 Task: Search round trip flight ticket for 4 adults, 2 children, 2 infants in seat and 1 infant on lap in premium economy from Anchorage: Ted Stevens Anchorage International Airport to Evansville: Evansville Regional Airport on 5-3-2023 and return on 5-3-2023. Choice of flights is Spirit. Number of bags: 9 checked bags. Price is upto 42000. Outbound departure time preference is 23:30. Return departure time preference is 0:00.
Action: Mouse moved to (324, 433)
Screenshot: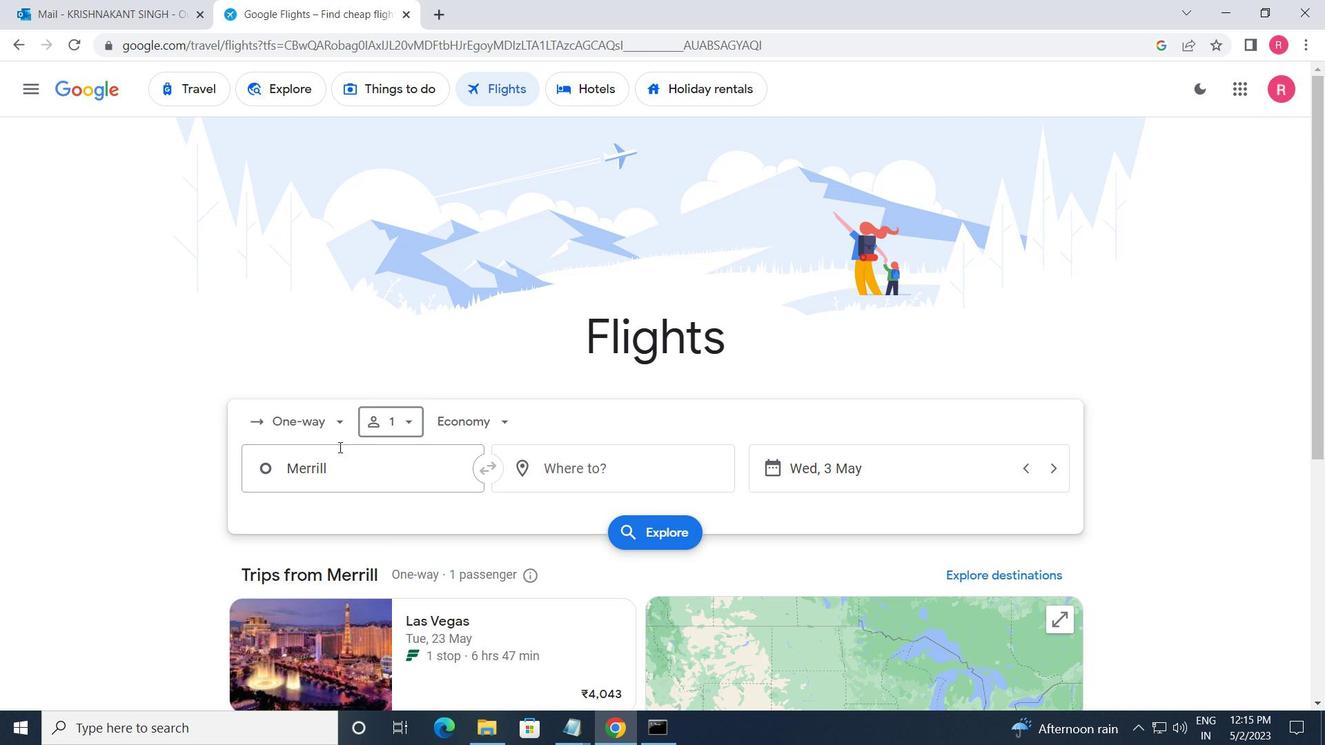 
Action: Mouse pressed left at (324, 433)
Screenshot: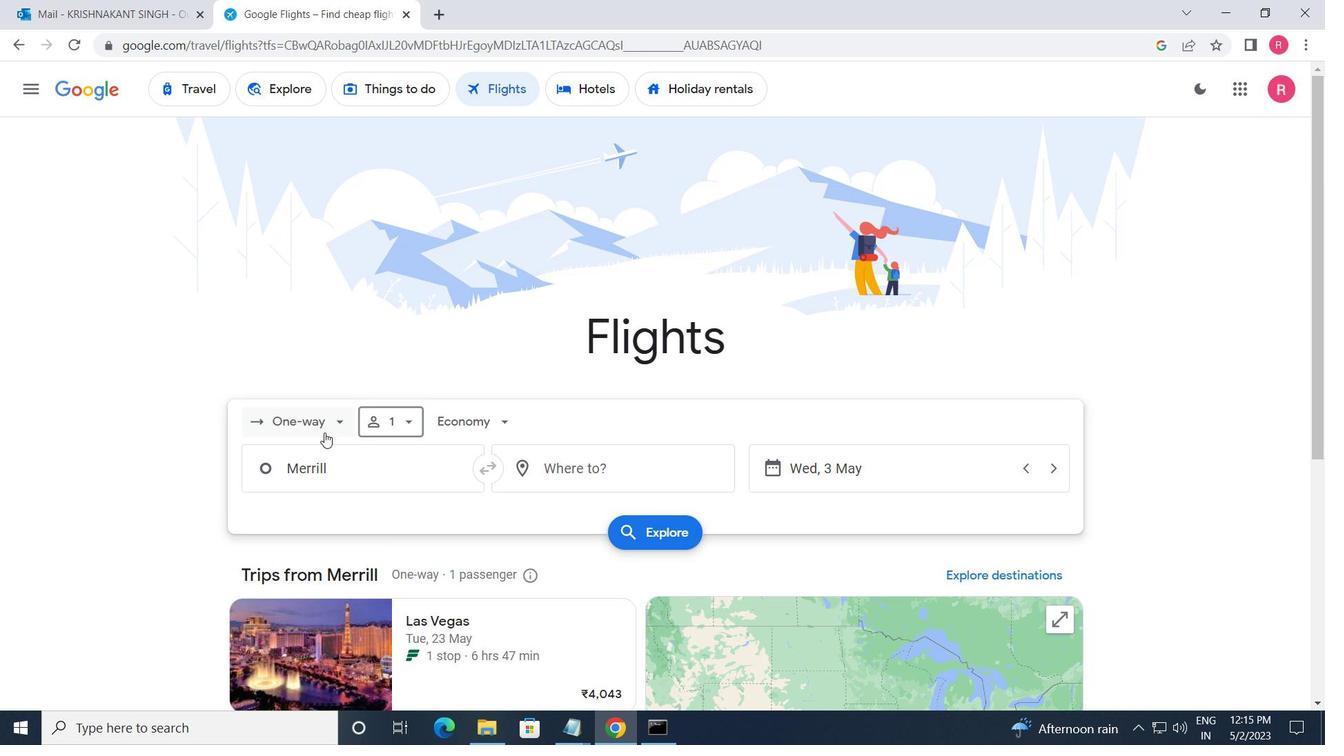 
Action: Mouse moved to (328, 459)
Screenshot: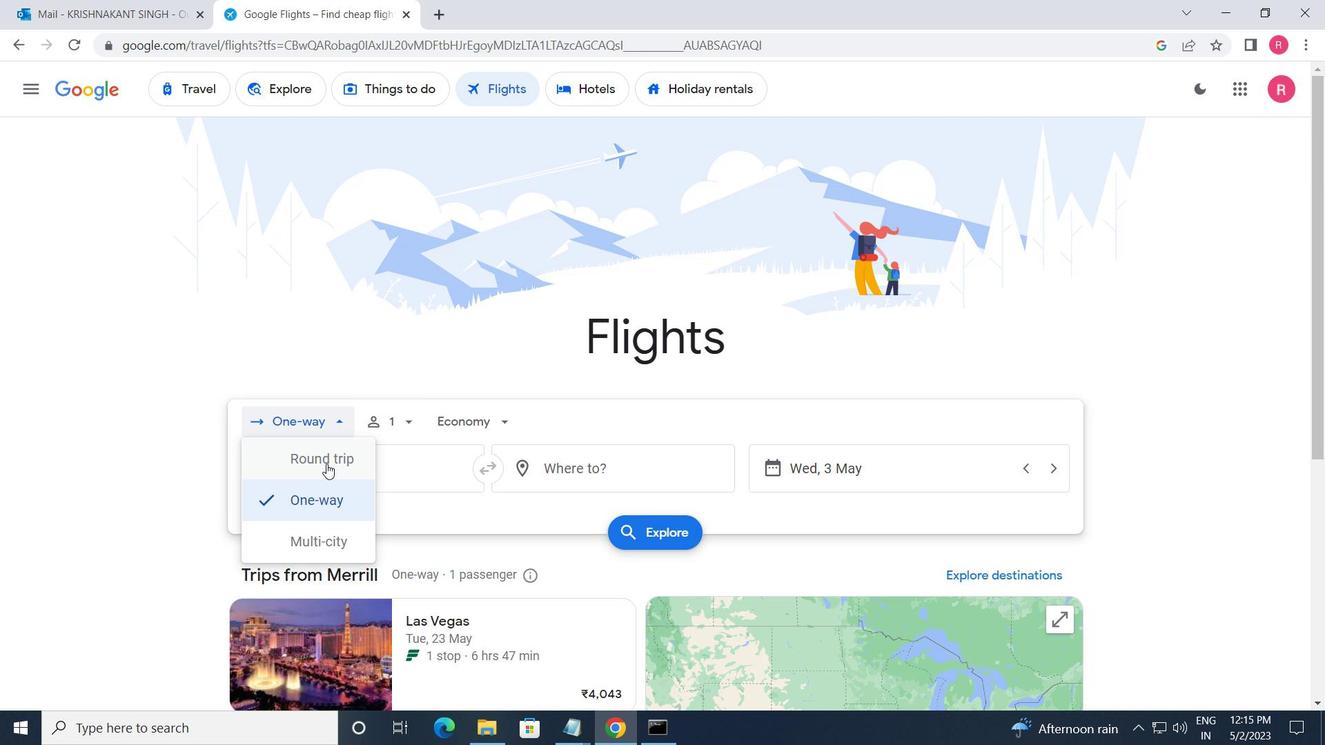 
Action: Mouse pressed left at (328, 459)
Screenshot: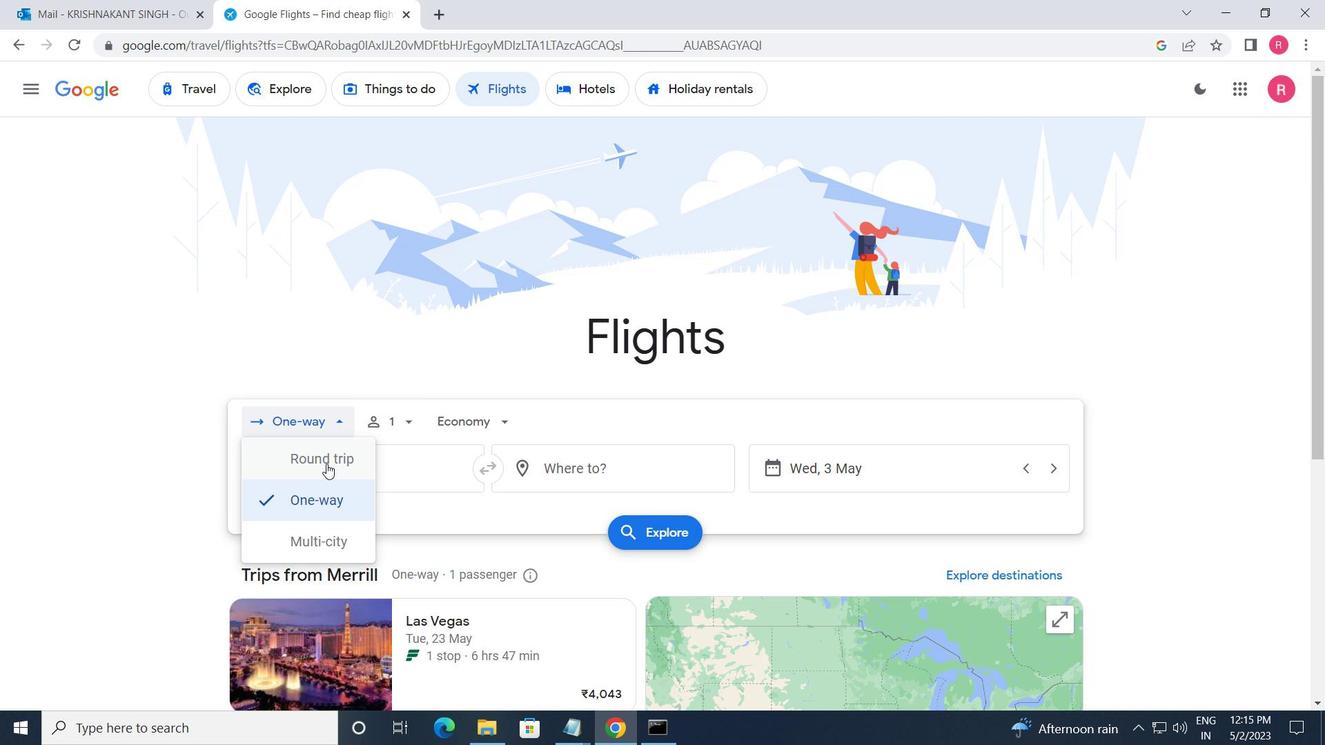 
Action: Mouse moved to (377, 421)
Screenshot: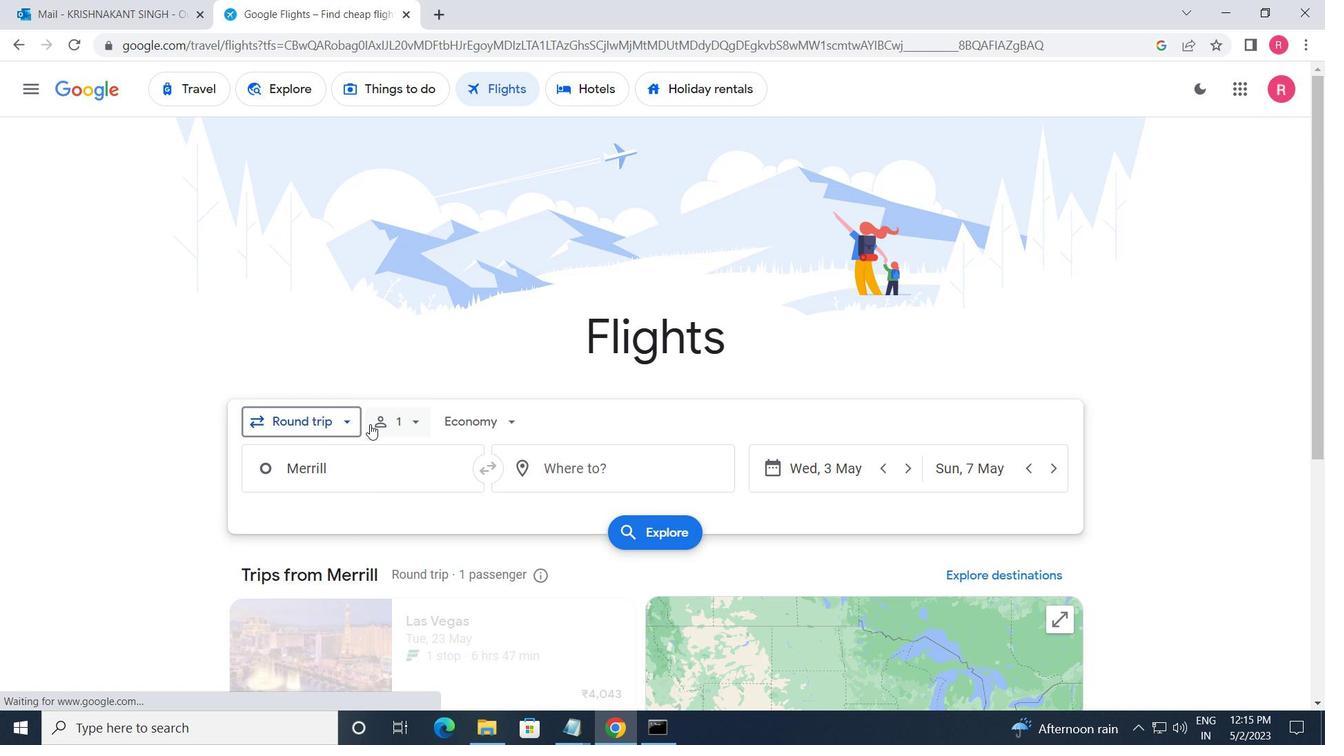 
Action: Mouse pressed left at (377, 421)
Screenshot: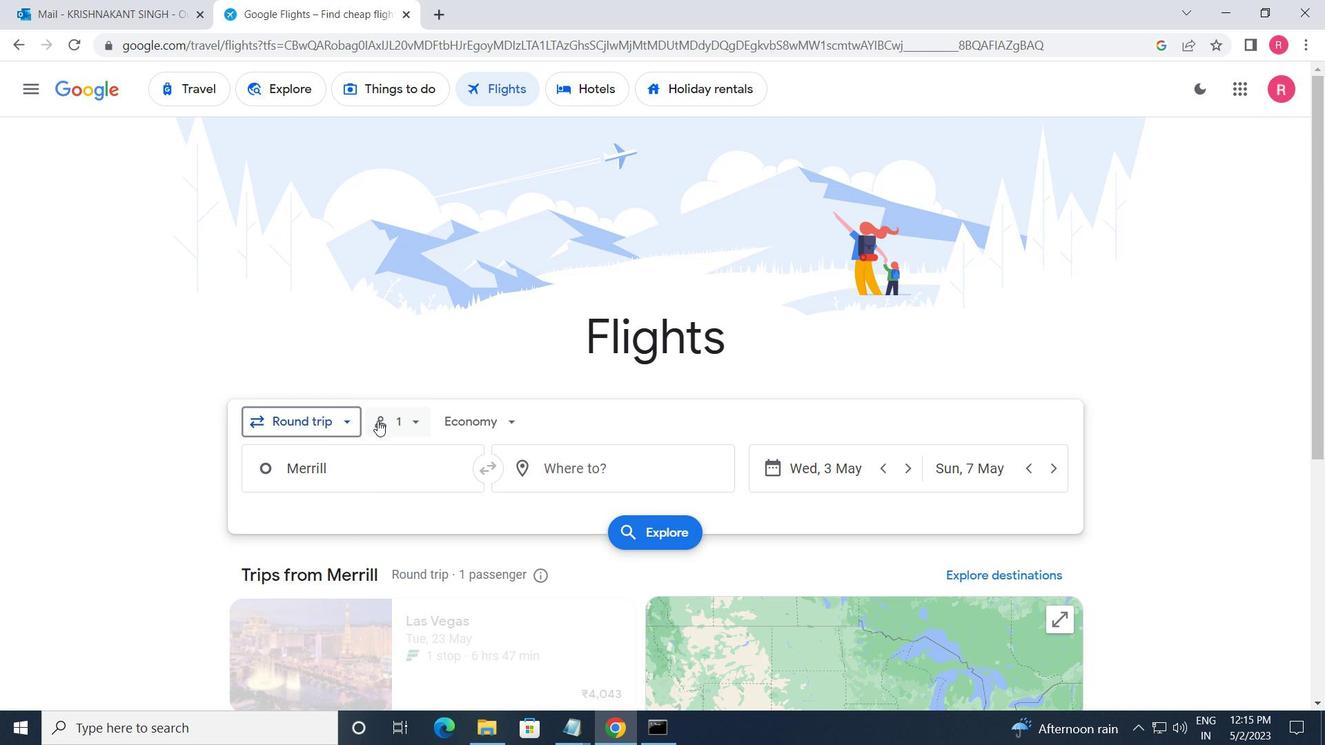 
Action: Mouse moved to (557, 459)
Screenshot: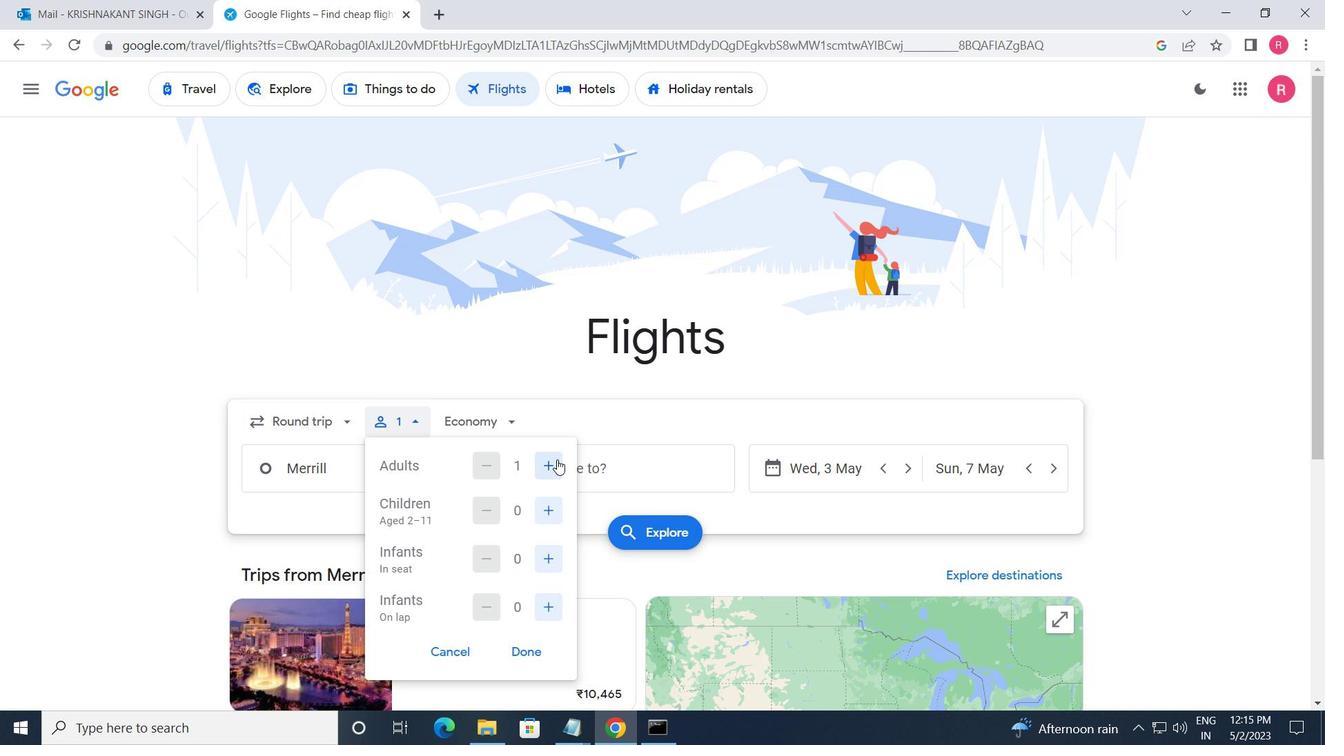 
Action: Mouse pressed left at (557, 459)
Screenshot: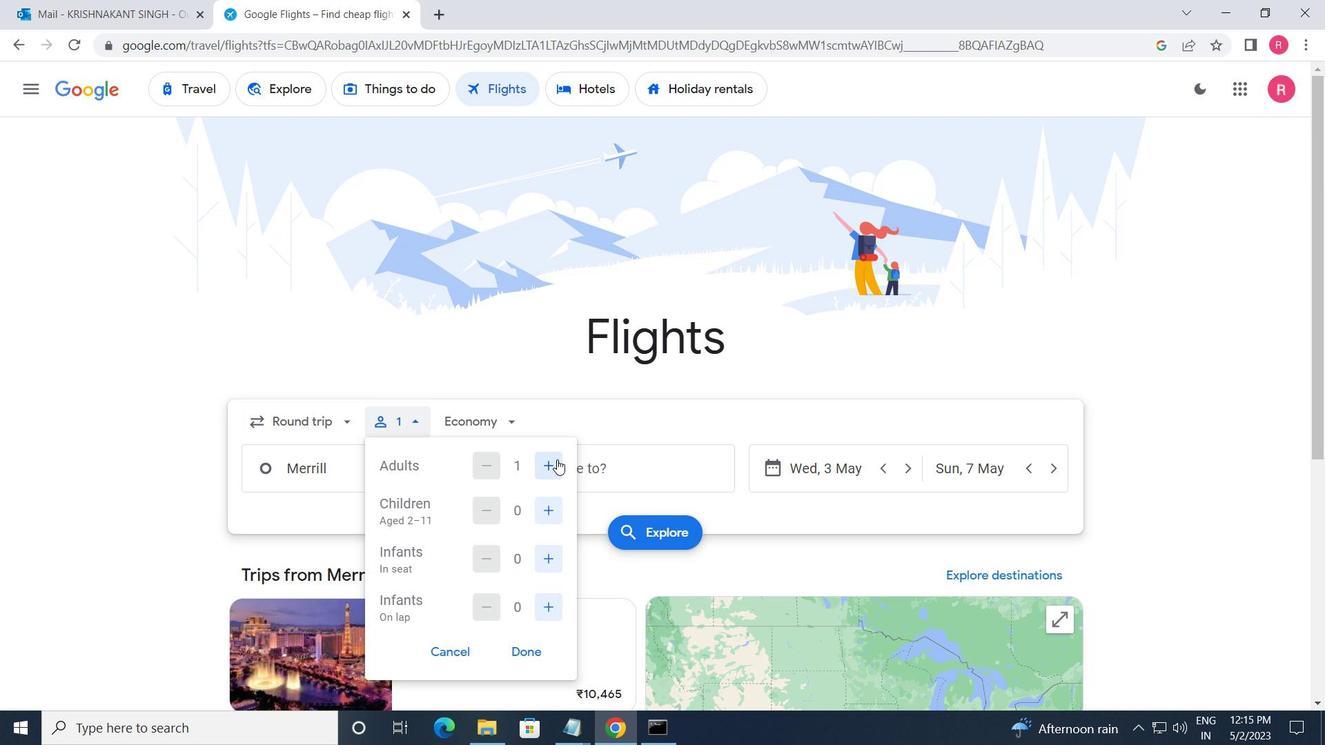 
Action: Mouse moved to (557, 460)
Screenshot: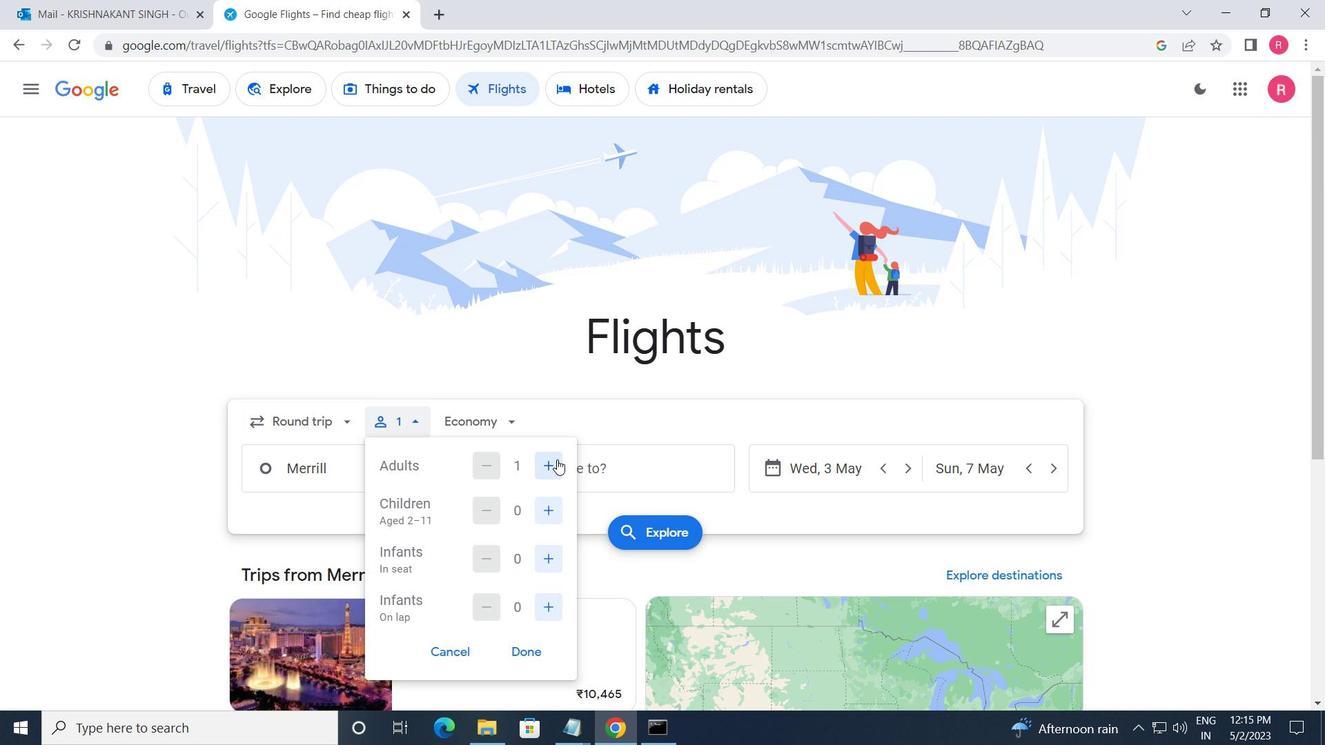 
Action: Mouse pressed left at (557, 460)
Screenshot: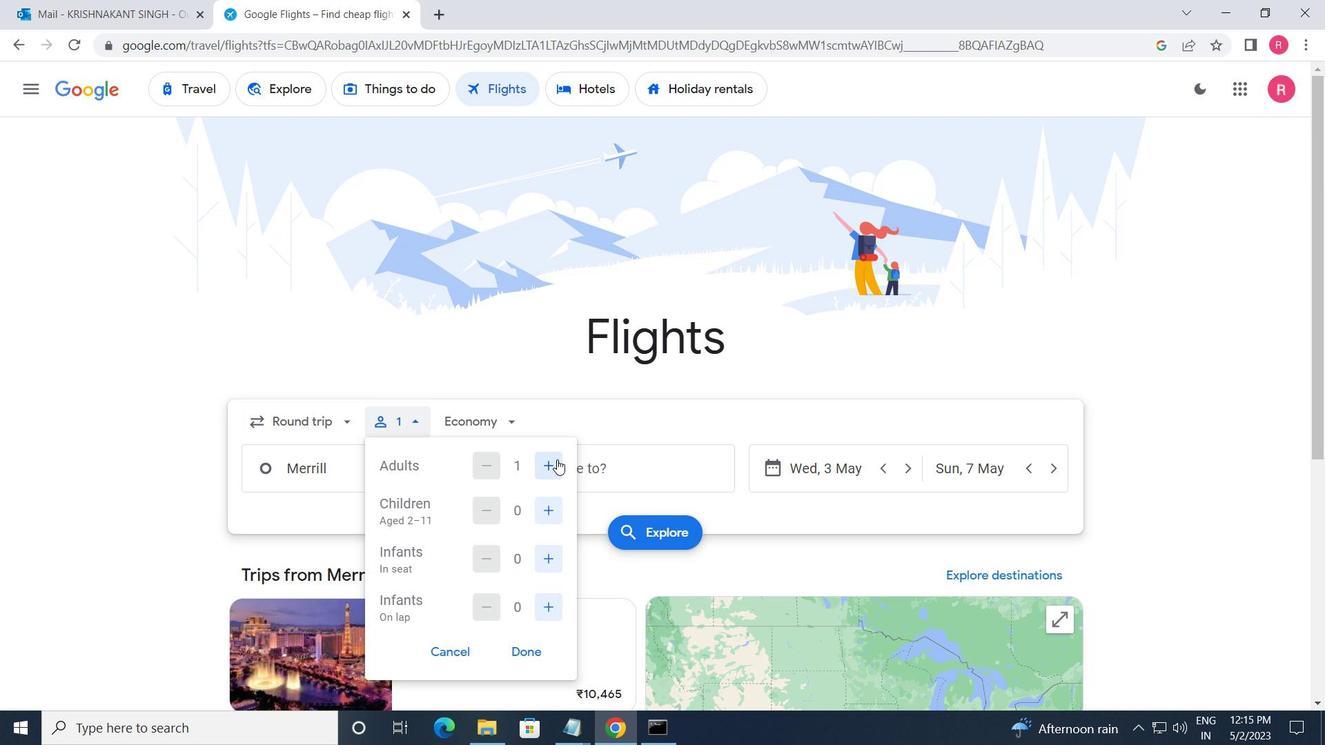 
Action: Mouse pressed left at (557, 460)
Screenshot: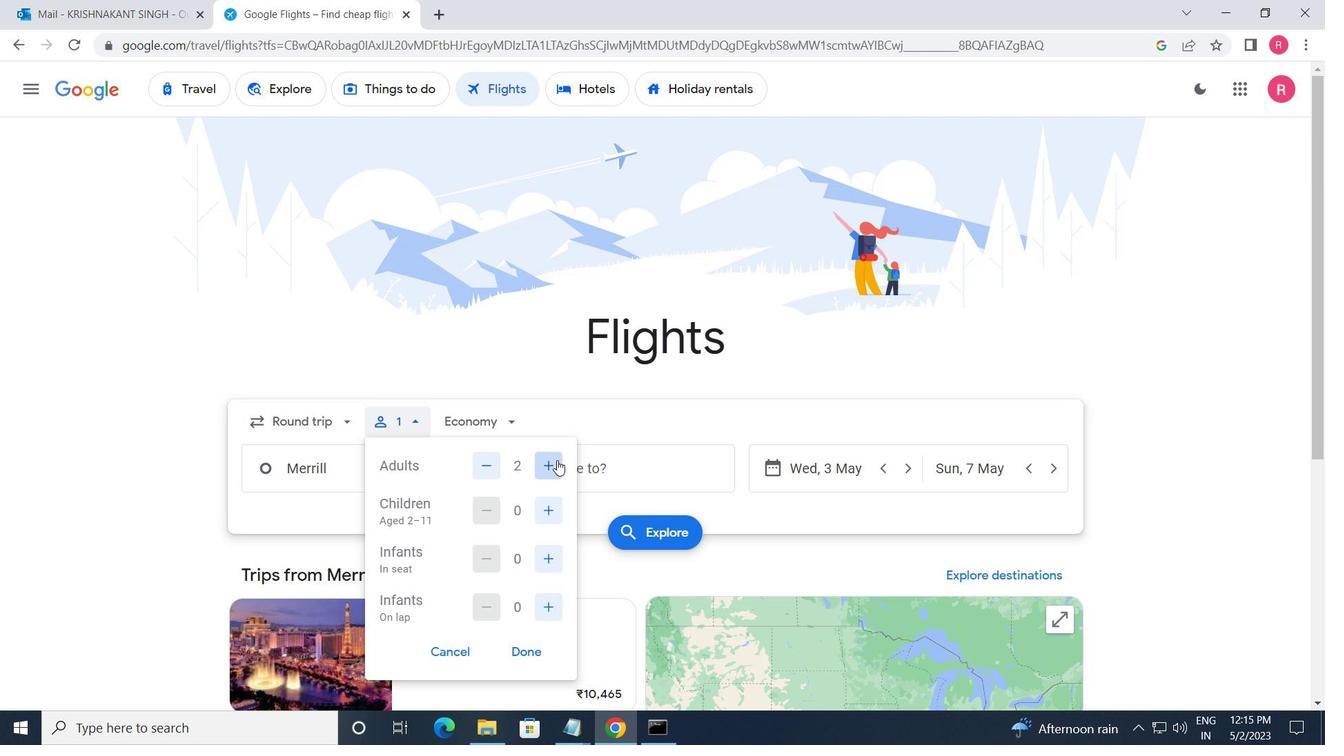 
Action: Mouse moved to (546, 502)
Screenshot: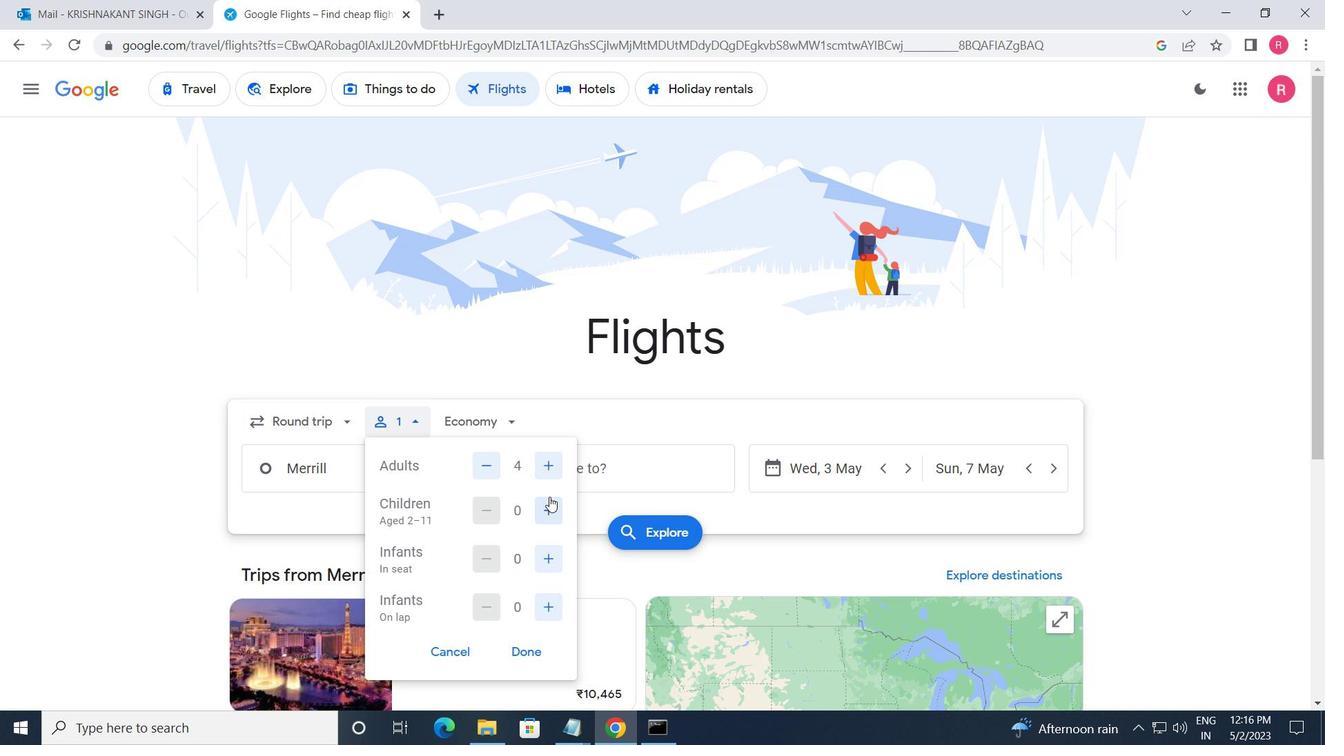 
Action: Mouse pressed left at (546, 502)
Screenshot: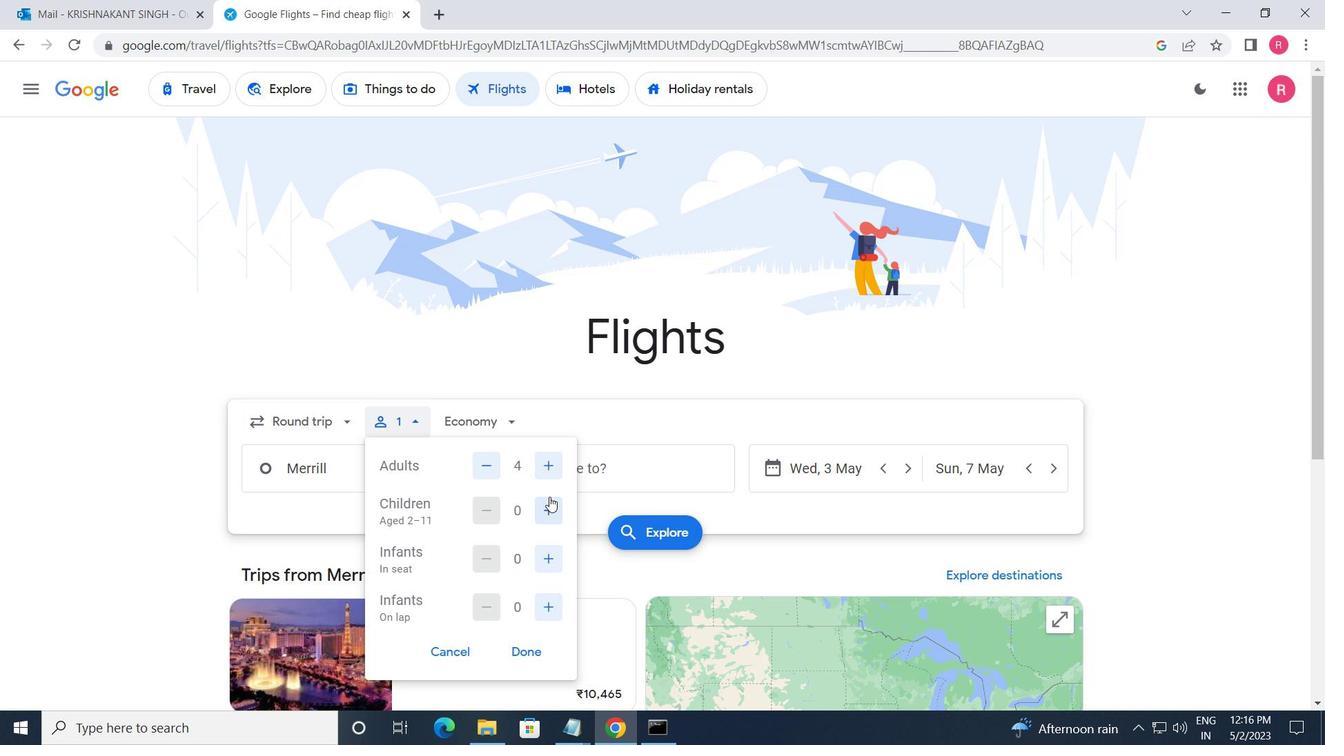 
Action: Mouse pressed left at (546, 502)
Screenshot: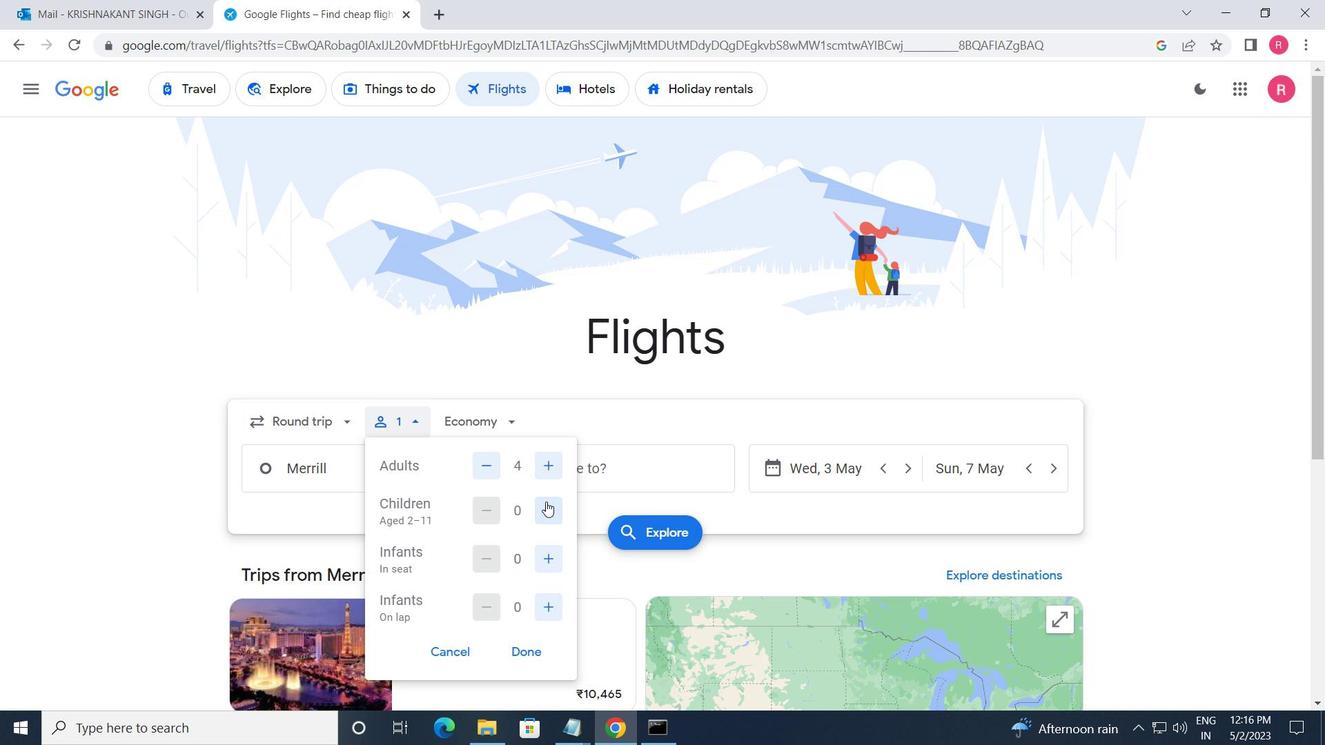 
Action: Mouse moved to (542, 559)
Screenshot: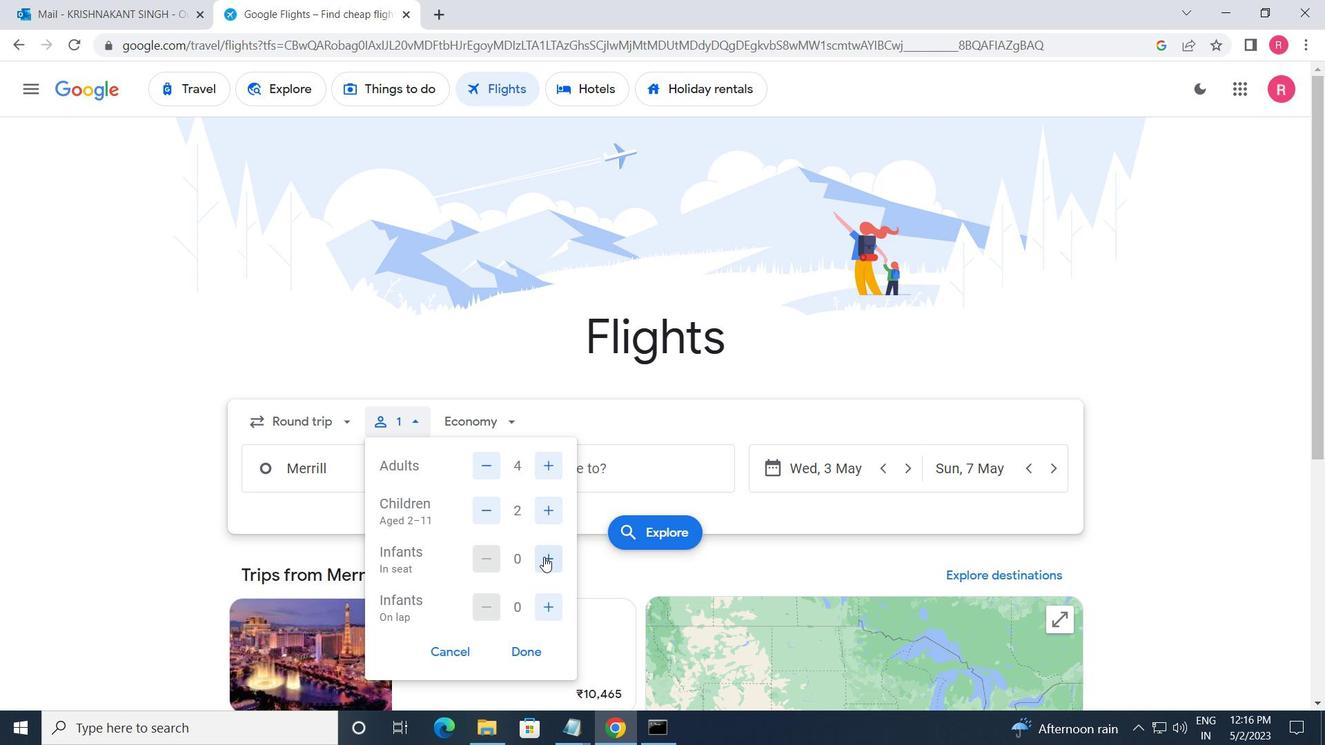
Action: Mouse pressed left at (542, 559)
Screenshot: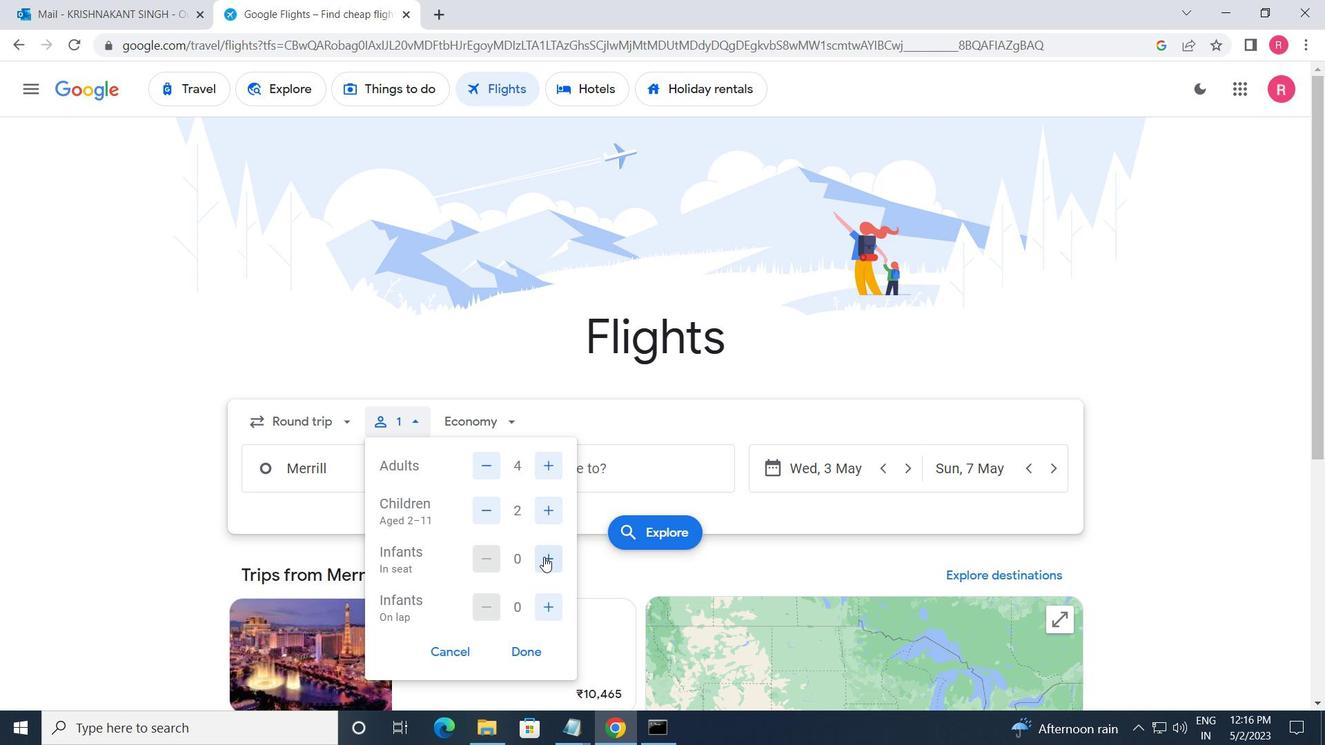 
Action: Mouse pressed left at (542, 559)
Screenshot: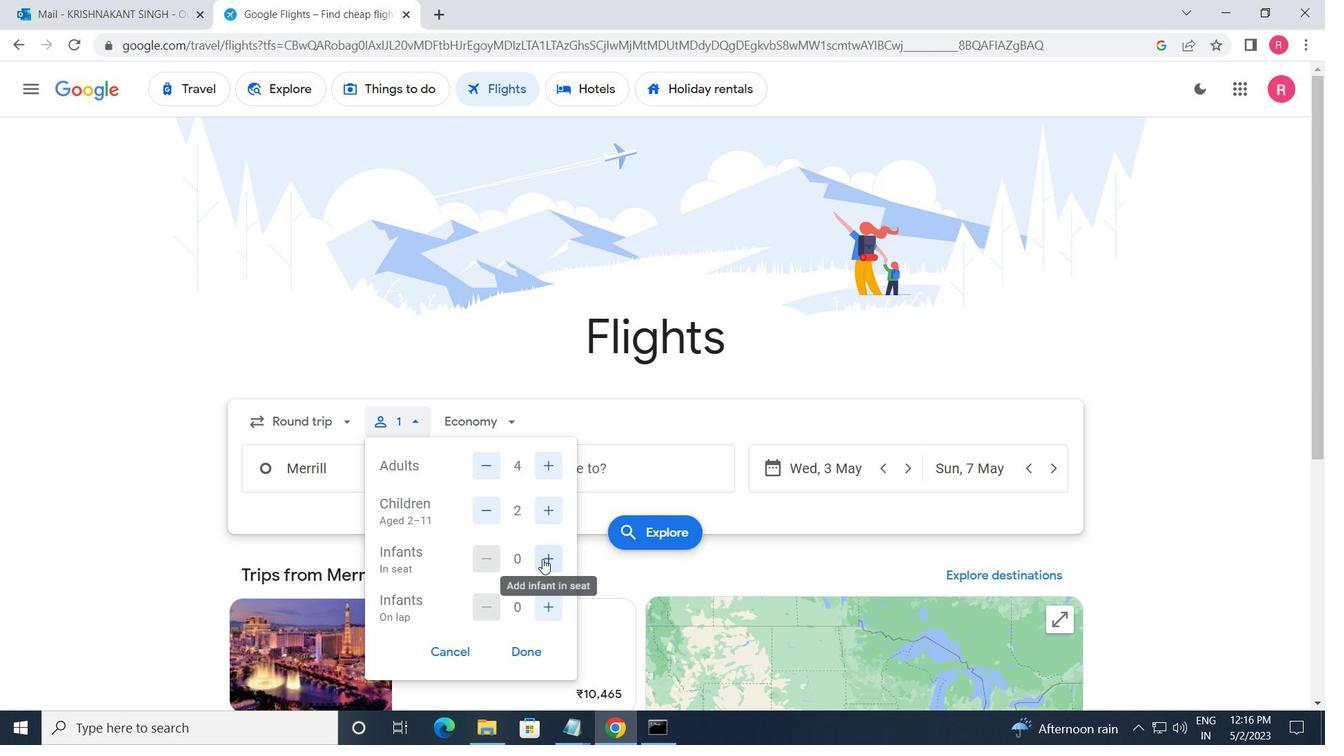 
Action: Mouse moved to (551, 612)
Screenshot: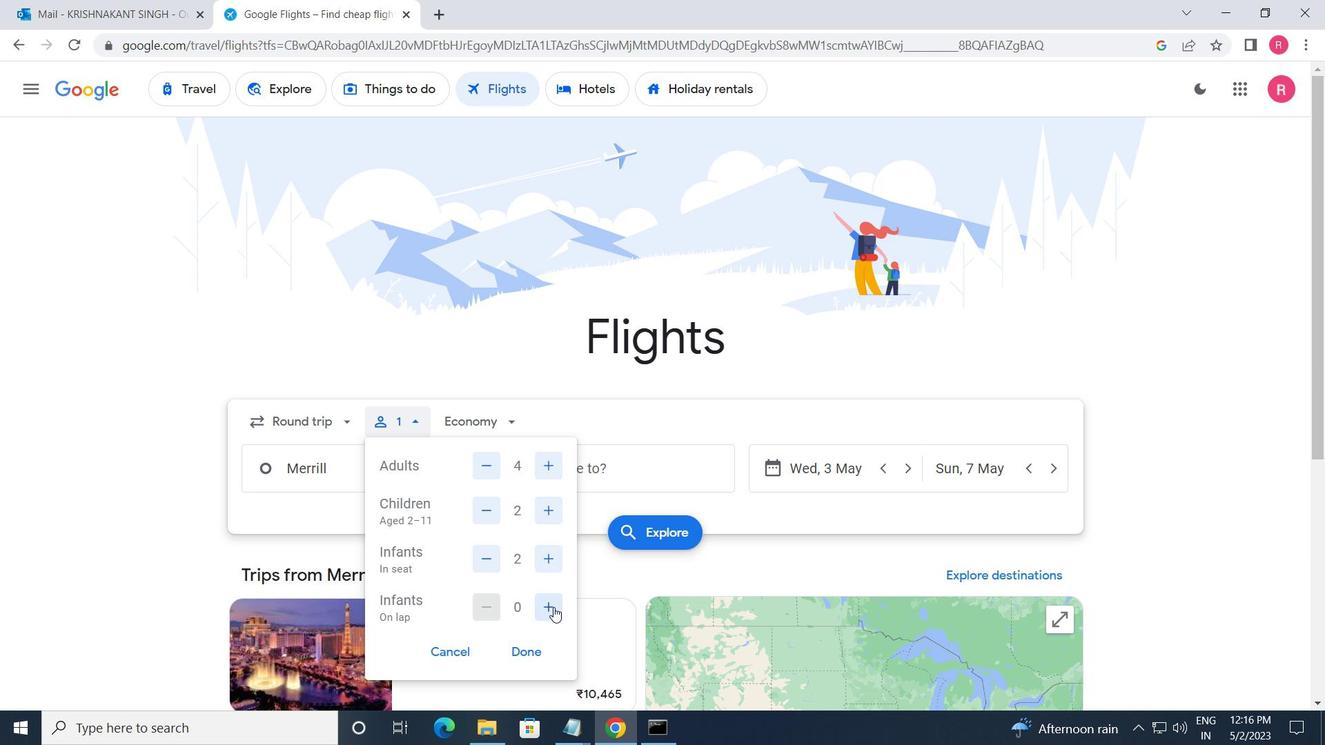 
Action: Mouse pressed left at (551, 612)
Screenshot: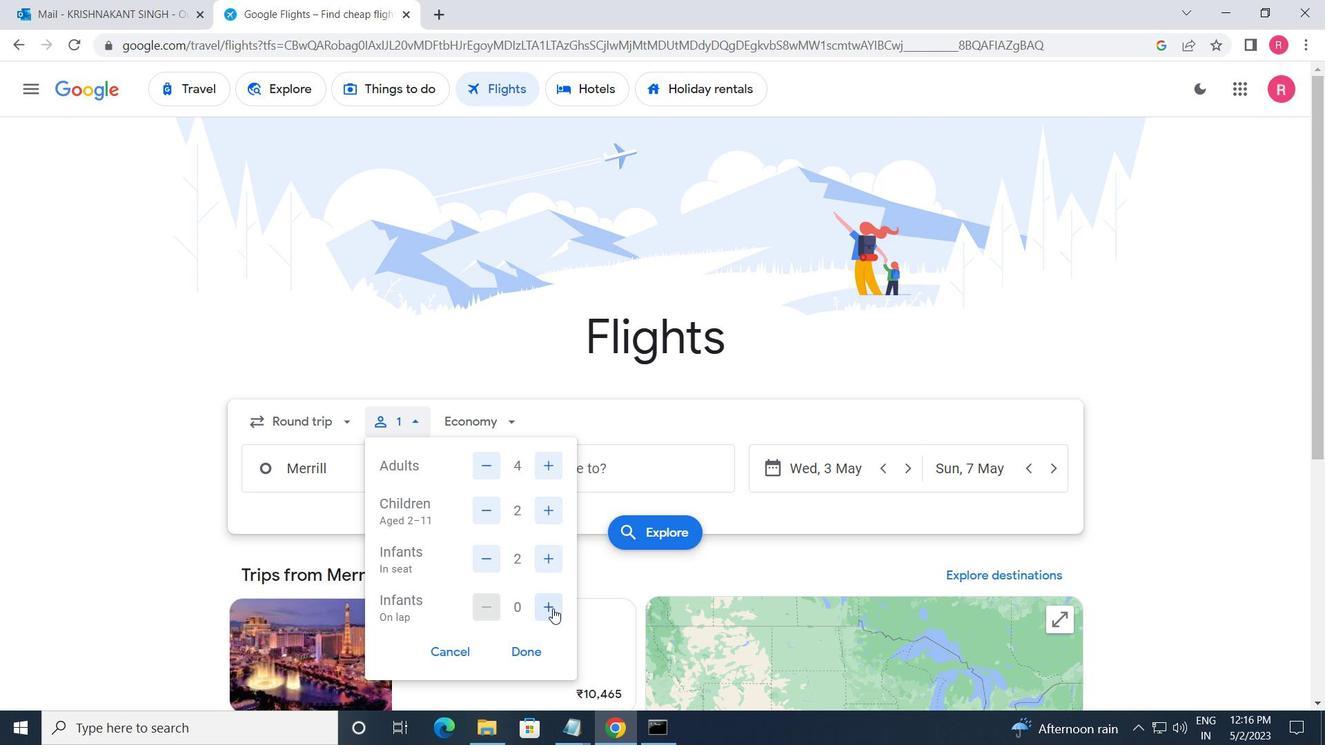 
Action: Mouse moved to (525, 659)
Screenshot: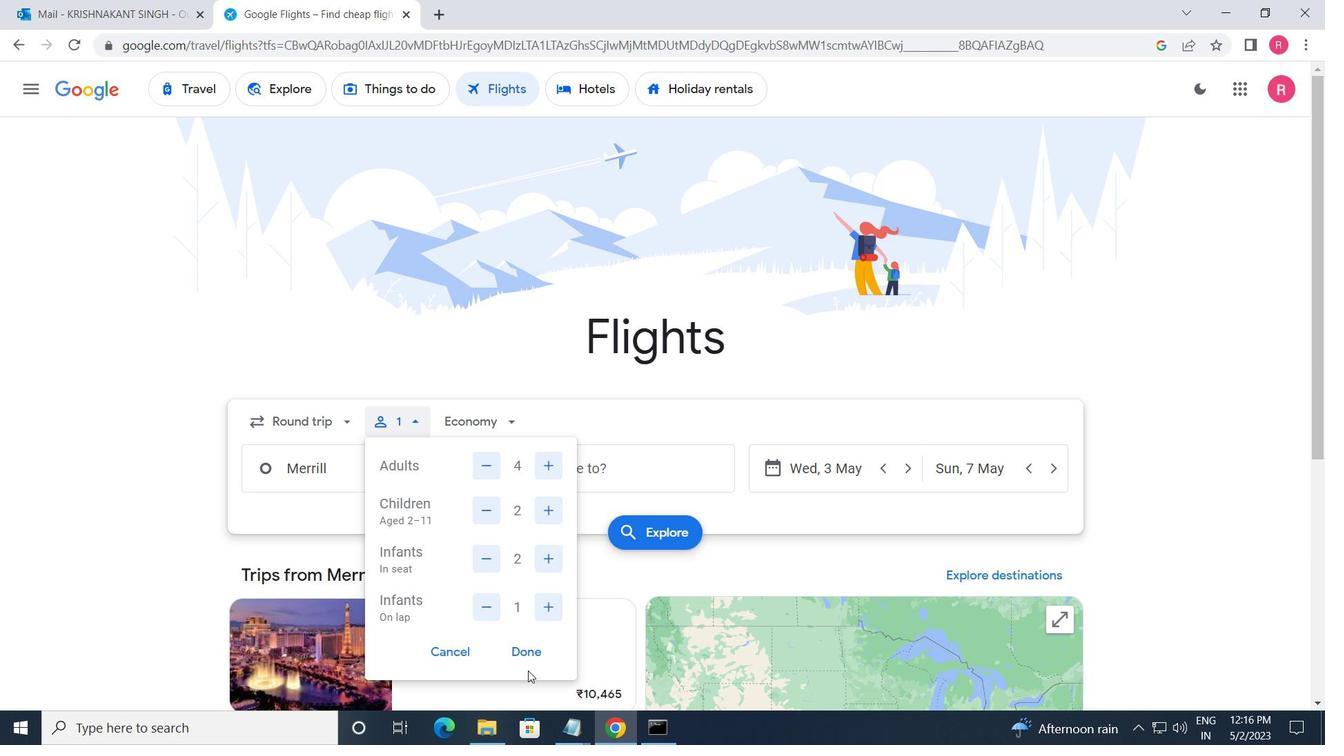 
Action: Mouse pressed left at (525, 659)
Screenshot: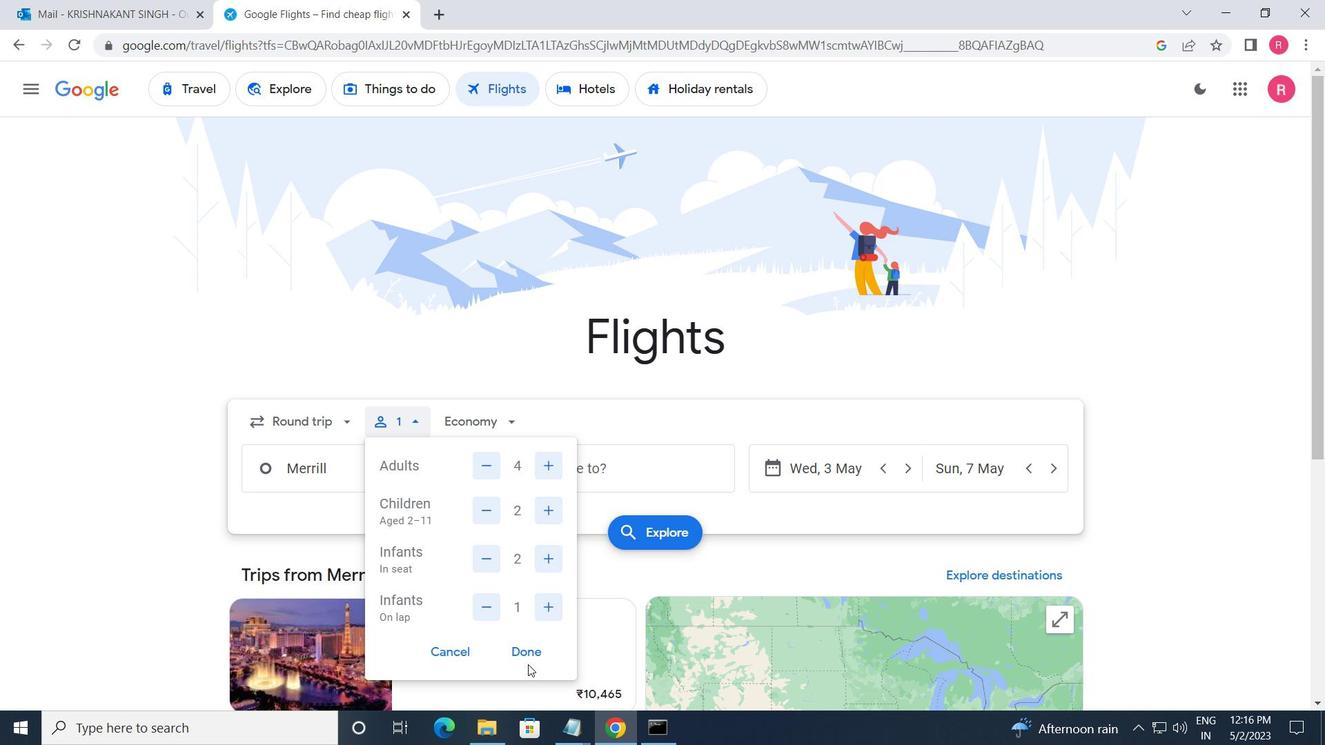 
Action: Mouse moved to (488, 434)
Screenshot: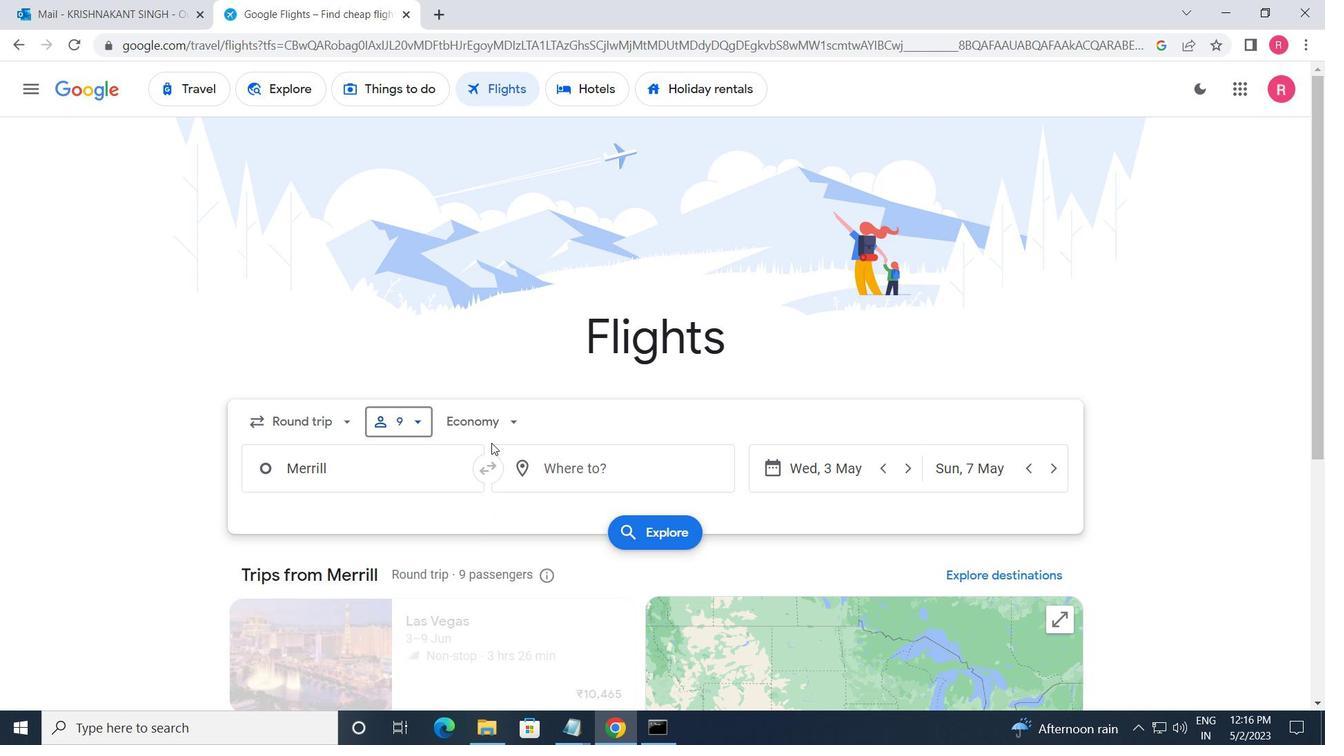 
Action: Mouse pressed left at (488, 434)
Screenshot: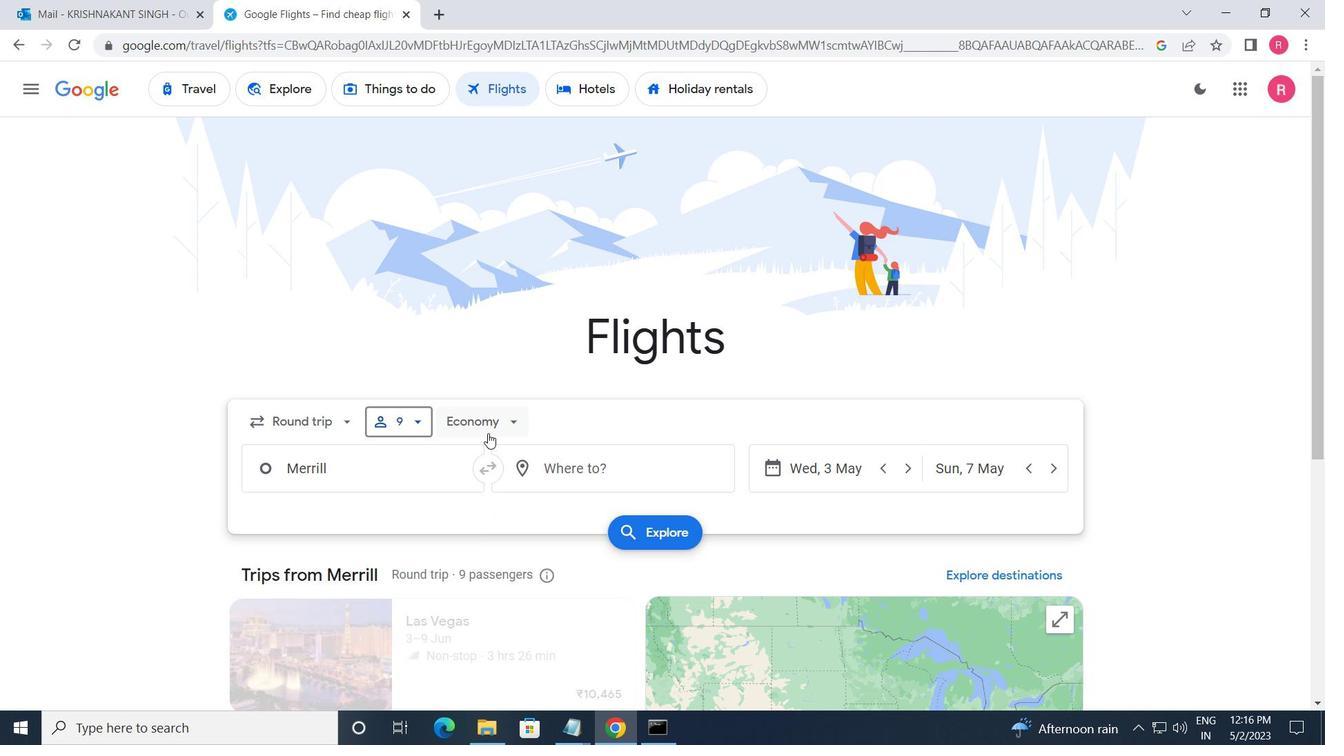 
Action: Mouse moved to (494, 515)
Screenshot: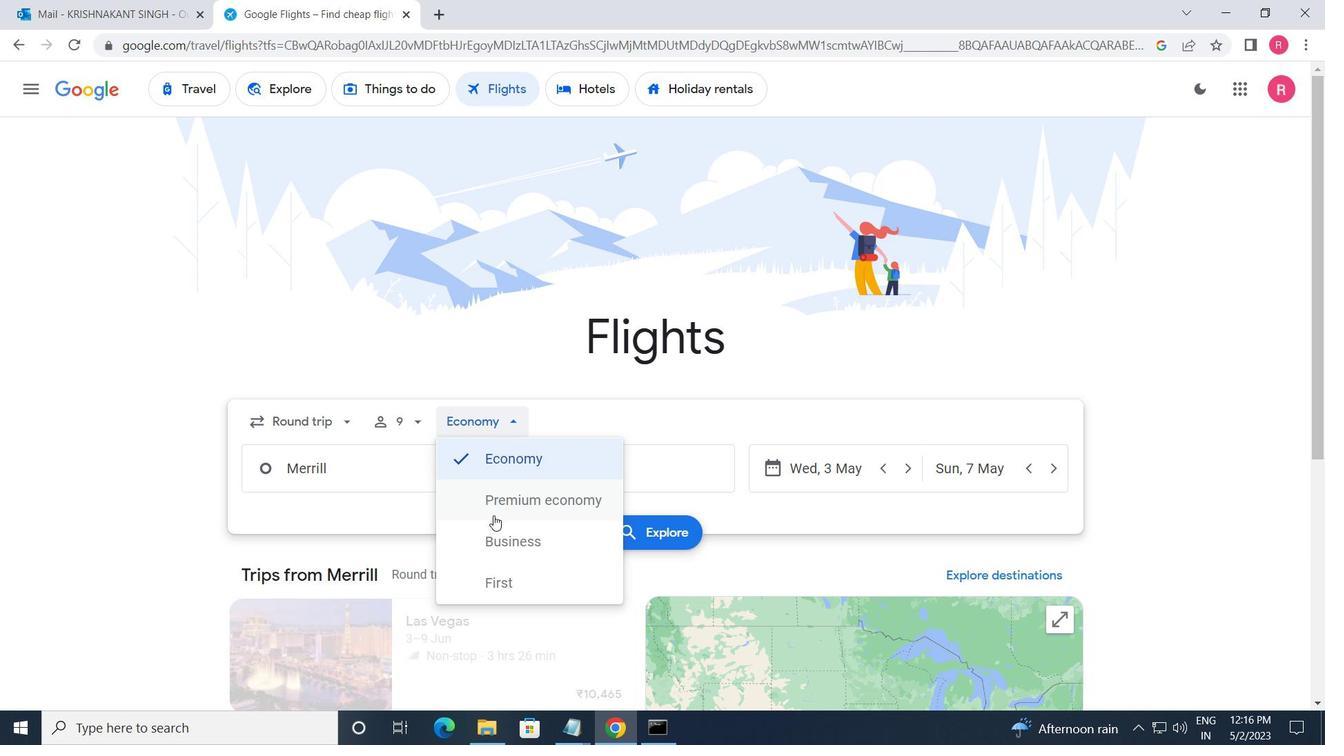 
Action: Mouse pressed left at (494, 515)
Screenshot: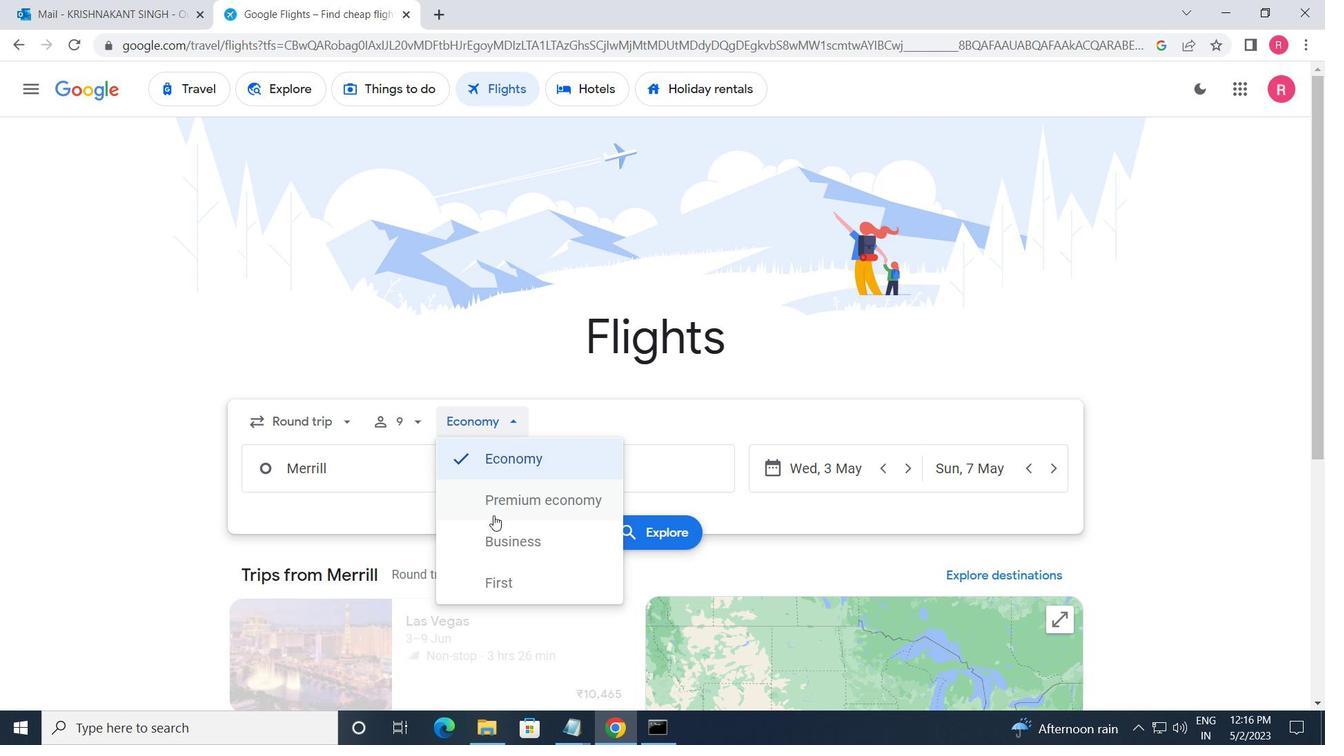 
Action: Mouse moved to (390, 478)
Screenshot: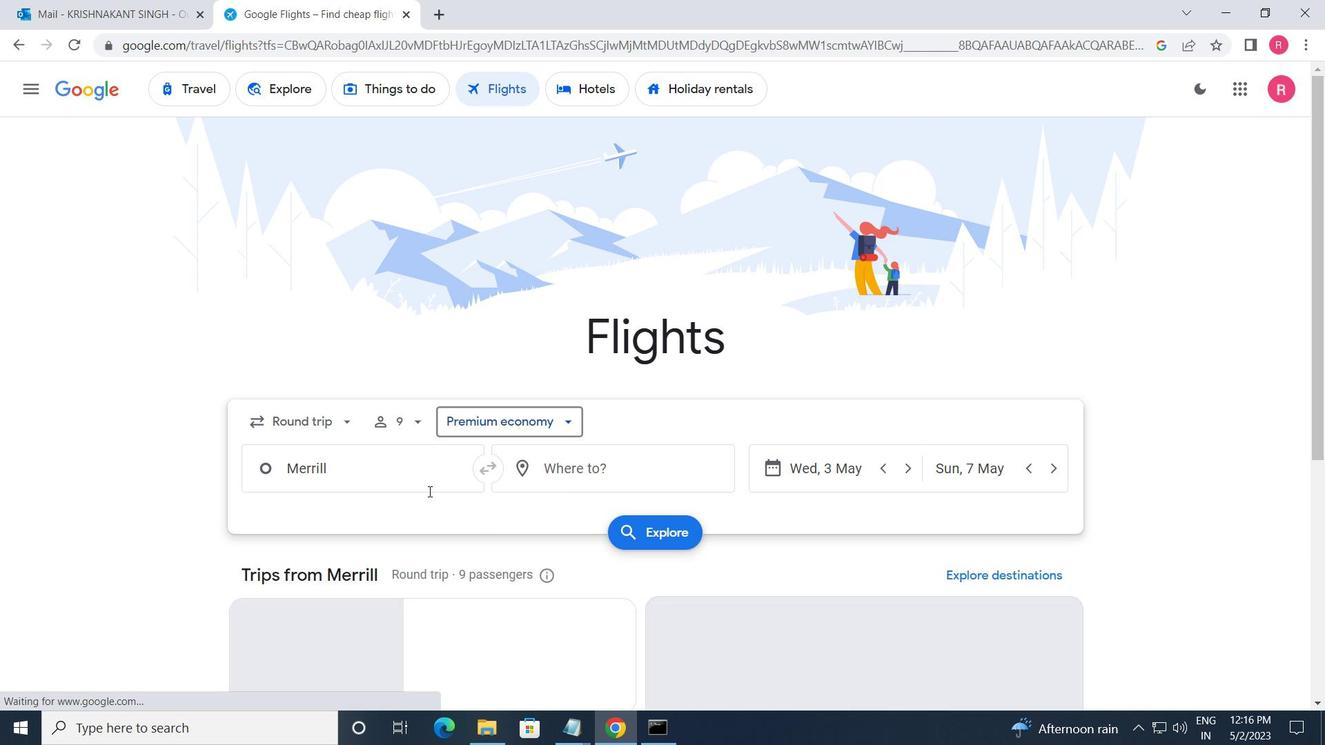 
Action: Mouse pressed left at (390, 478)
Screenshot: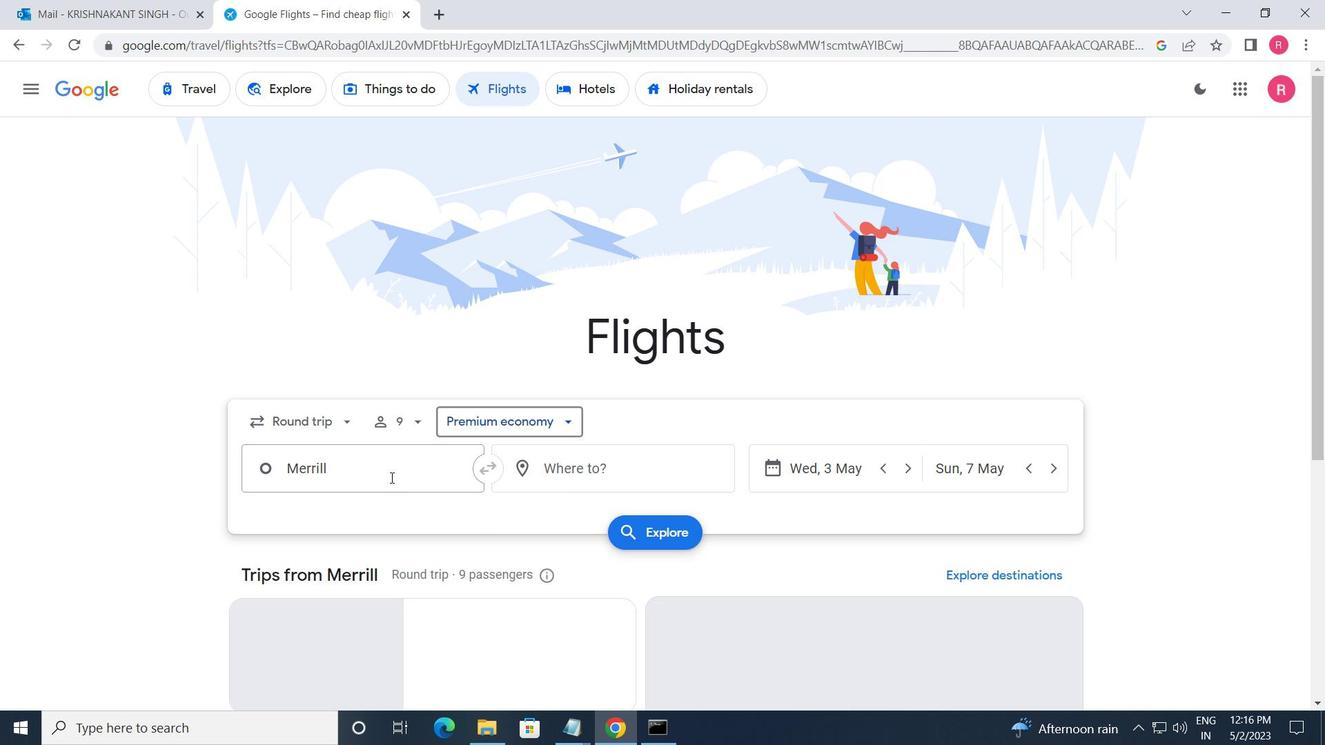 
Action: Mouse moved to (388, 480)
Screenshot: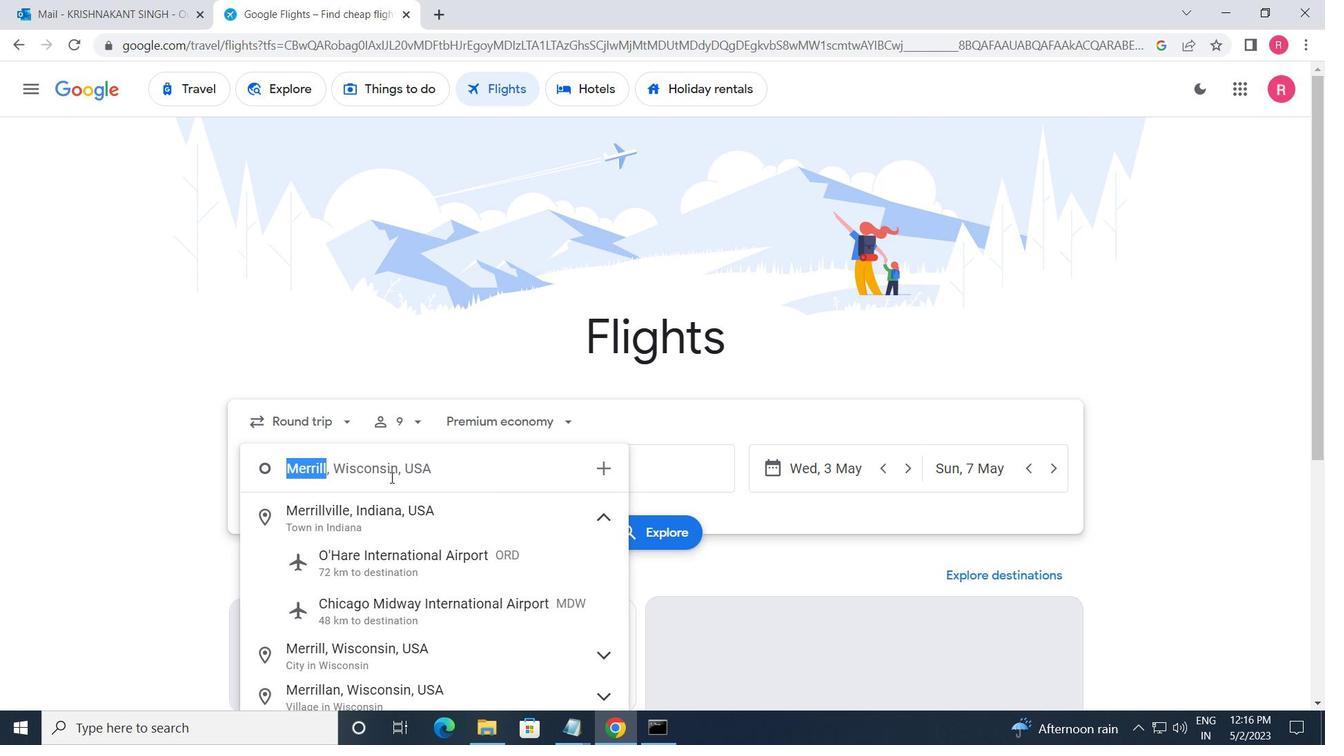 
Action: Key pressed <Key.shift><Key.shift><Key.shift><Key.shift><Key.shift><Key.shift><Key.shift><Key.shift><Key.shift><Key.shift><Key.shift>TED<Key.space><Key.shift>STE
Screenshot: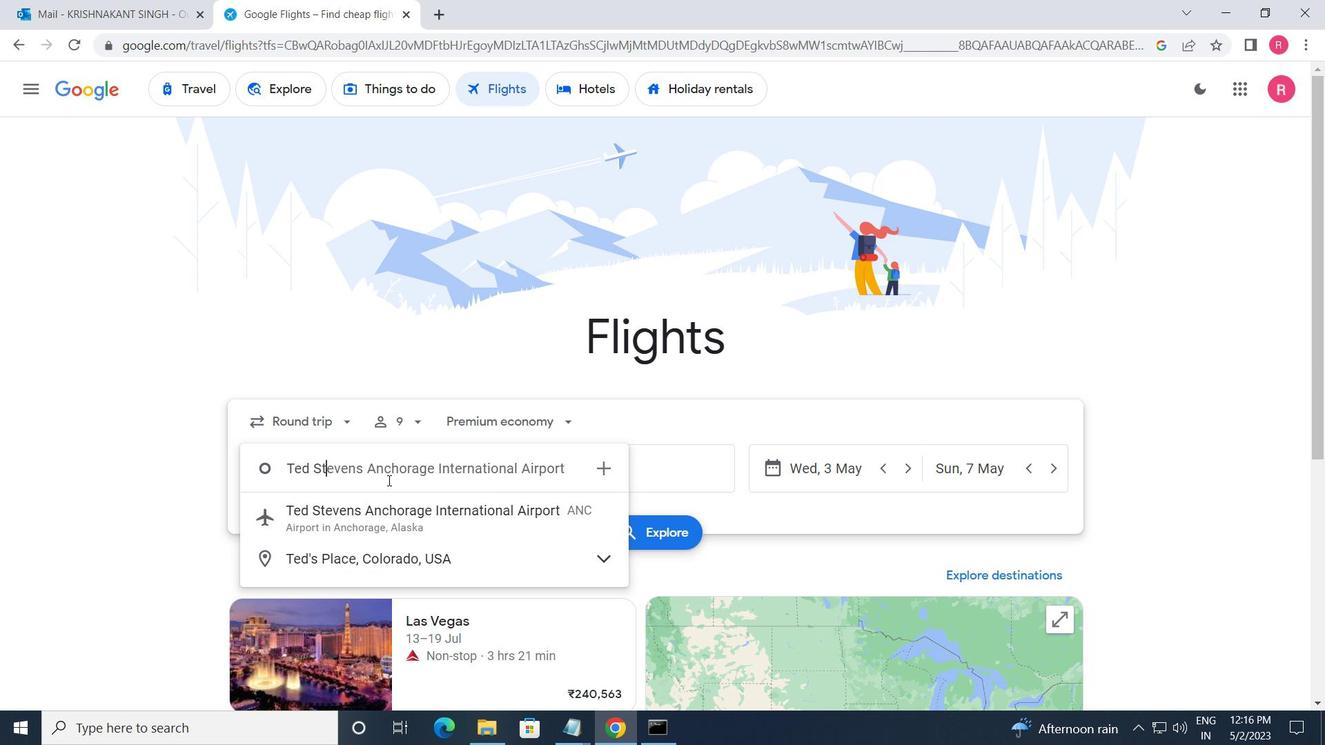 
Action: Mouse moved to (397, 517)
Screenshot: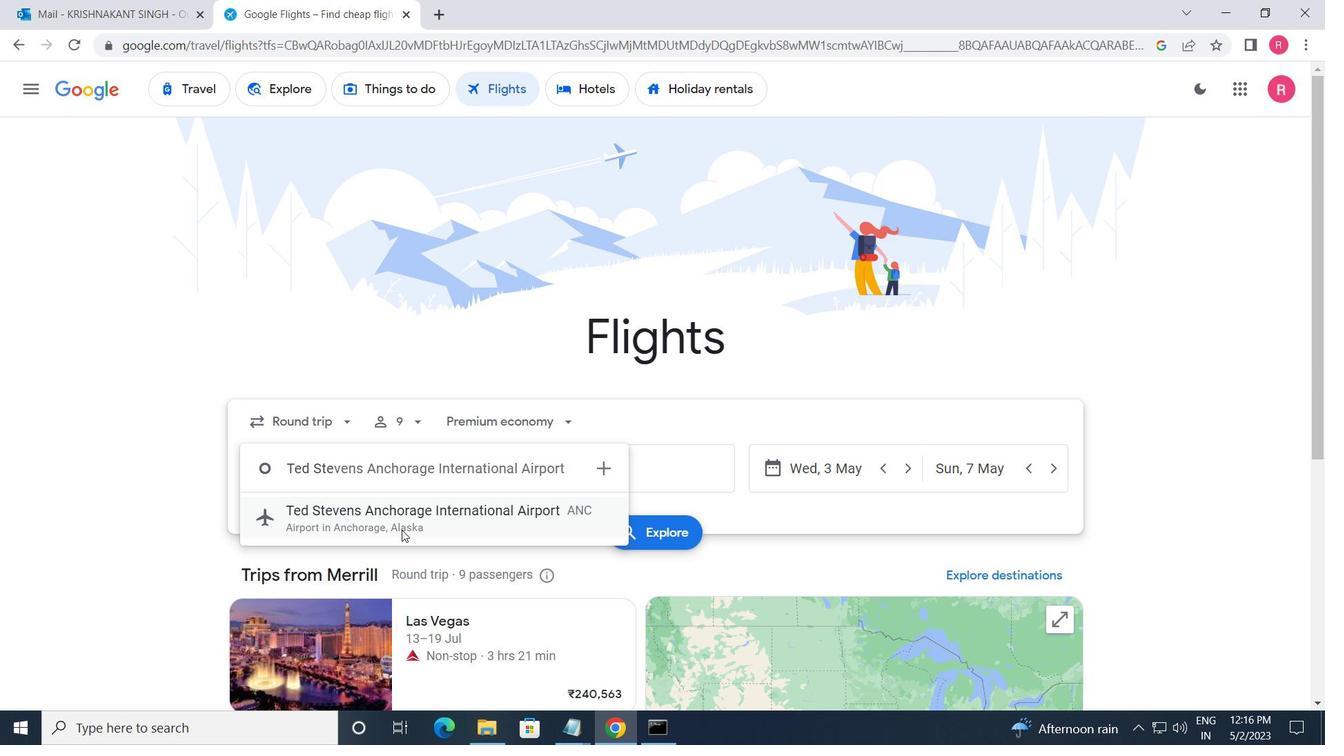 
Action: Mouse pressed left at (397, 517)
Screenshot: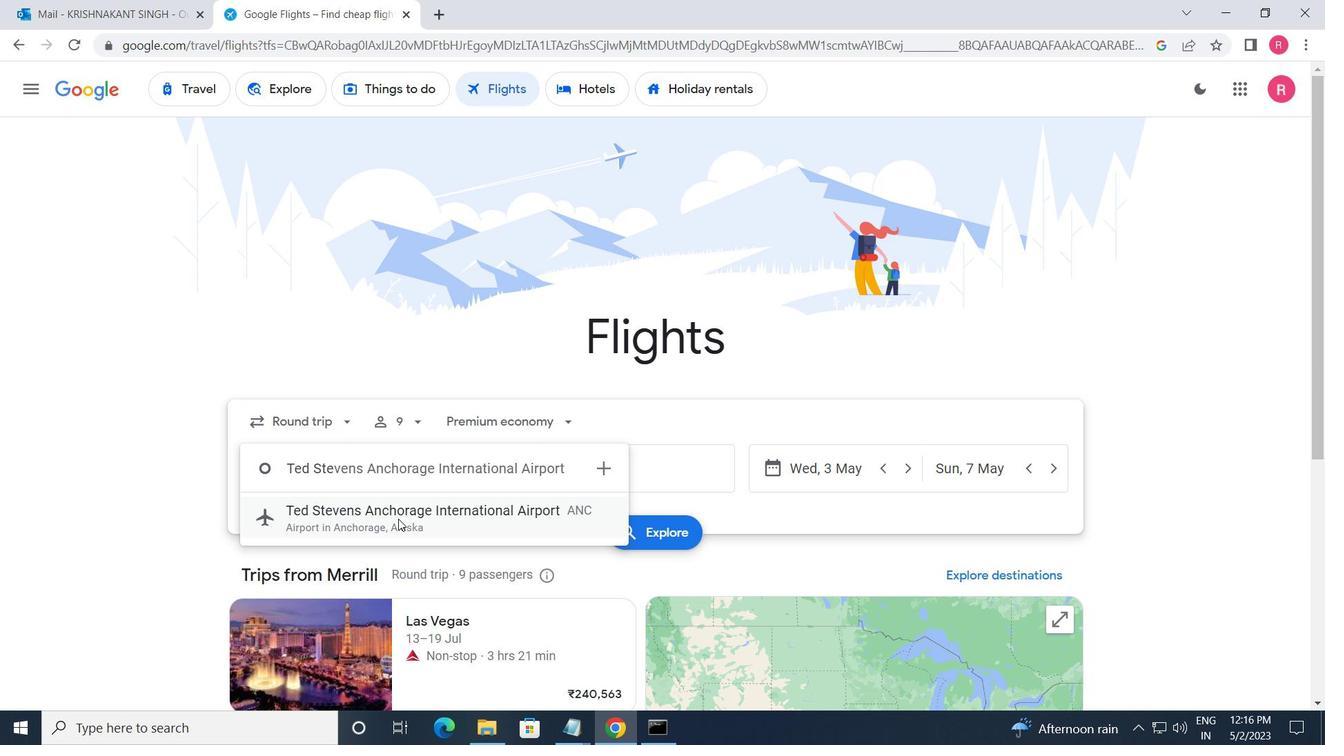 
Action: Mouse moved to (620, 466)
Screenshot: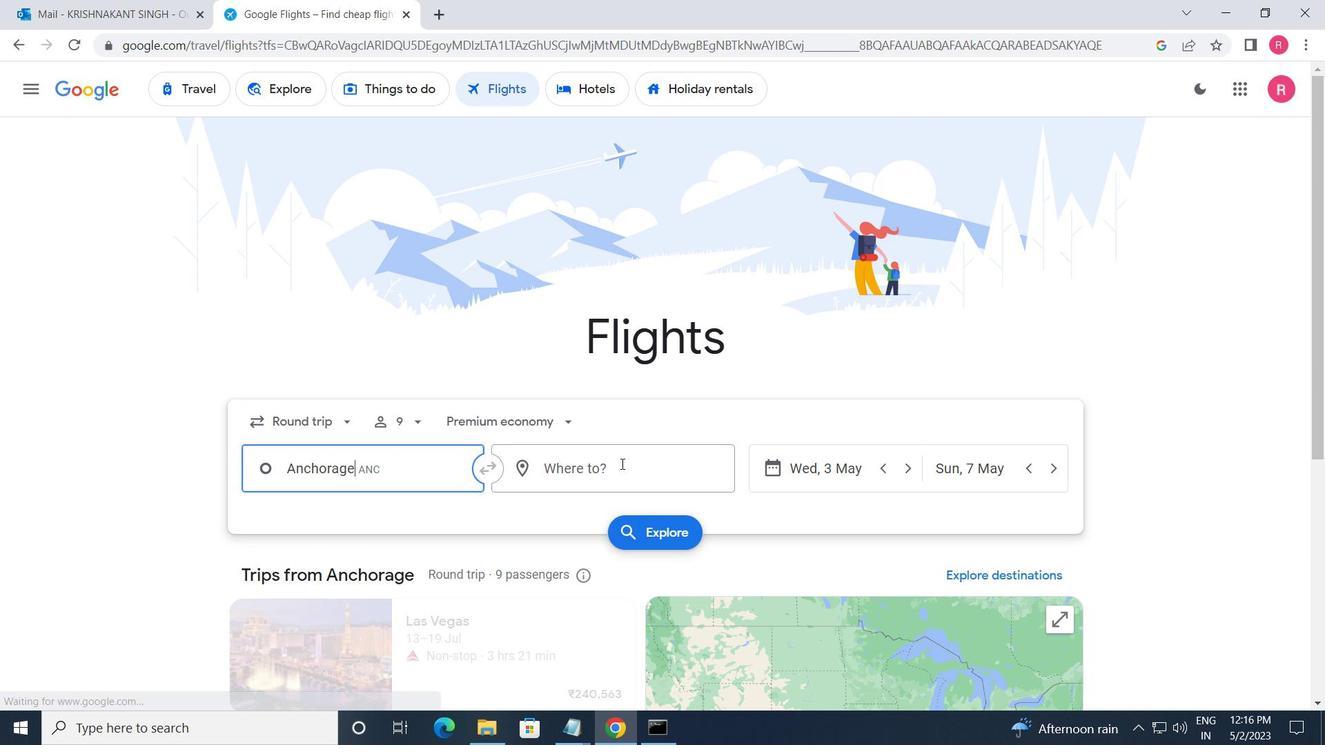 
Action: Mouse pressed left at (620, 466)
Screenshot: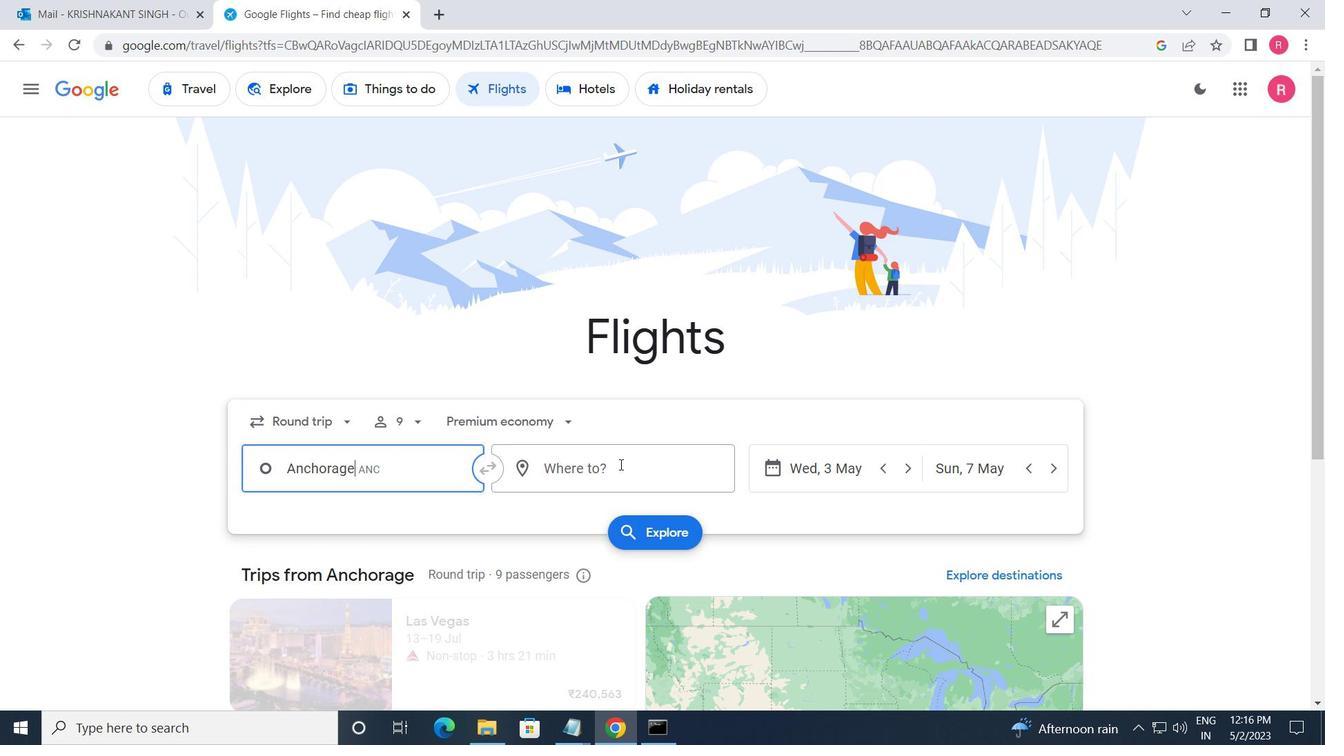 
Action: Mouse moved to (615, 645)
Screenshot: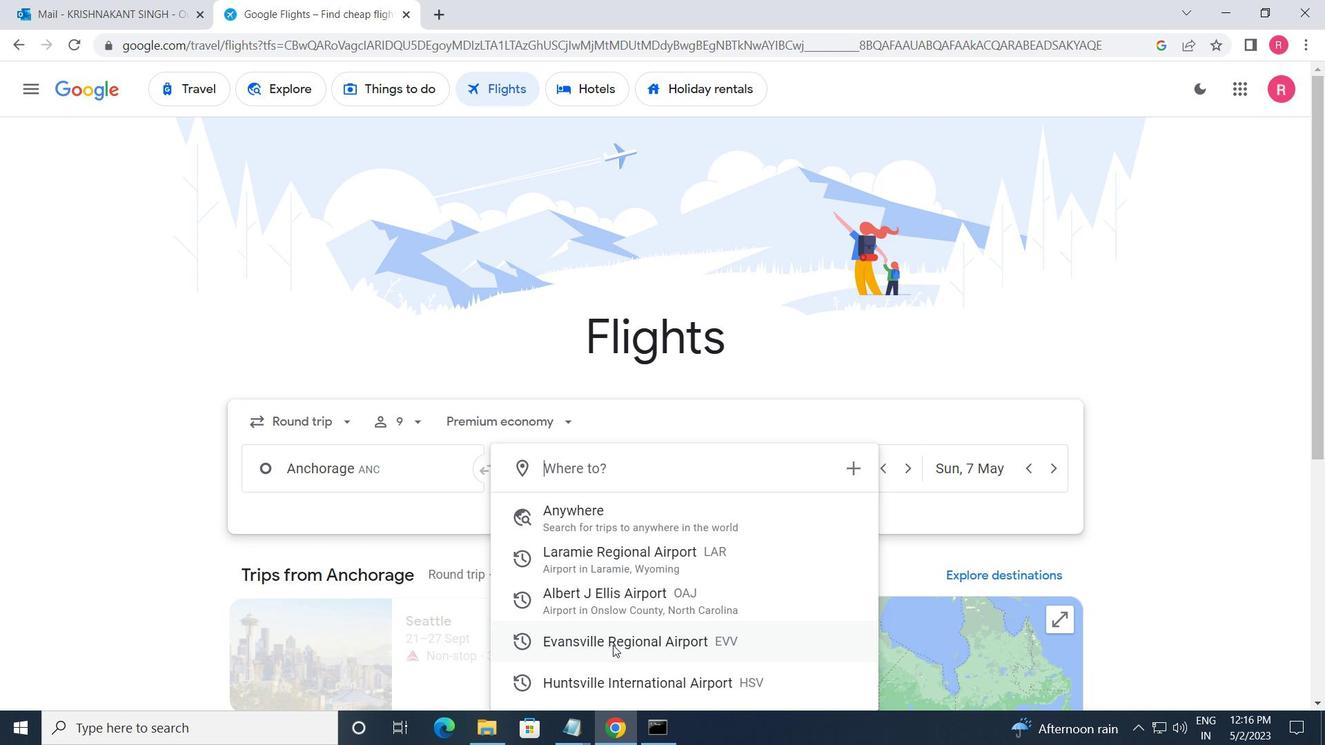 
Action: Mouse pressed left at (615, 645)
Screenshot: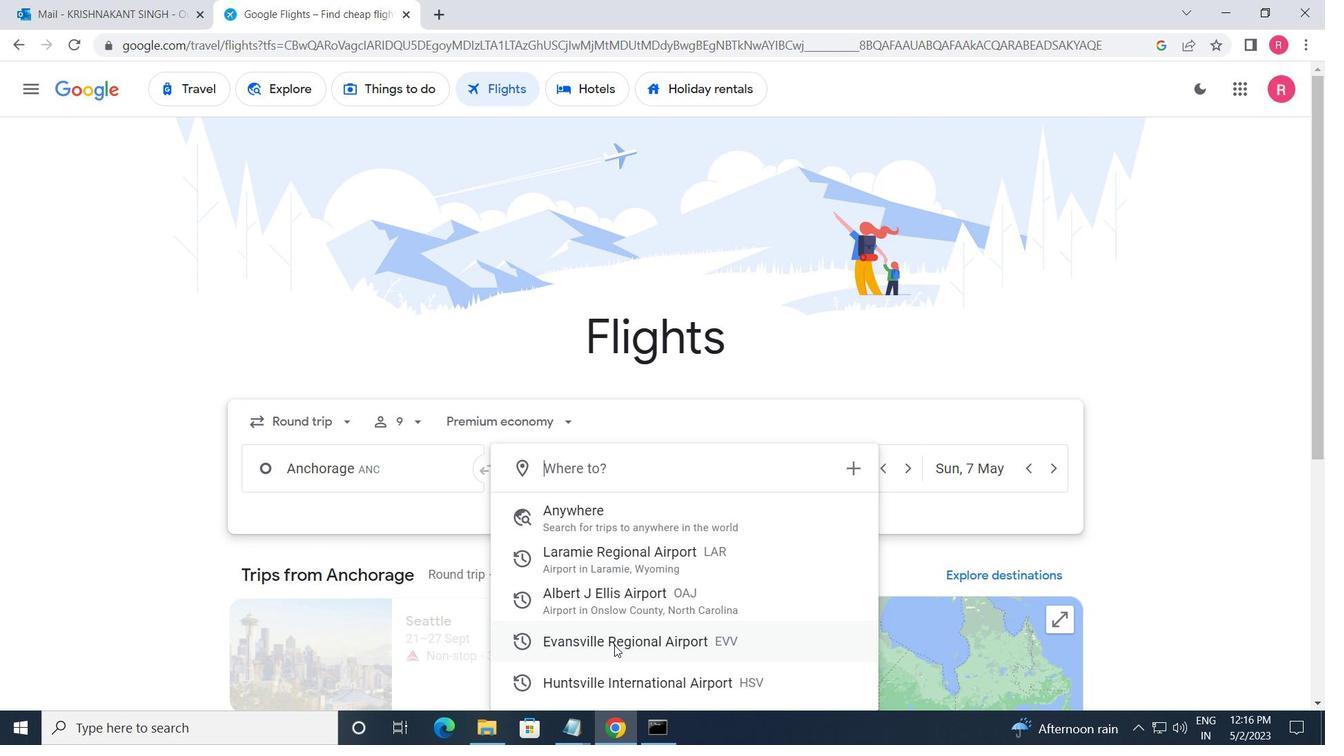 
Action: Mouse moved to (859, 476)
Screenshot: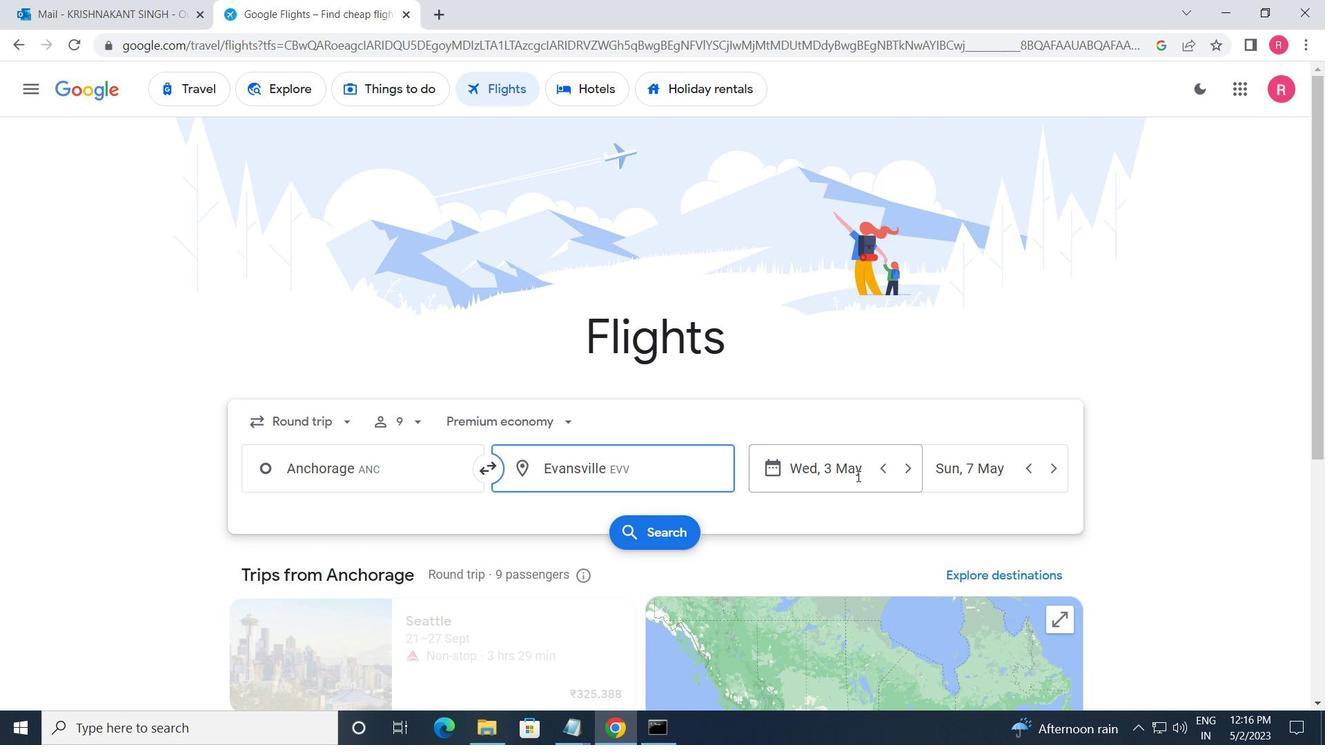 
Action: Mouse pressed left at (859, 476)
Screenshot: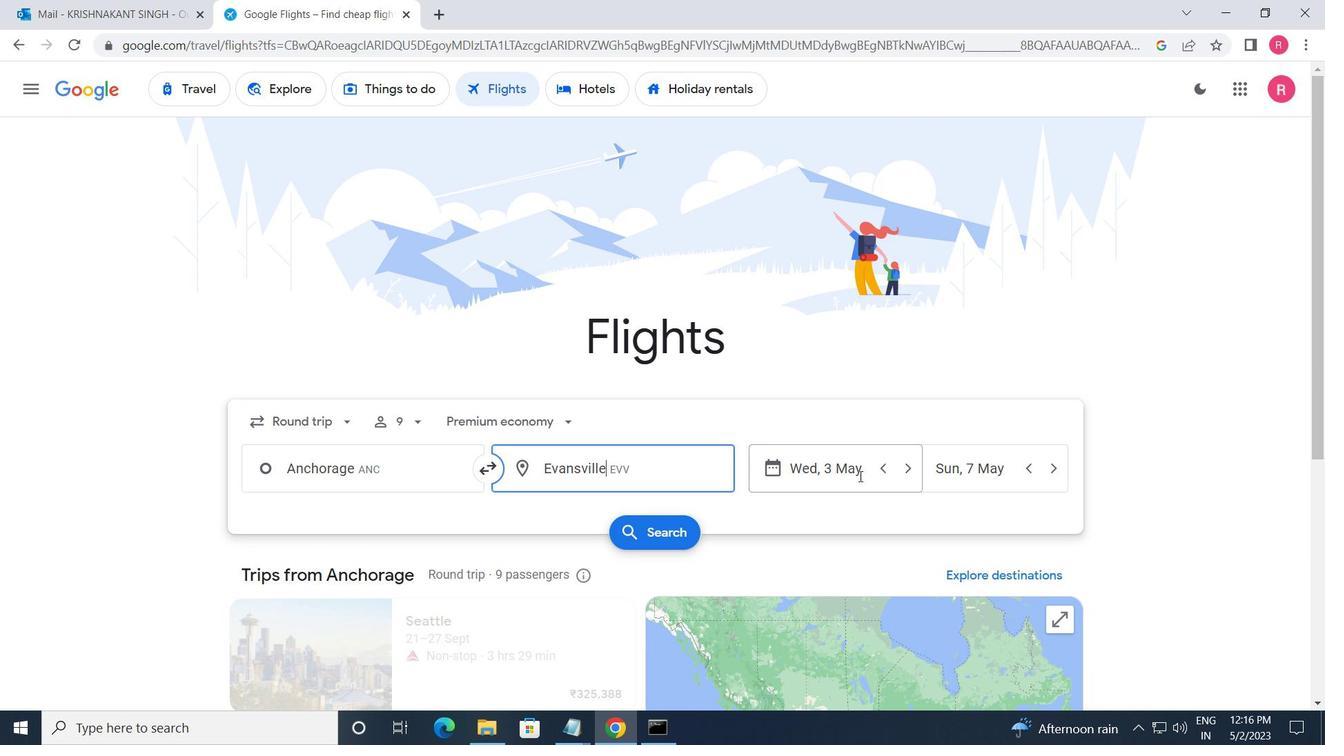 
Action: Mouse moved to (595, 398)
Screenshot: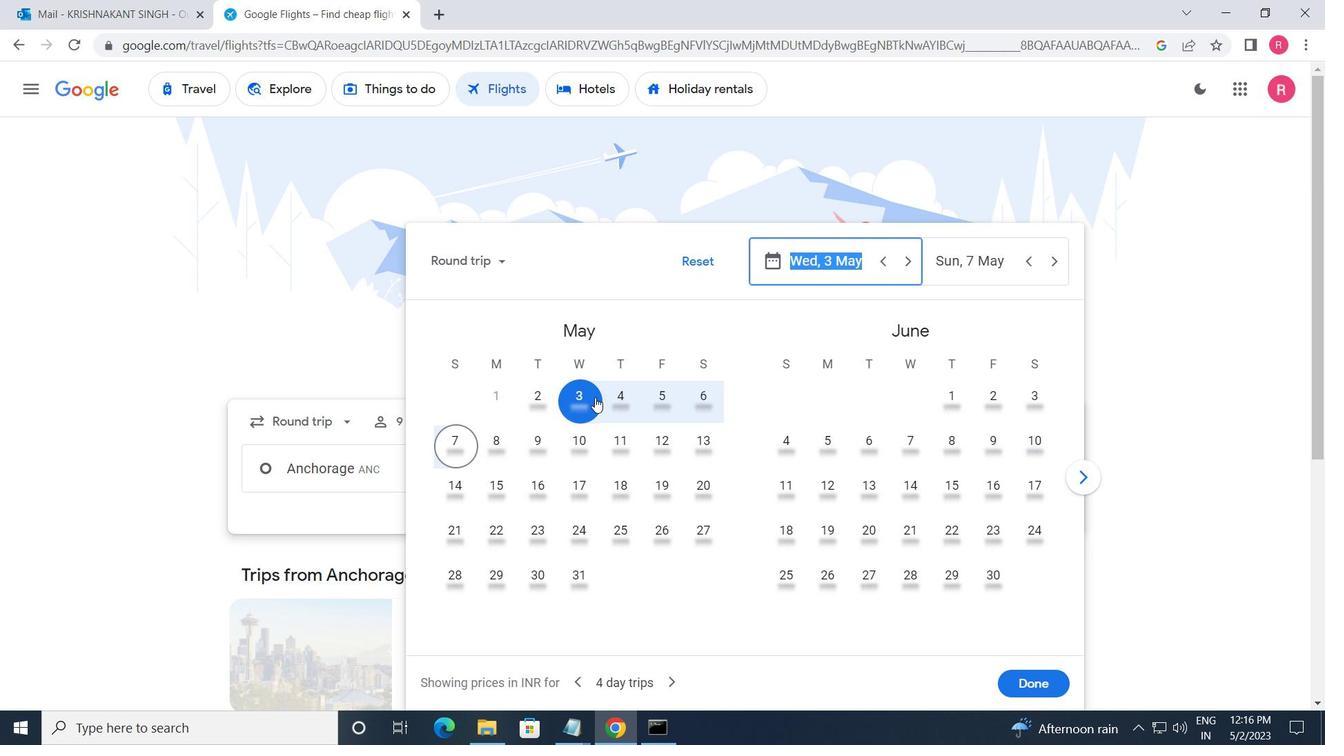 
Action: Mouse pressed left at (595, 398)
Screenshot: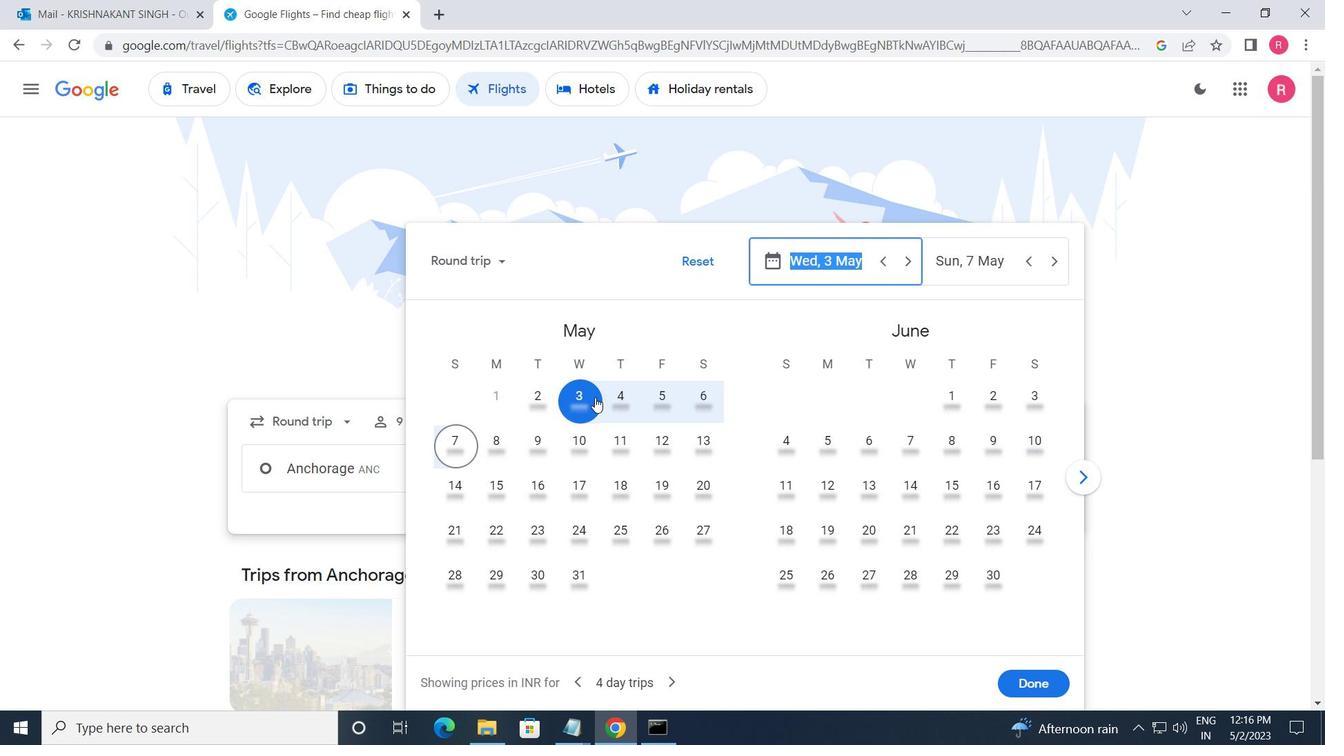 
Action: Mouse pressed left at (595, 398)
Screenshot: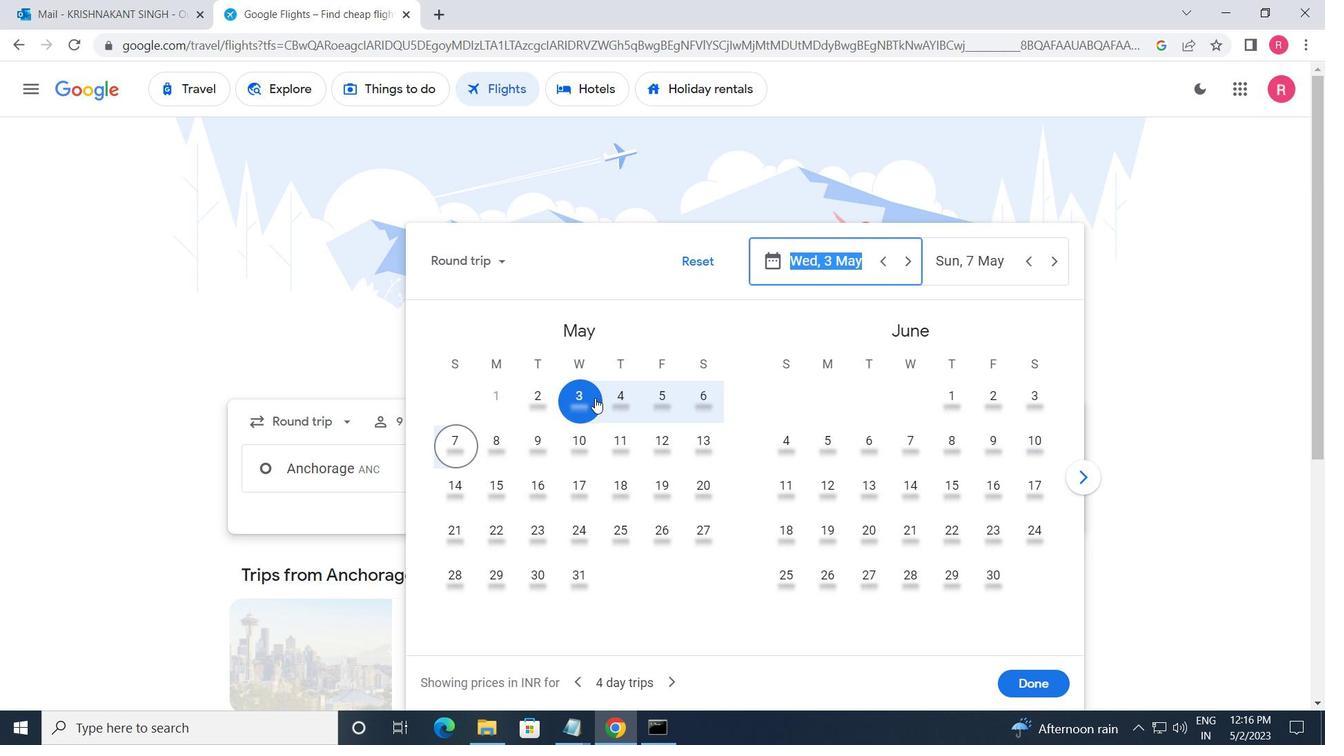 
Action: Mouse moved to (589, 401)
Screenshot: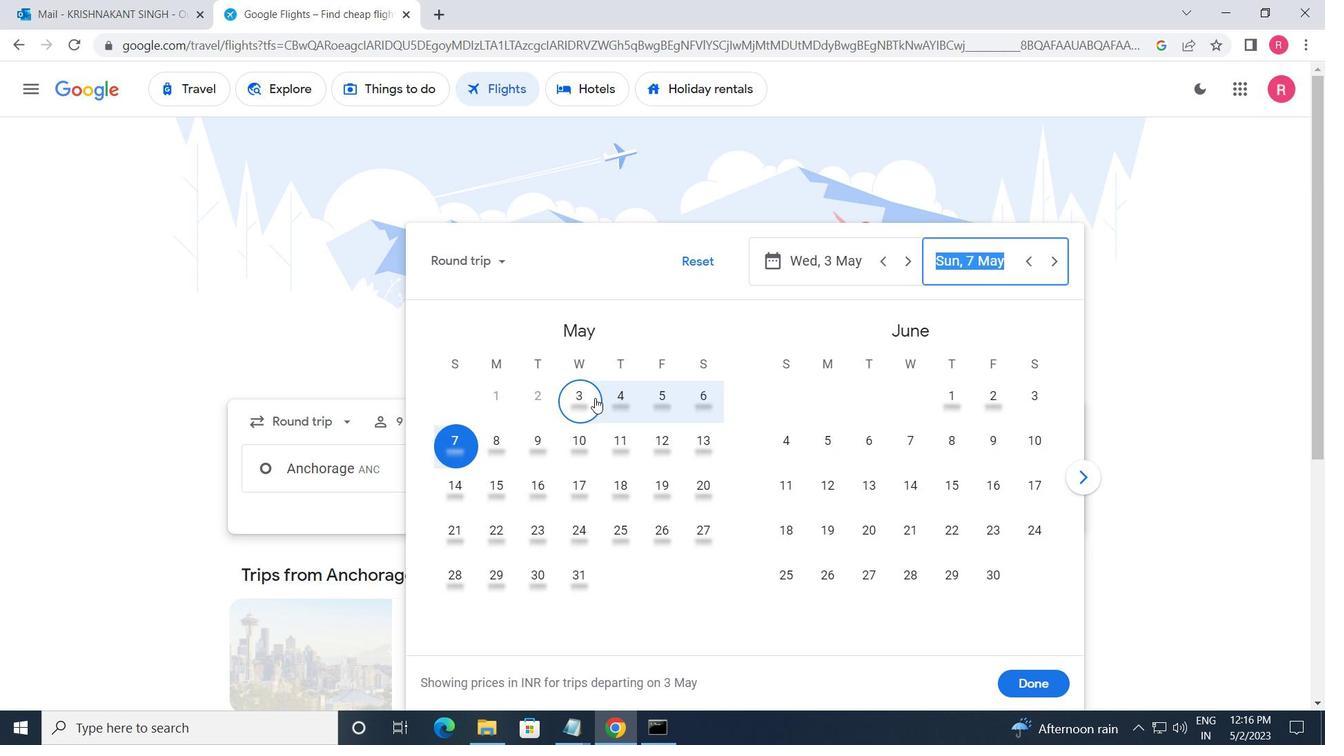 
Action: Mouse pressed left at (589, 401)
Screenshot: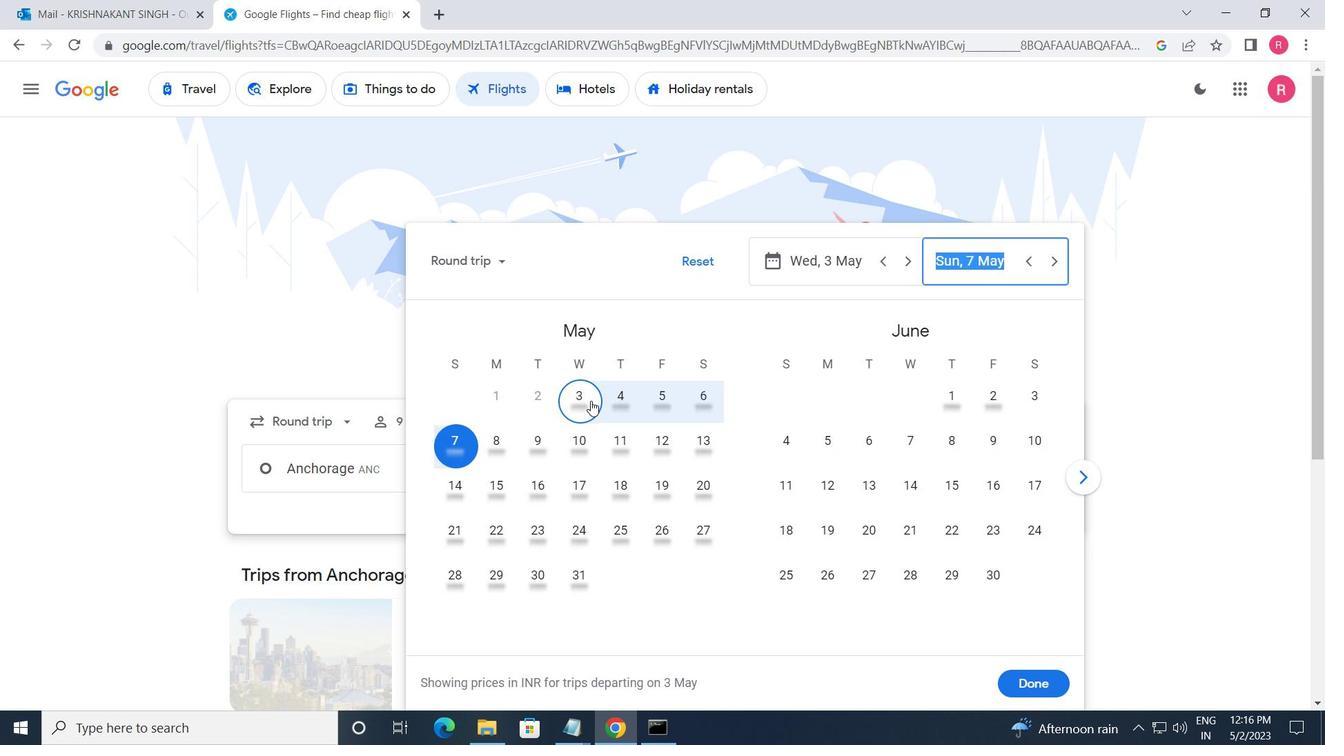 
Action: Mouse pressed left at (589, 401)
Screenshot: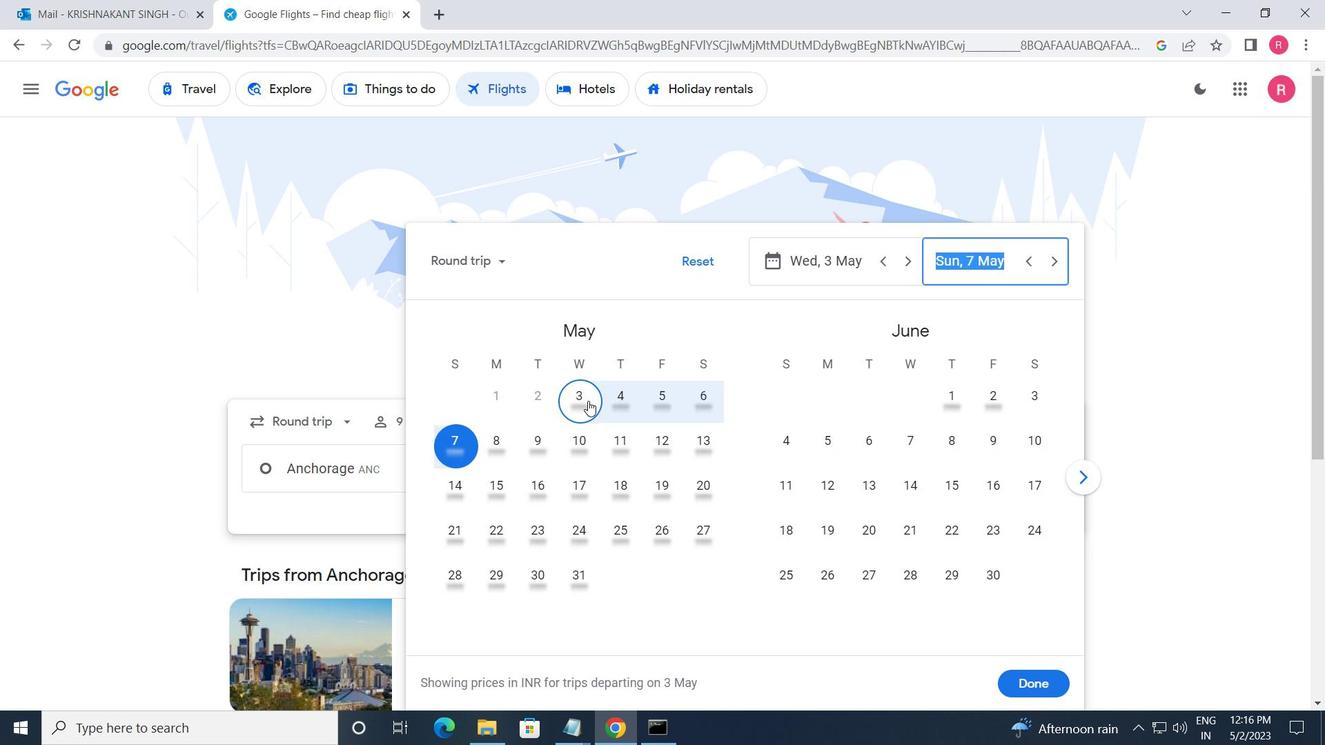 
Action: Mouse moved to (578, 398)
Screenshot: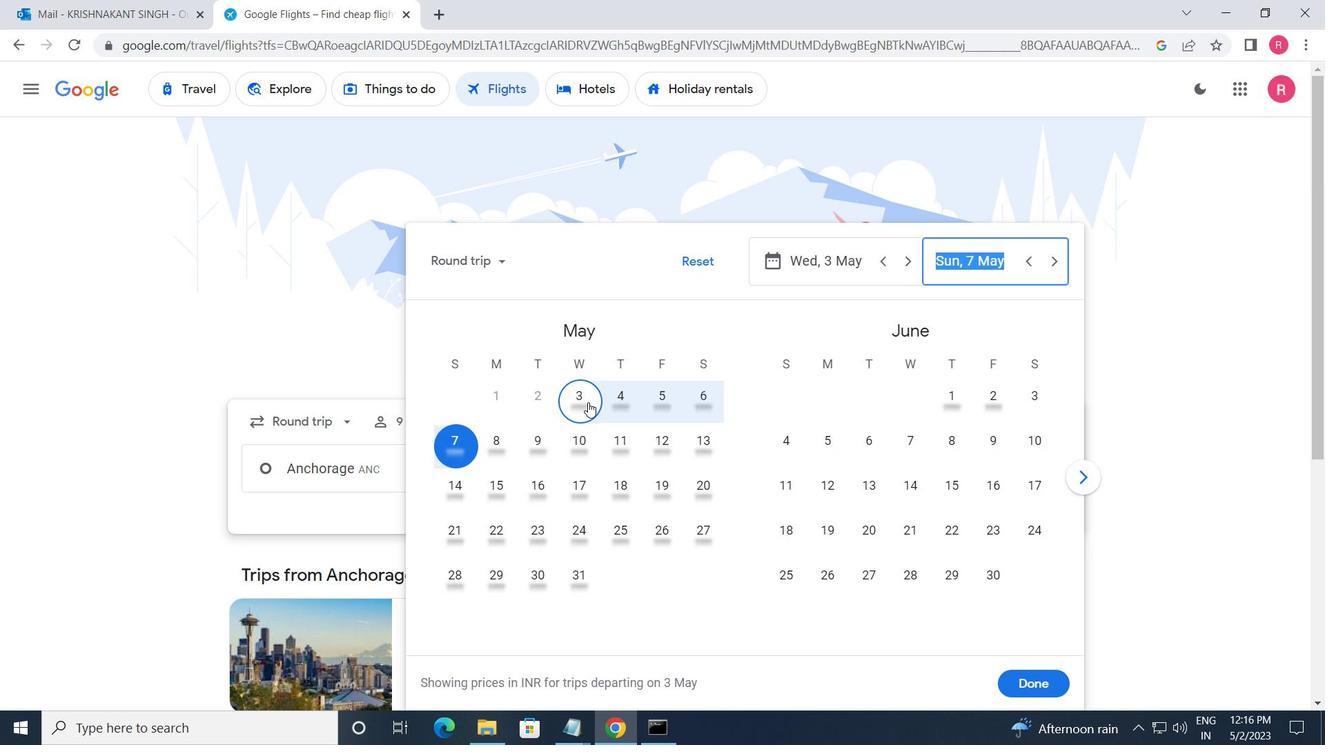 
Action: Mouse pressed left at (578, 398)
Screenshot: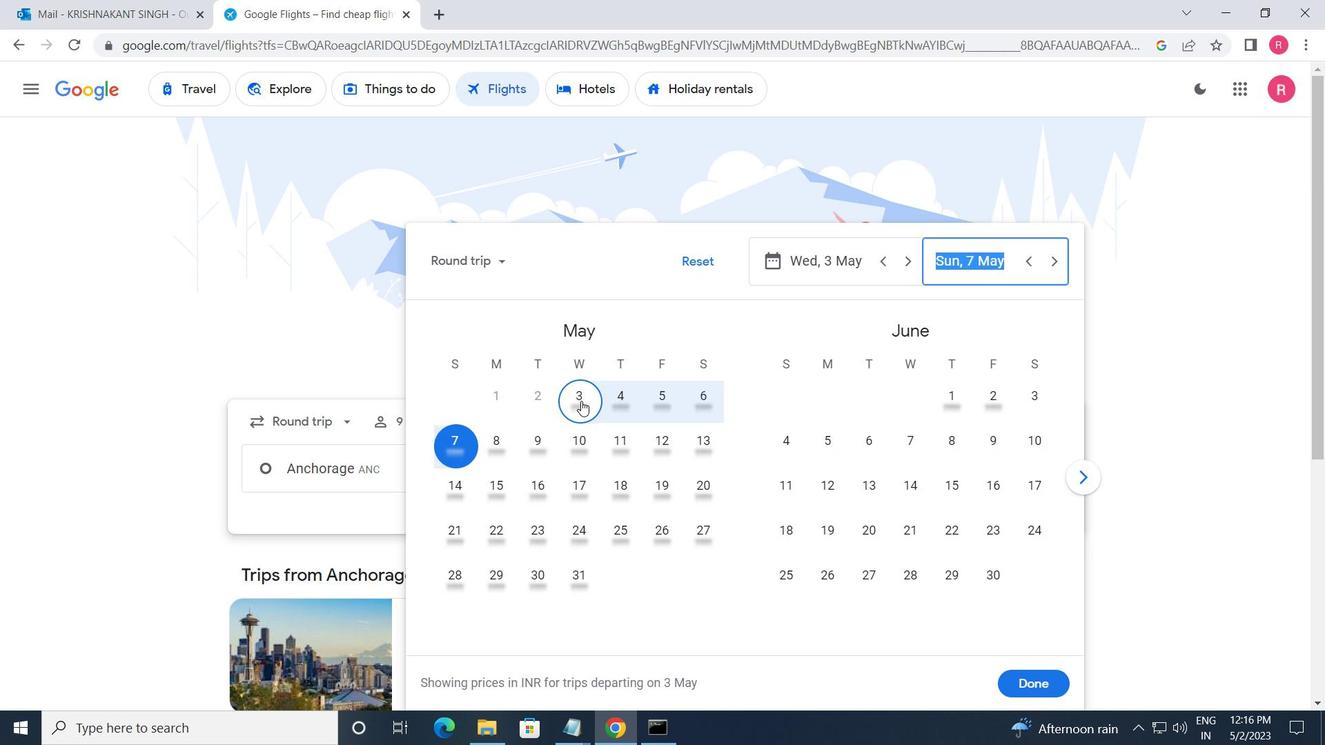 
Action: Mouse moved to (578, 397)
Screenshot: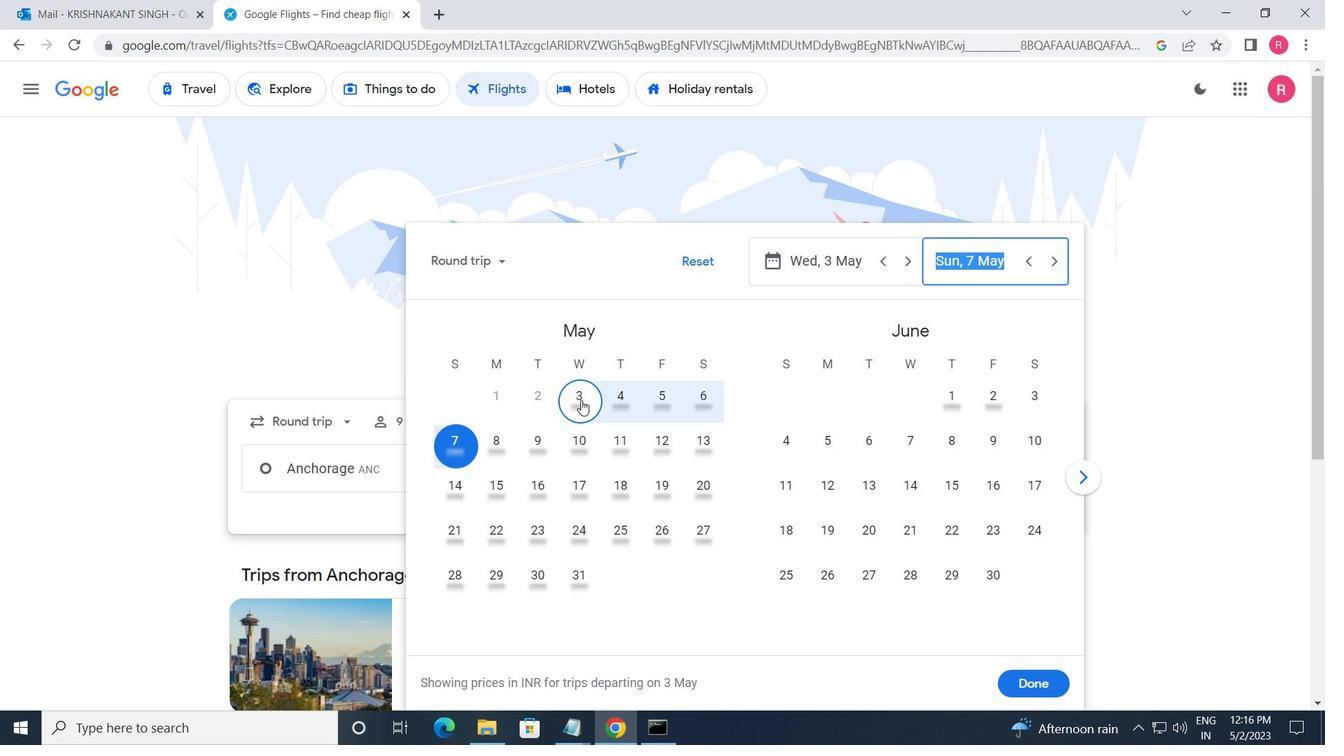 
Action: Mouse pressed left at (578, 397)
Screenshot: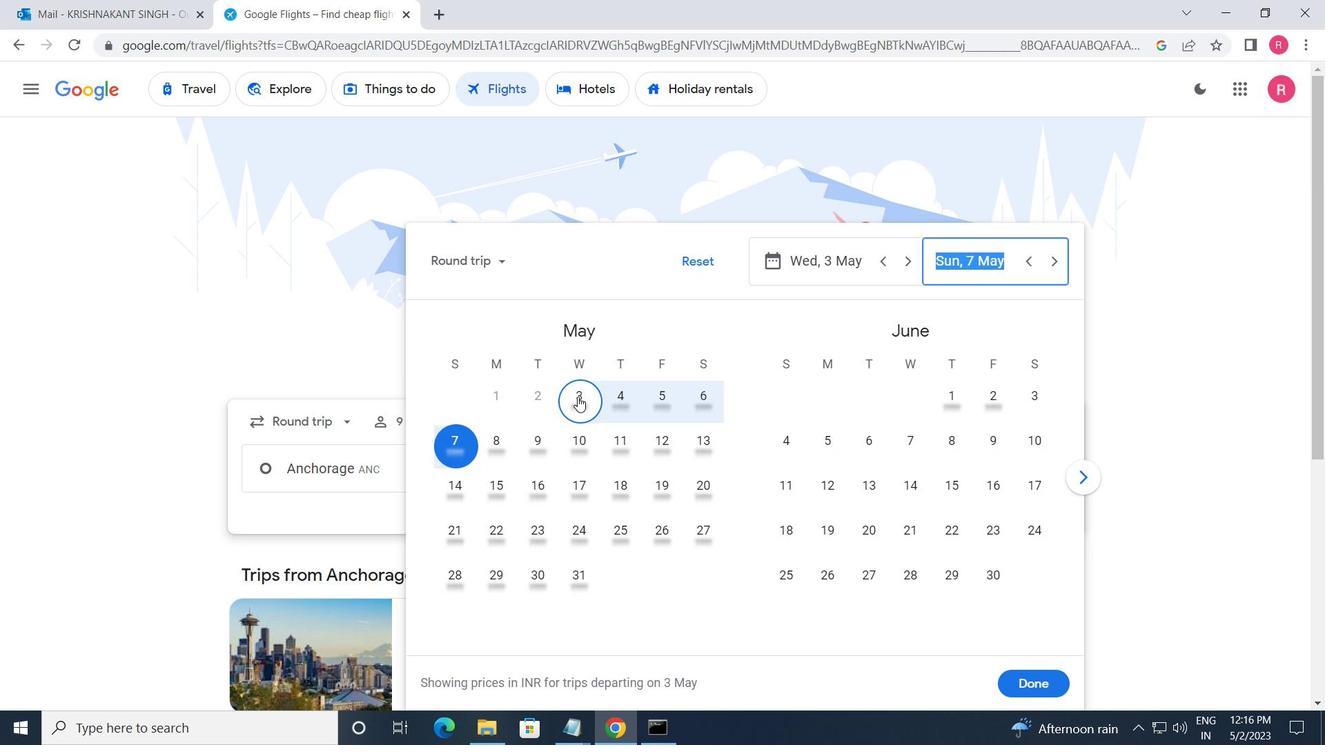 
Action: Mouse moved to (578, 395)
Screenshot: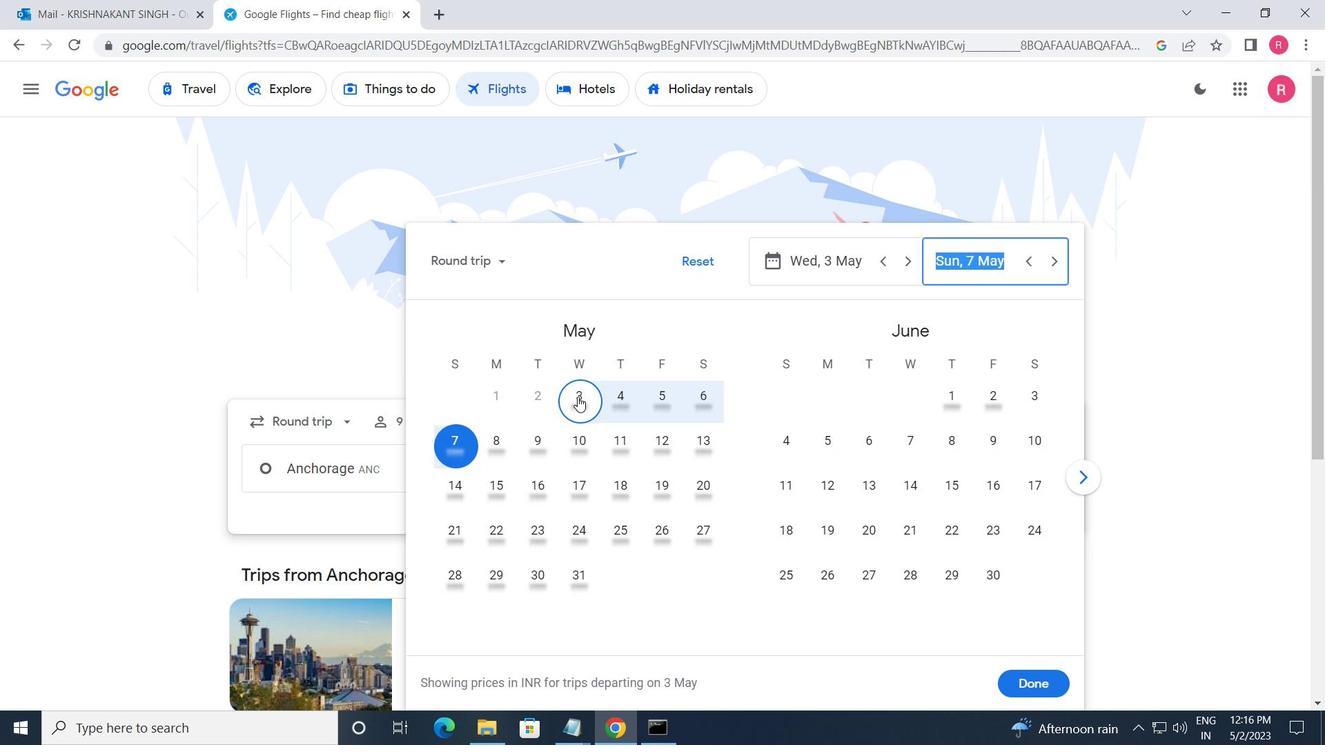 
Action: Mouse pressed left at (578, 395)
Screenshot: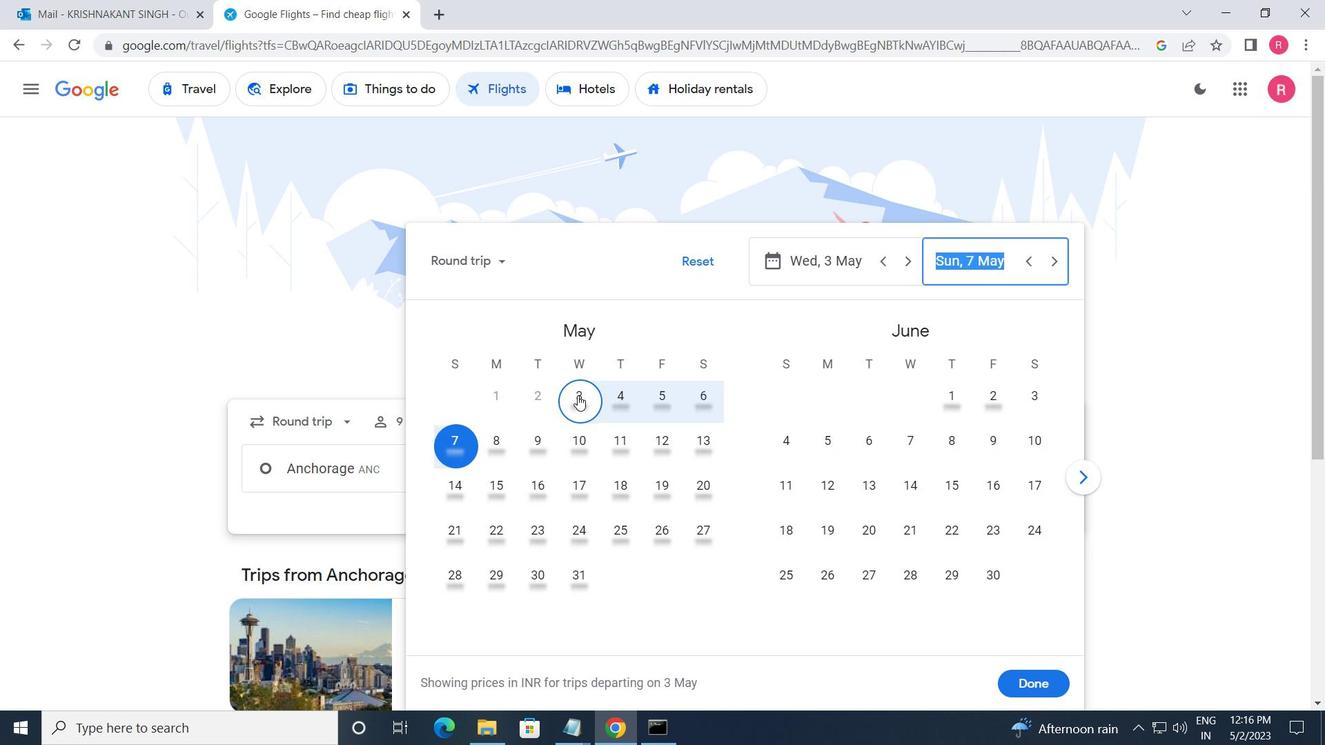 
Action: Mouse moved to (570, 397)
Screenshot: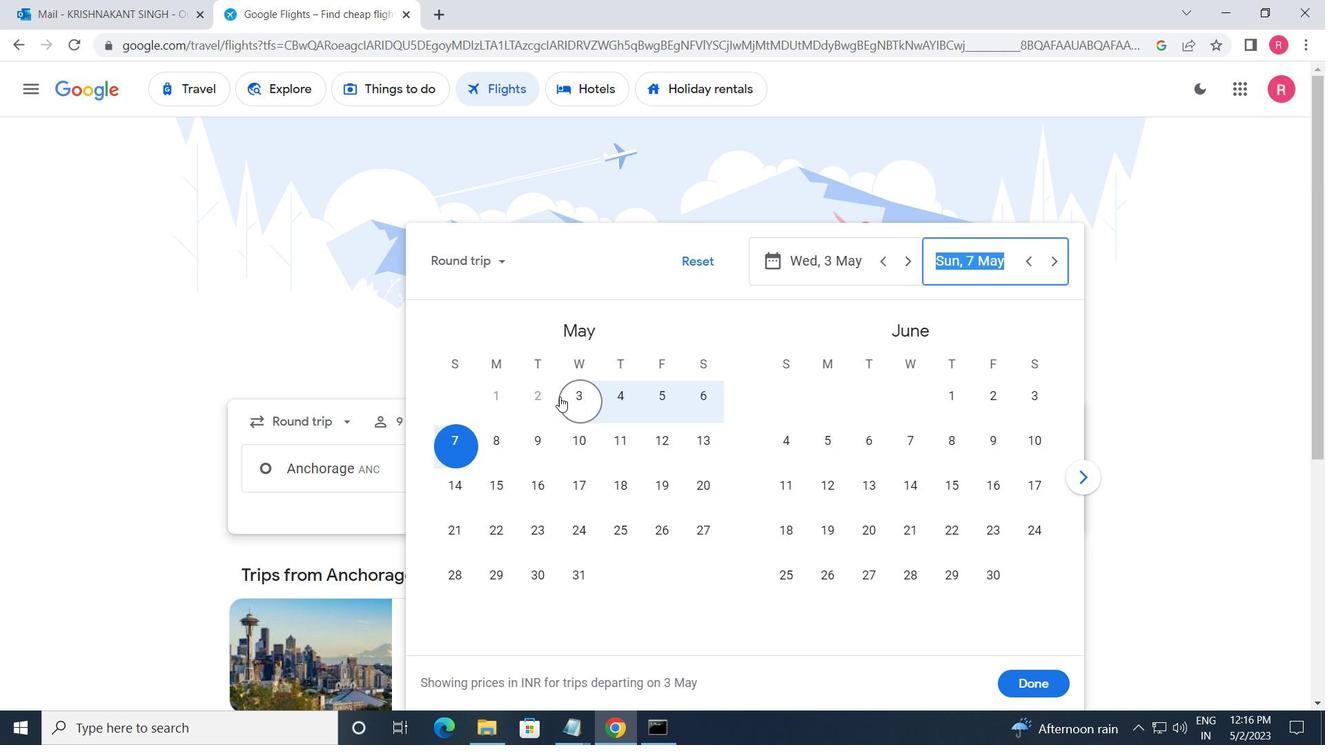 
Action: Mouse pressed left at (570, 397)
Screenshot: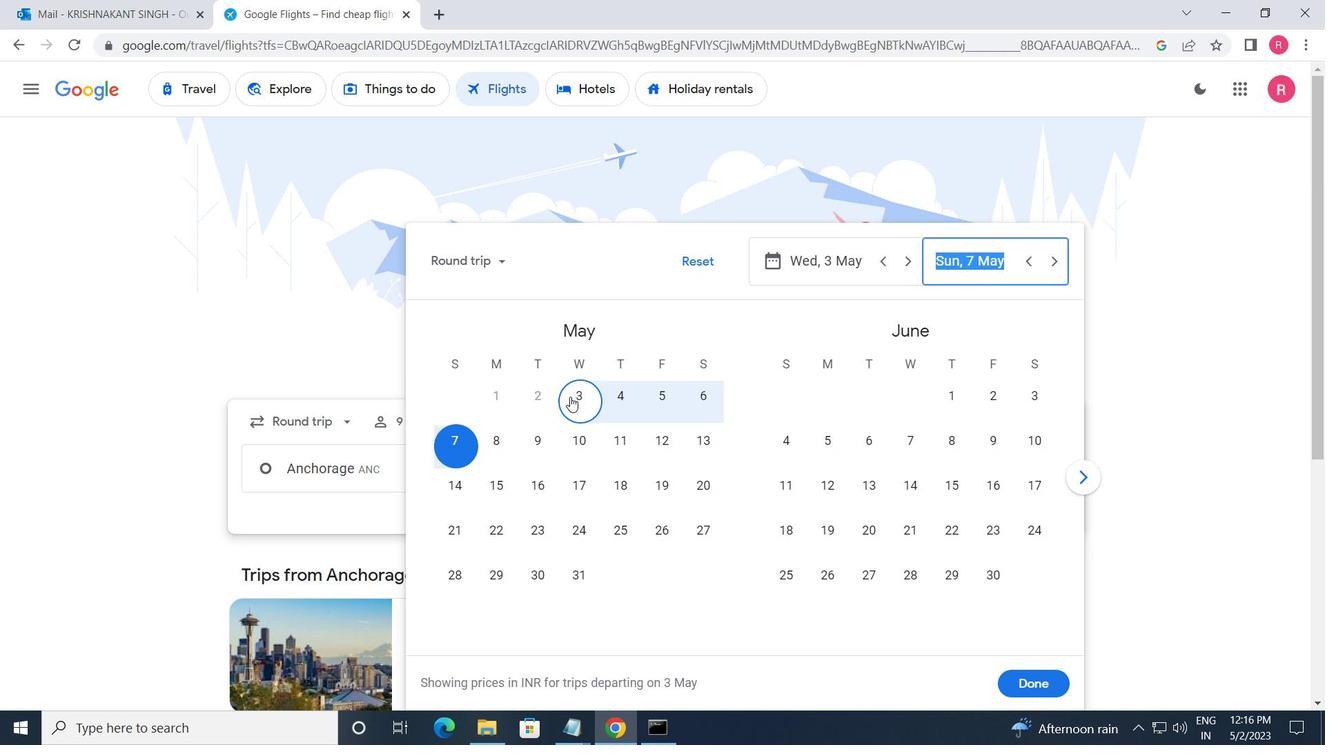 
Action: Mouse moved to (1015, 676)
Screenshot: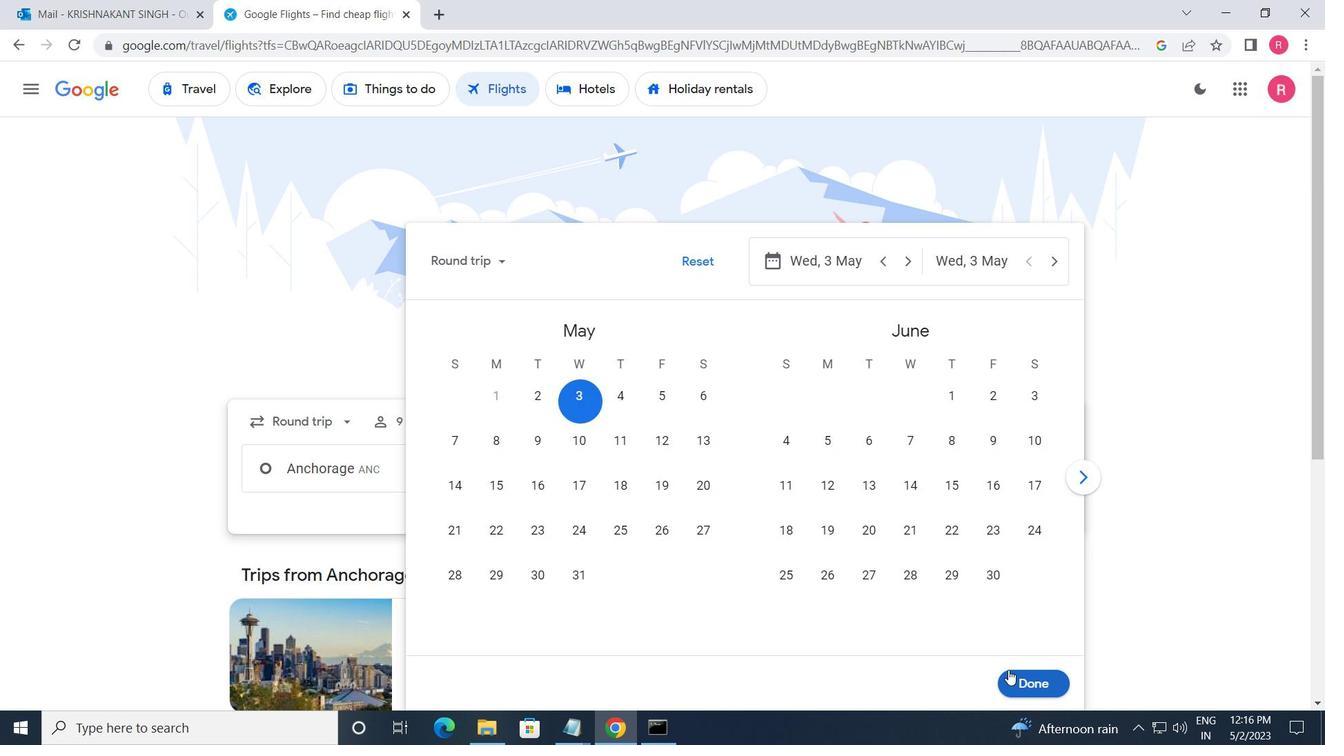 
Action: Mouse pressed left at (1015, 676)
Screenshot: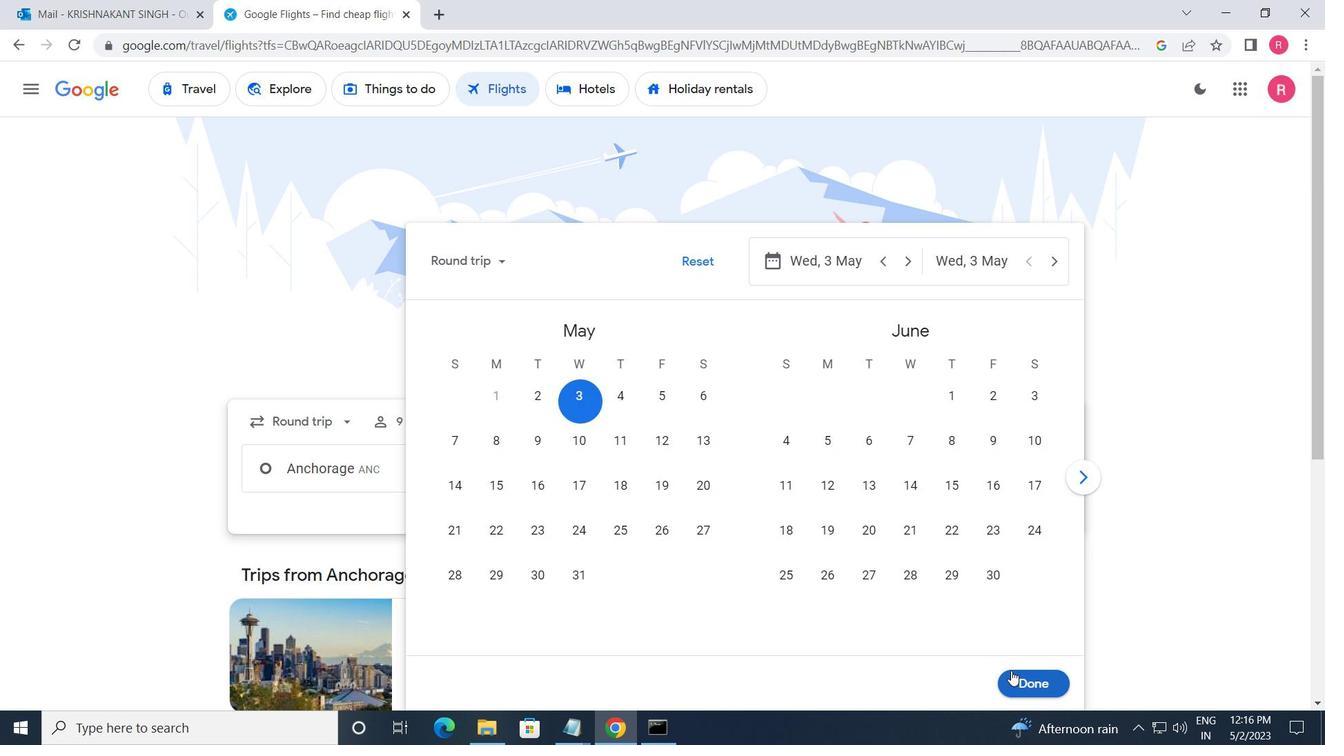 
Action: Mouse moved to (653, 530)
Screenshot: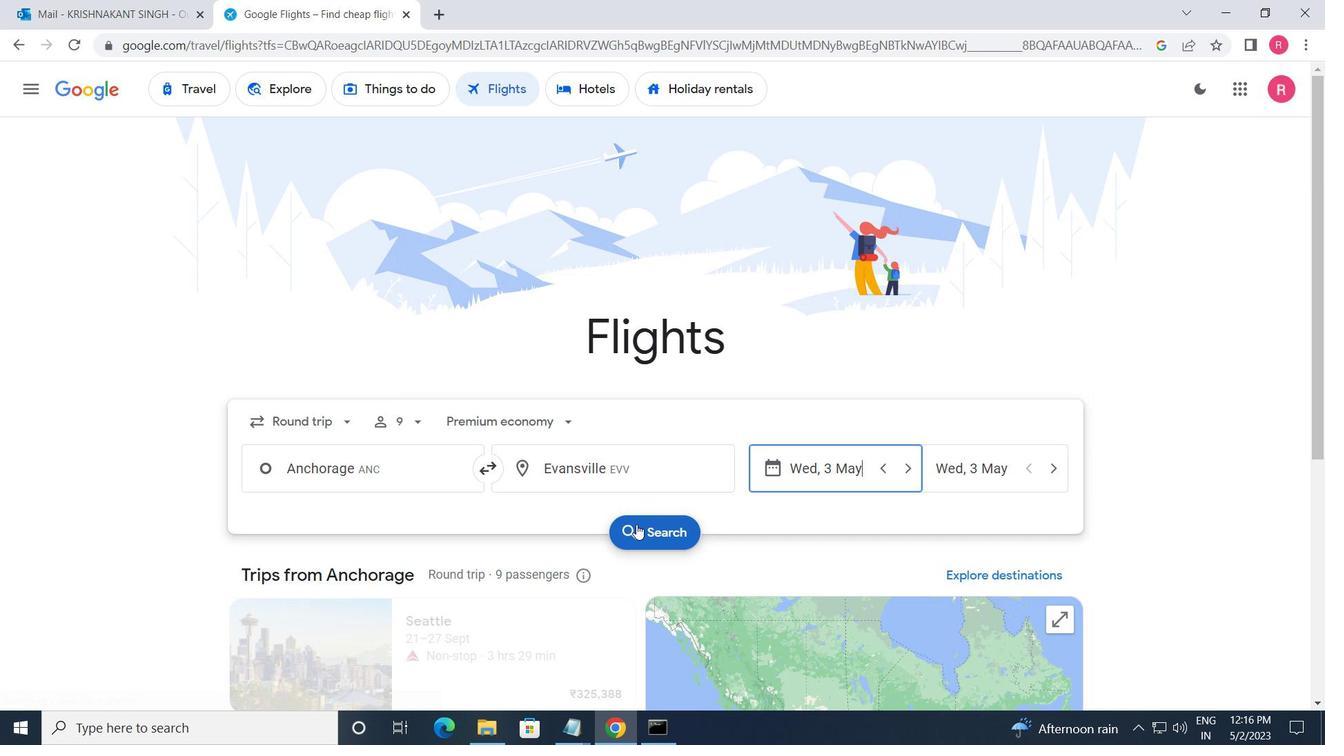 
Action: Mouse pressed left at (653, 530)
Screenshot: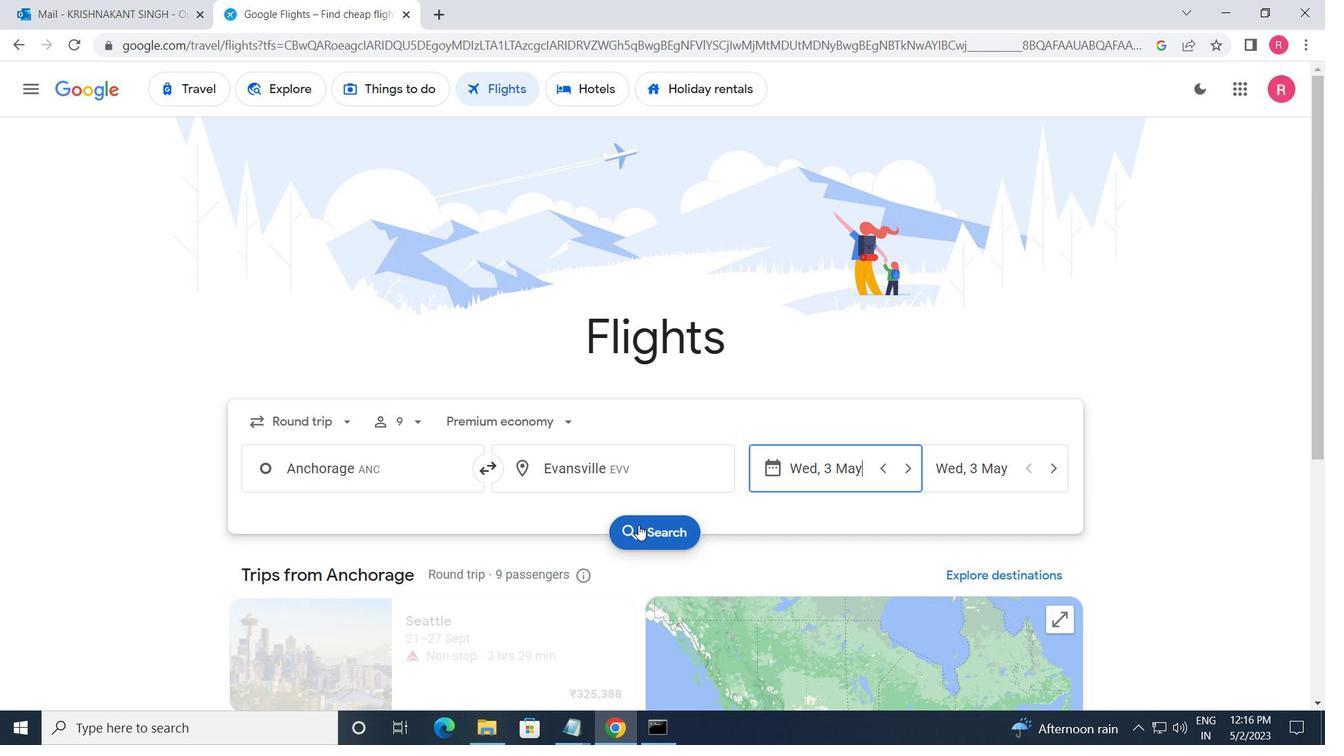 
Action: Mouse moved to (274, 252)
Screenshot: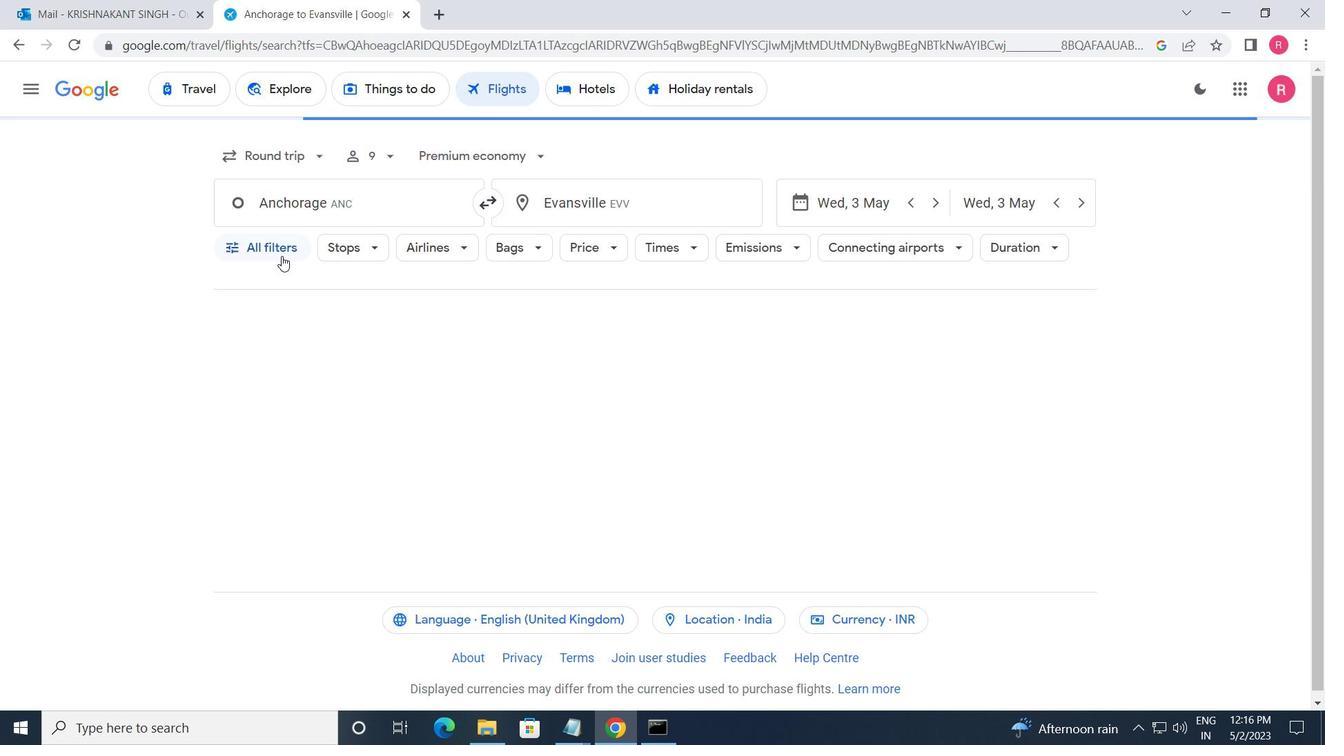 
Action: Mouse pressed left at (274, 252)
Screenshot: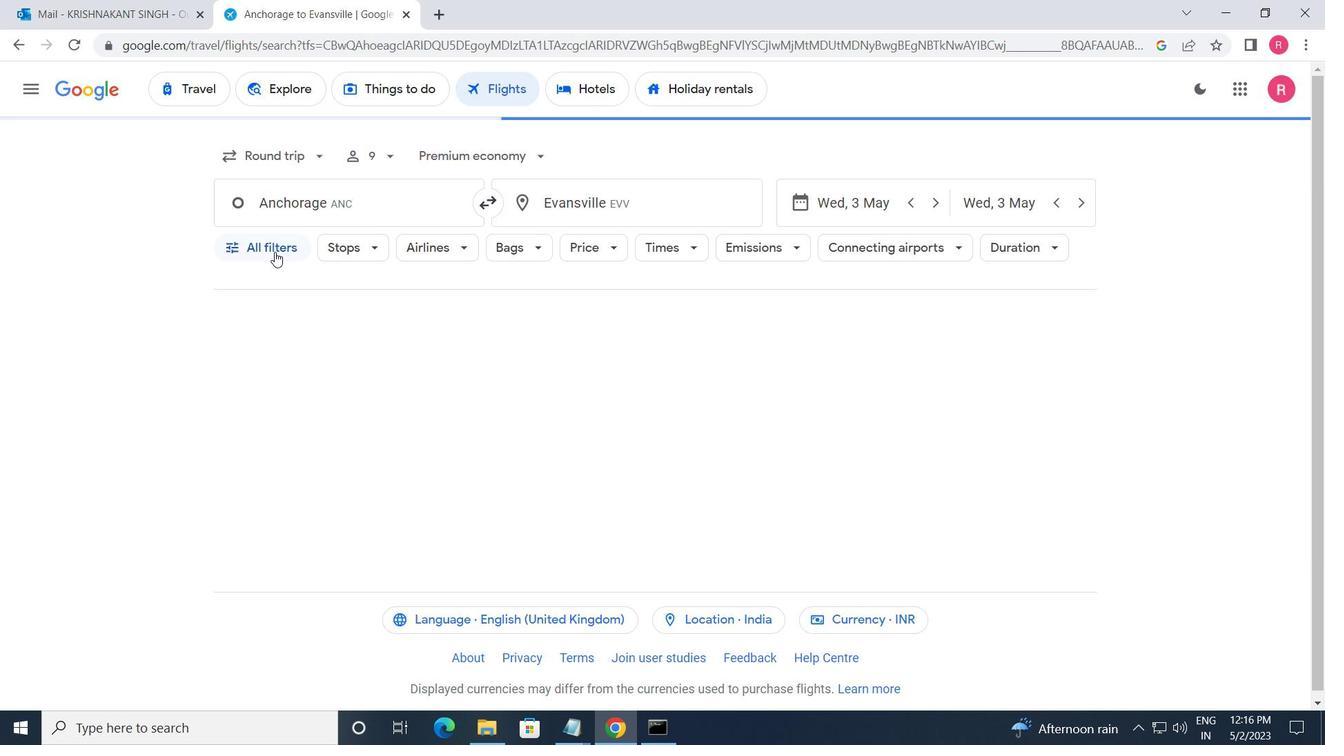 
Action: Mouse moved to (364, 399)
Screenshot: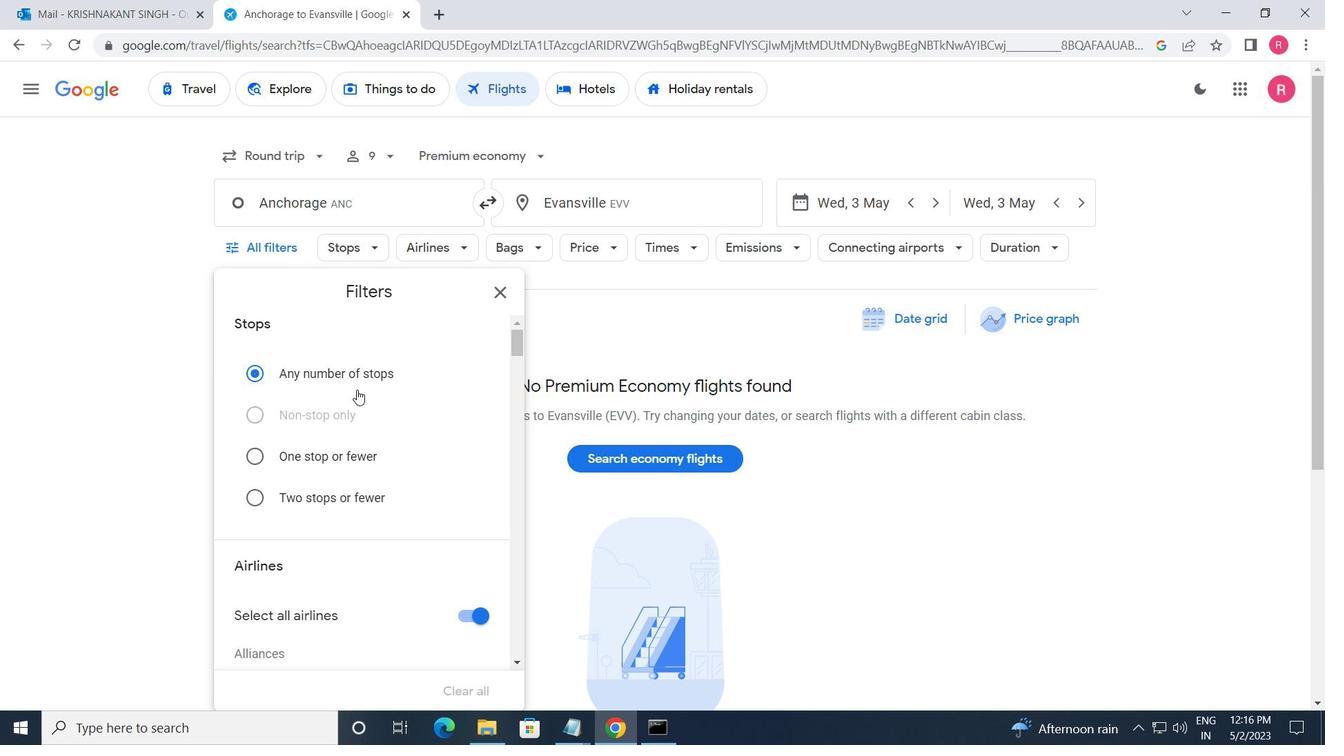 
Action: Mouse scrolled (364, 399) with delta (0, 0)
Screenshot: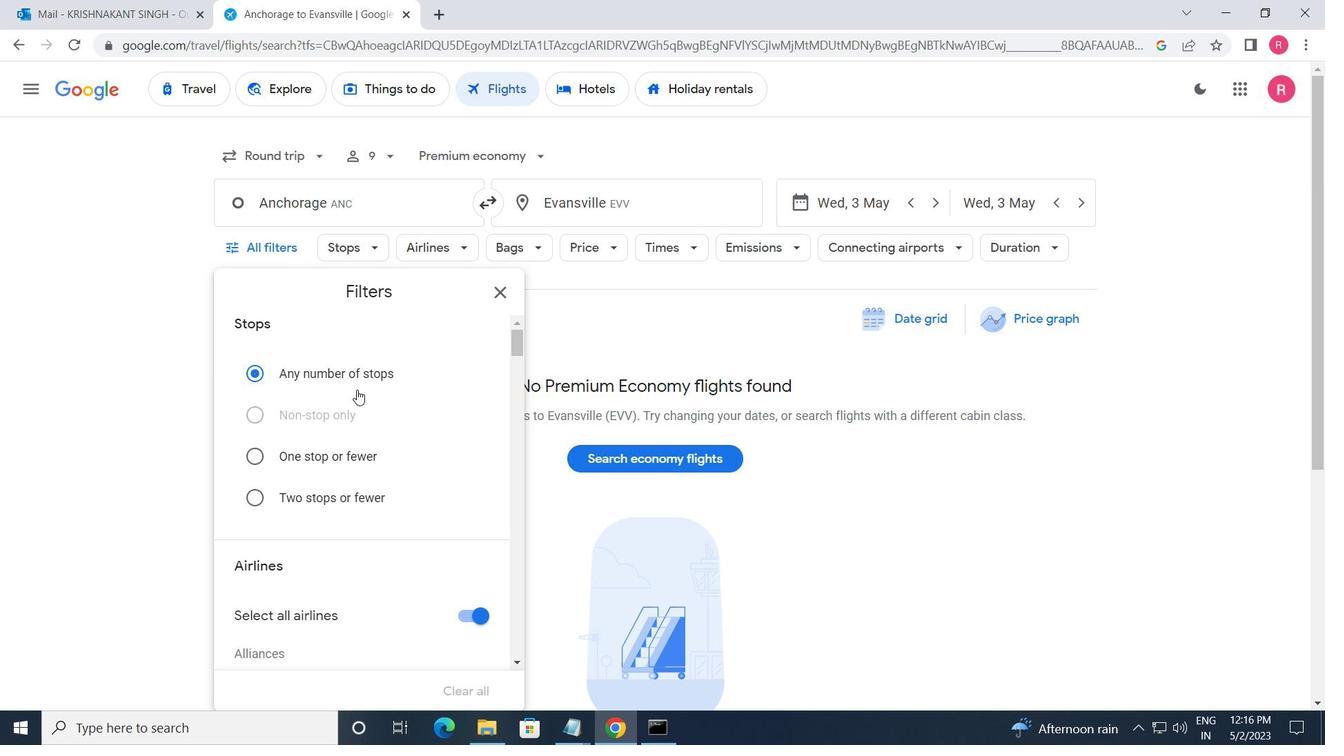 
Action: Mouse moved to (384, 410)
Screenshot: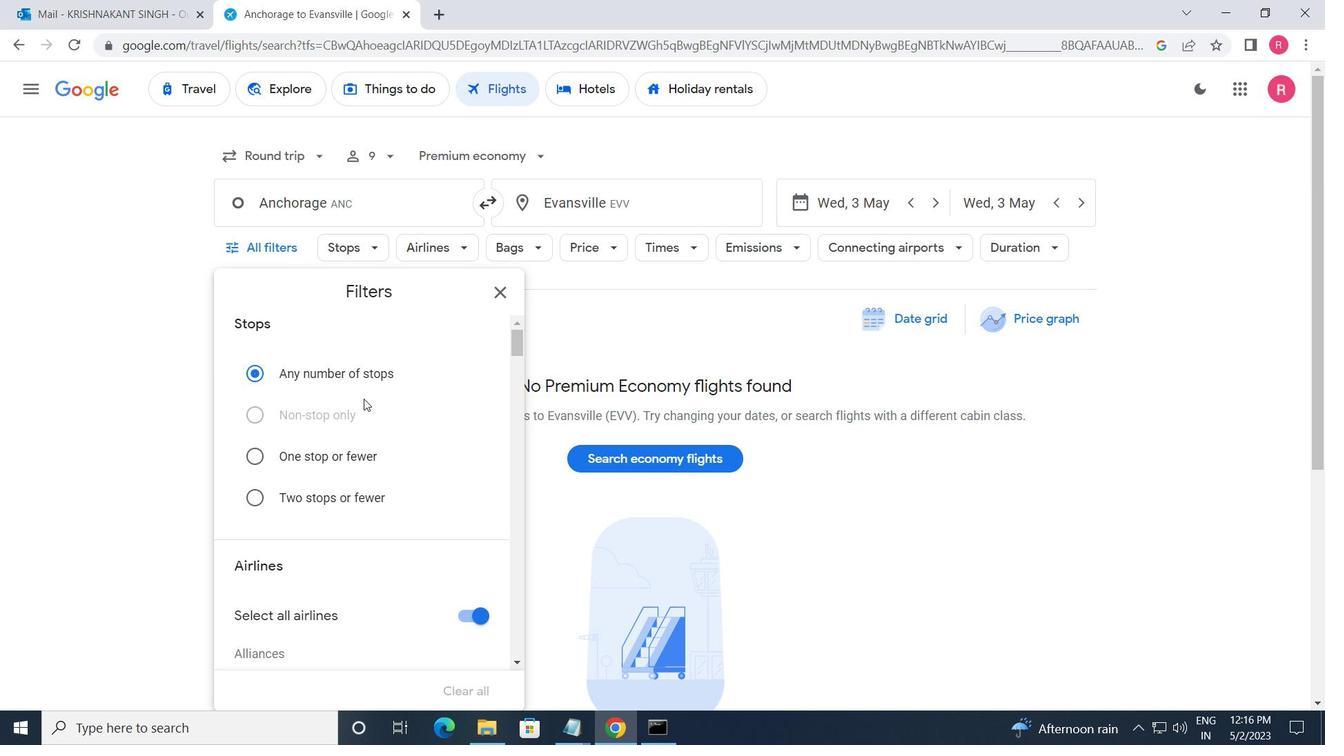
Action: Mouse scrolled (384, 410) with delta (0, 0)
Screenshot: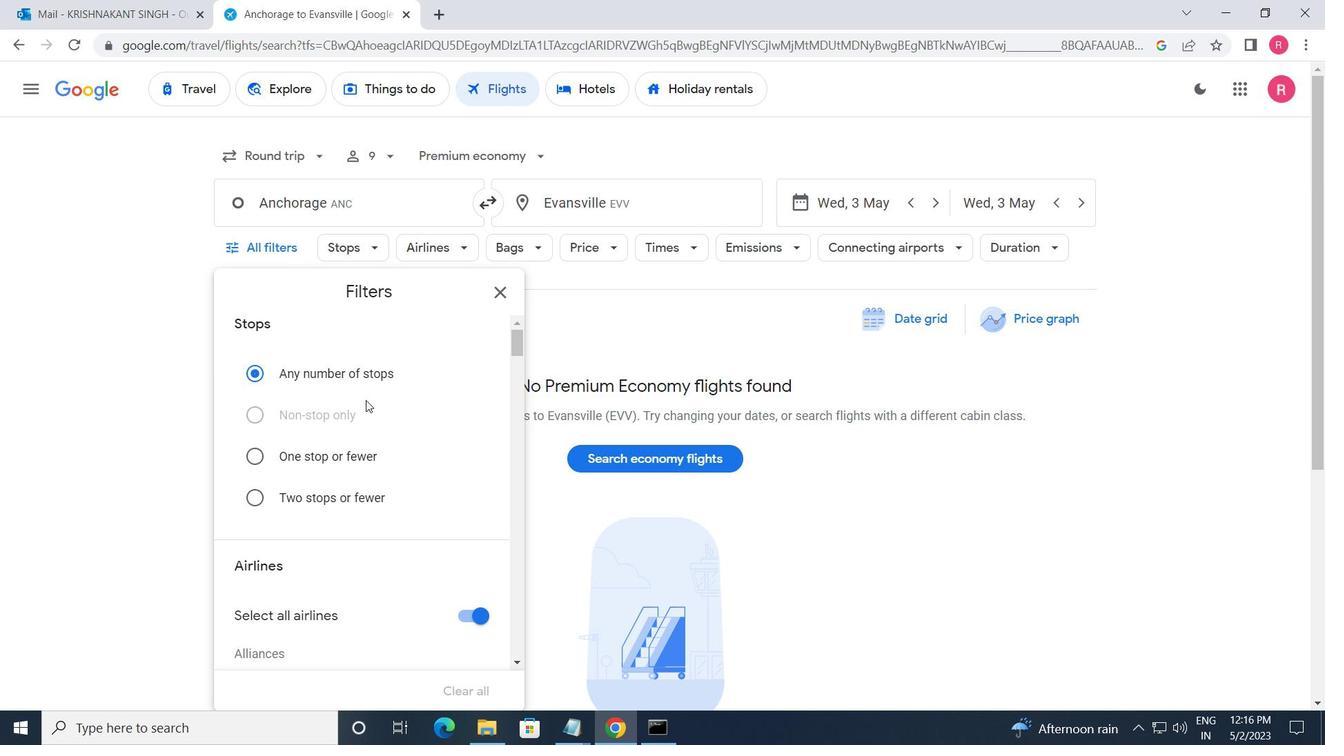 
Action: Mouse moved to (386, 412)
Screenshot: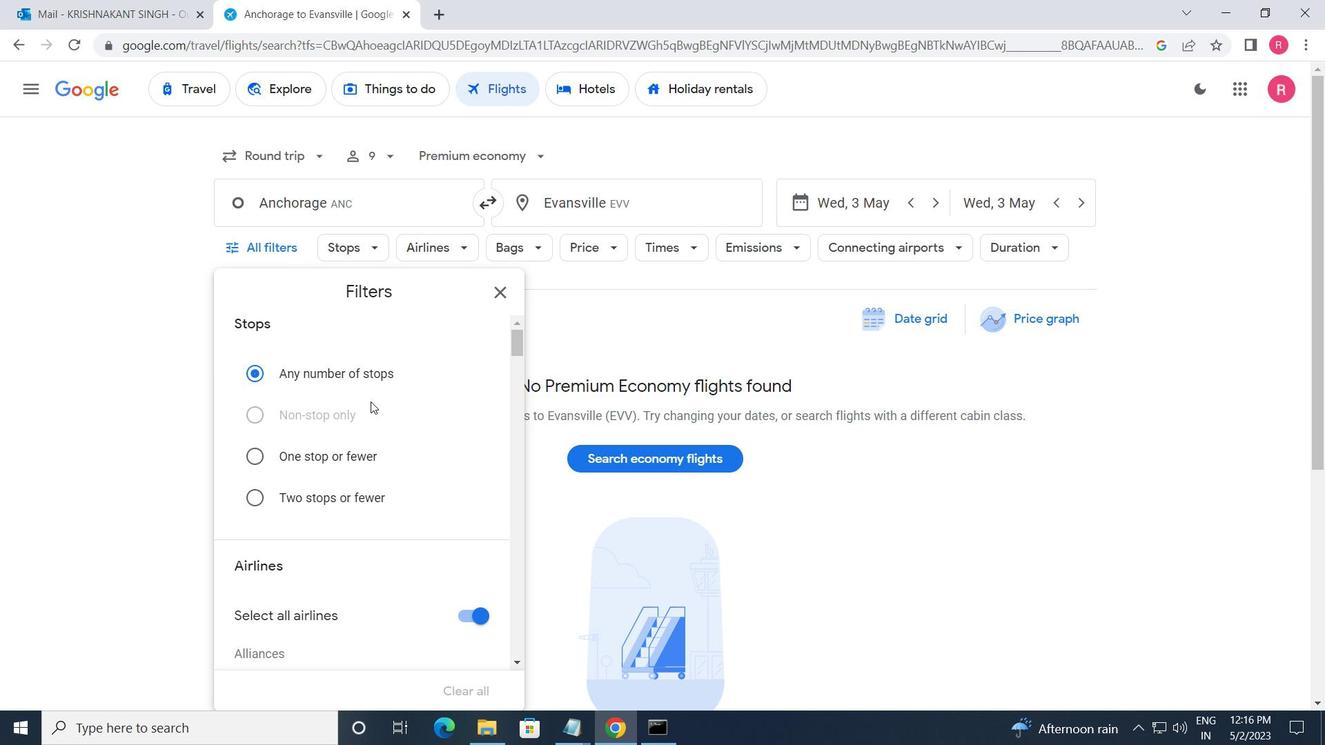 
Action: Mouse scrolled (386, 412) with delta (0, 0)
Screenshot: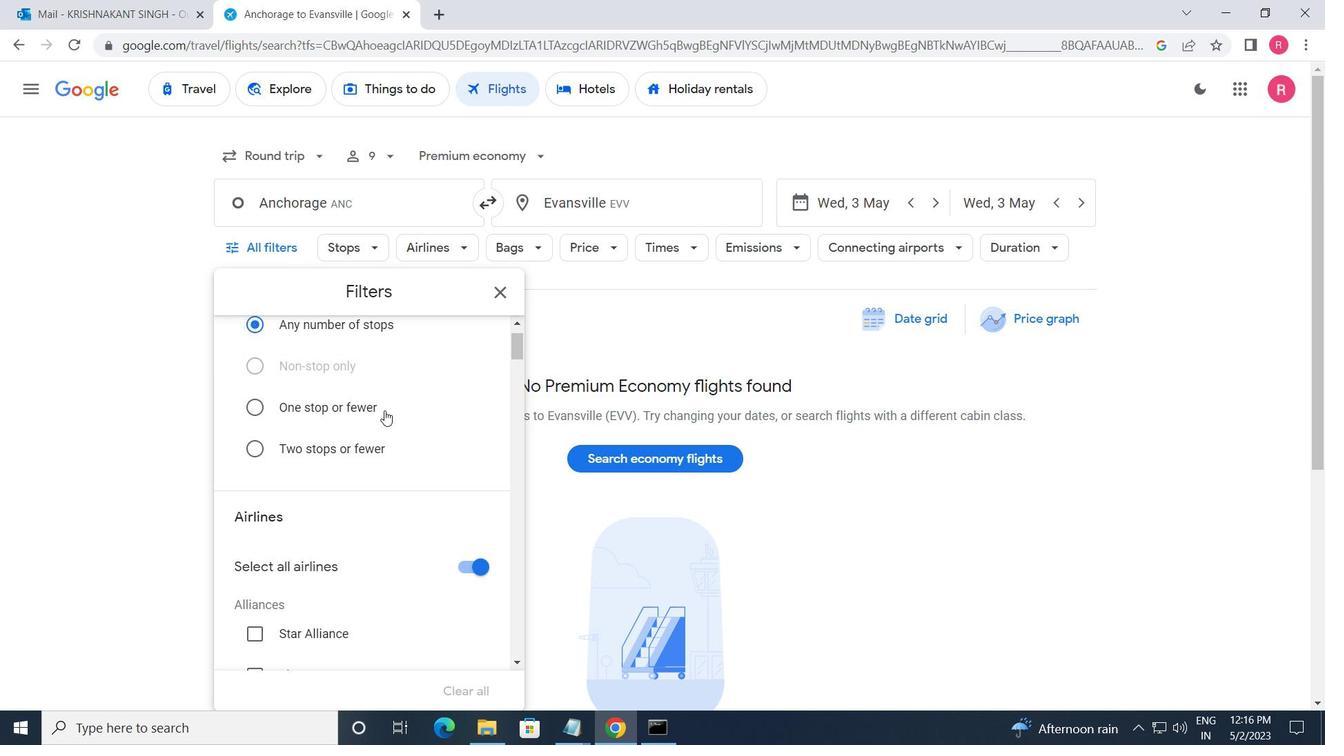 
Action: Mouse moved to (386, 413)
Screenshot: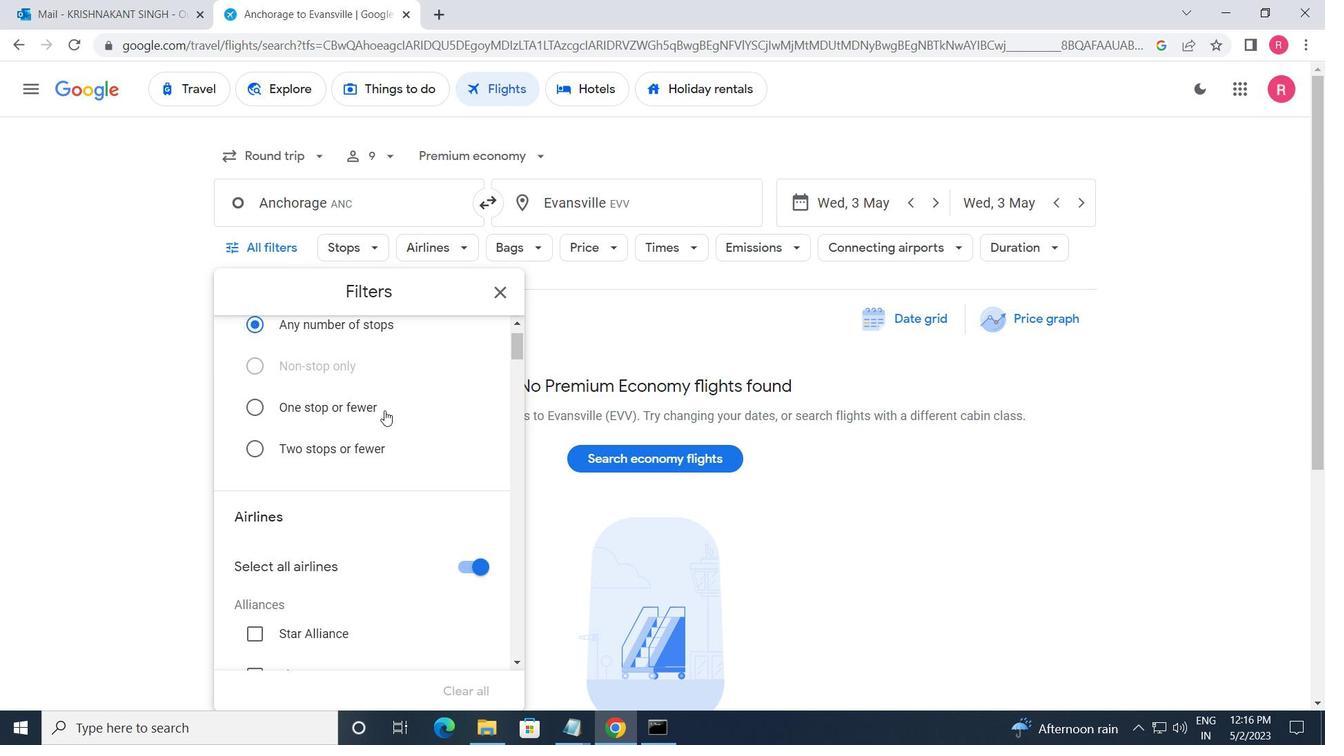 
Action: Mouse scrolled (386, 412) with delta (0, 0)
Screenshot: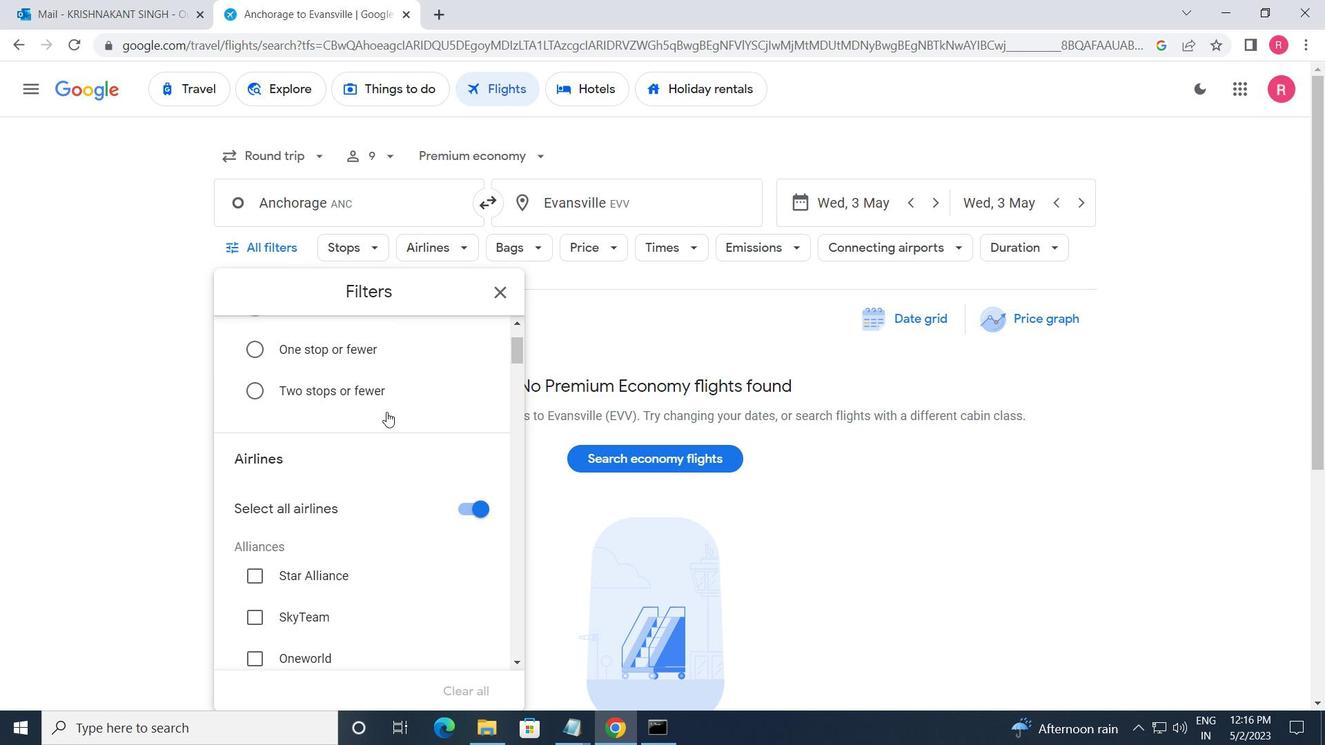 
Action: Mouse scrolled (386, 412) with delta (0, 0)
Screenshot: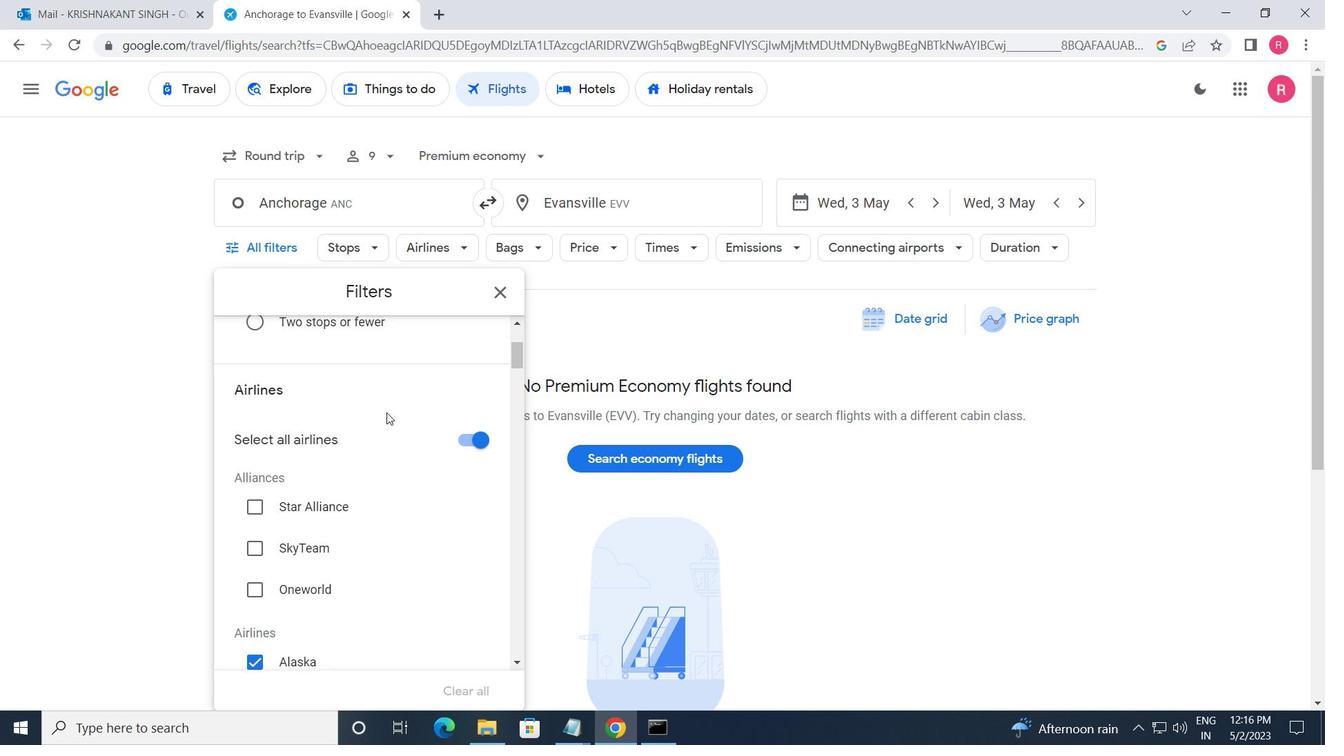 
Action: Mouse moved to (389, 486)
Screenshot: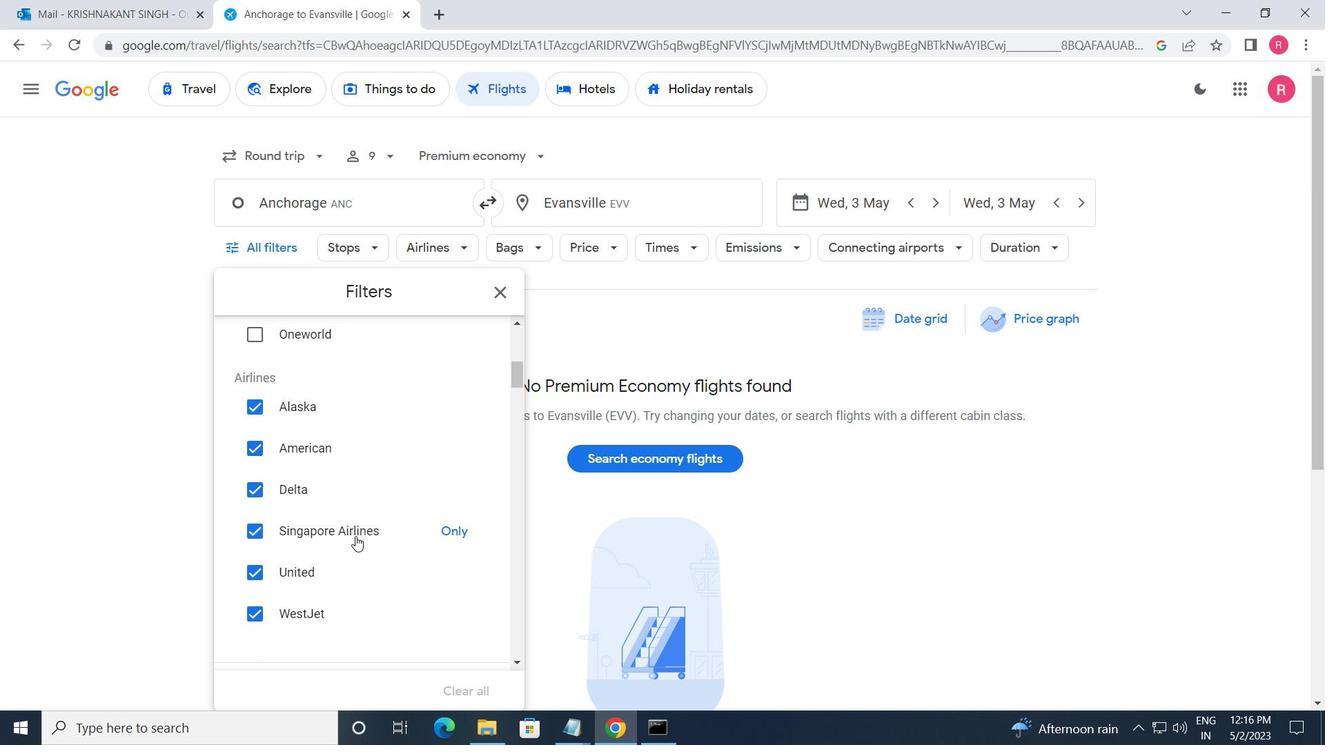 
Action: Mouse scrolled (389, 486) with delta (0, 0)
Screenshot: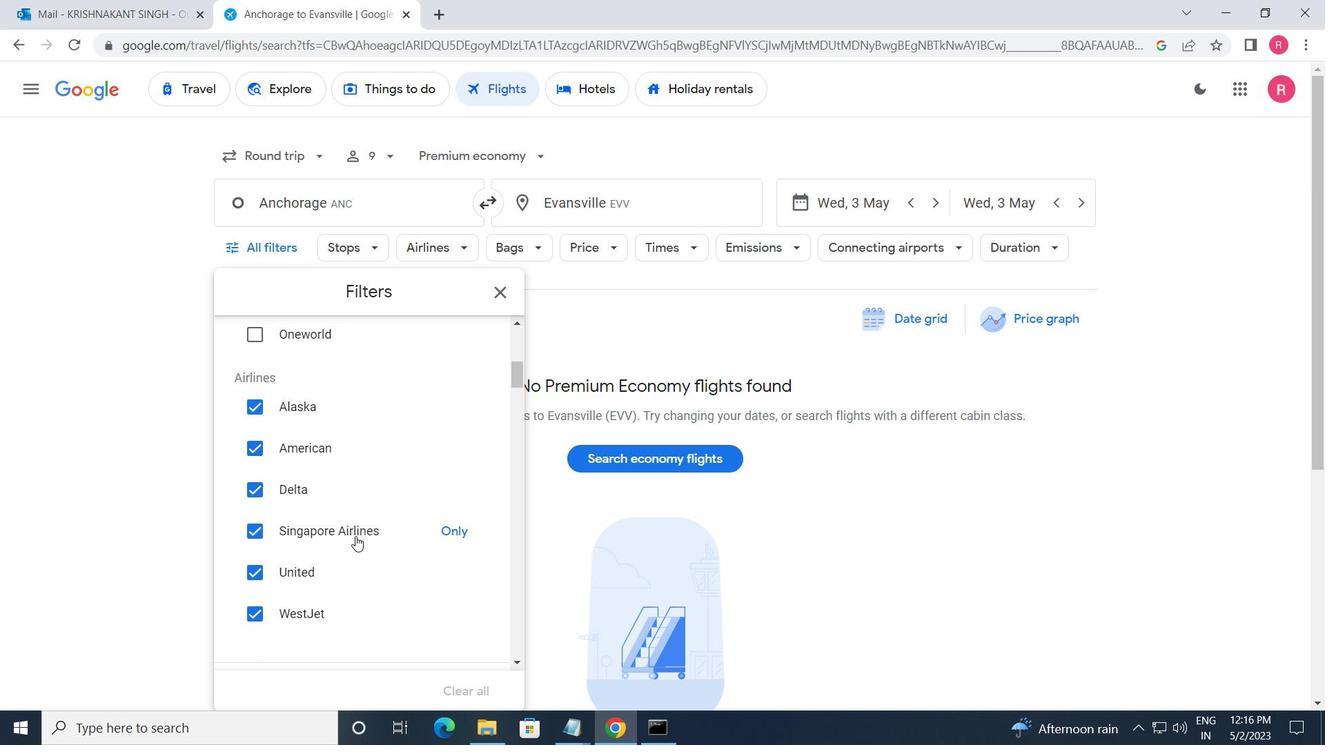 
Action: Mouse moved to (389, 485)
Screenshot: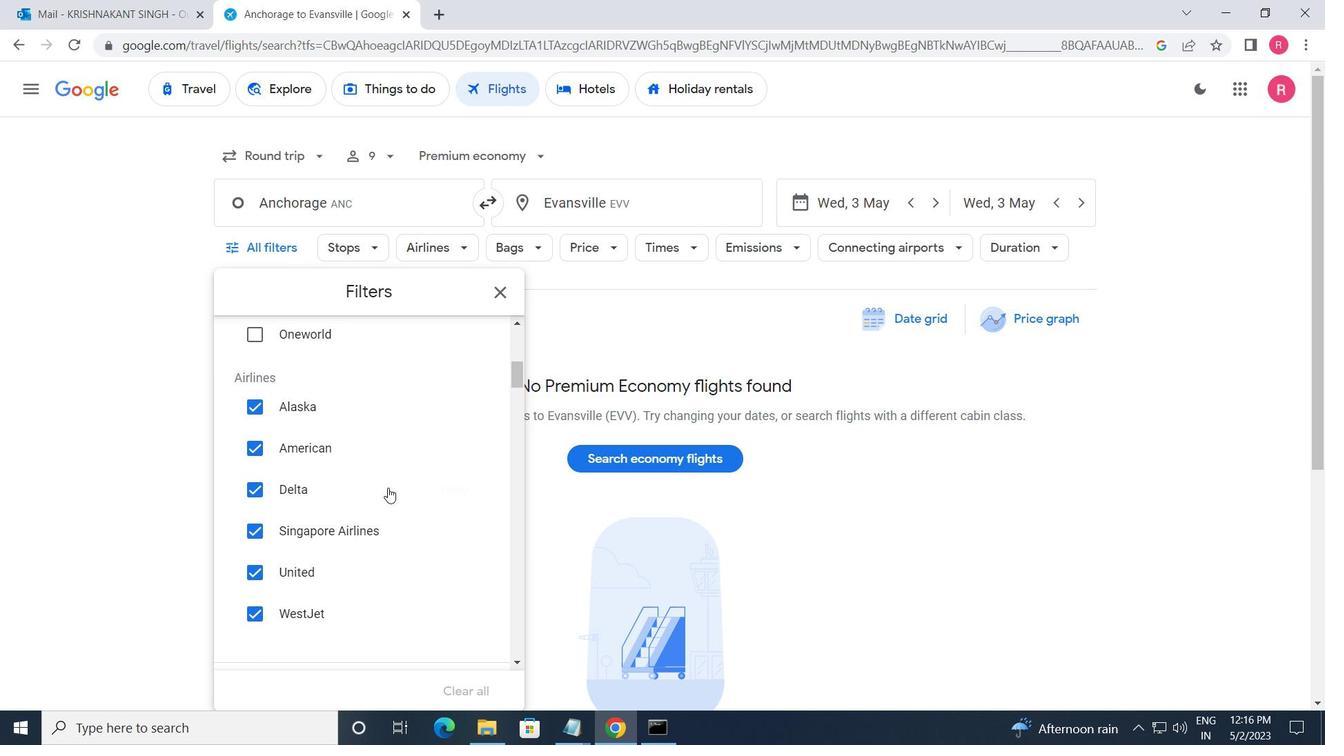 
Action: Mouse scrolled (389, 486) with delta (0, 0)
Screenshot: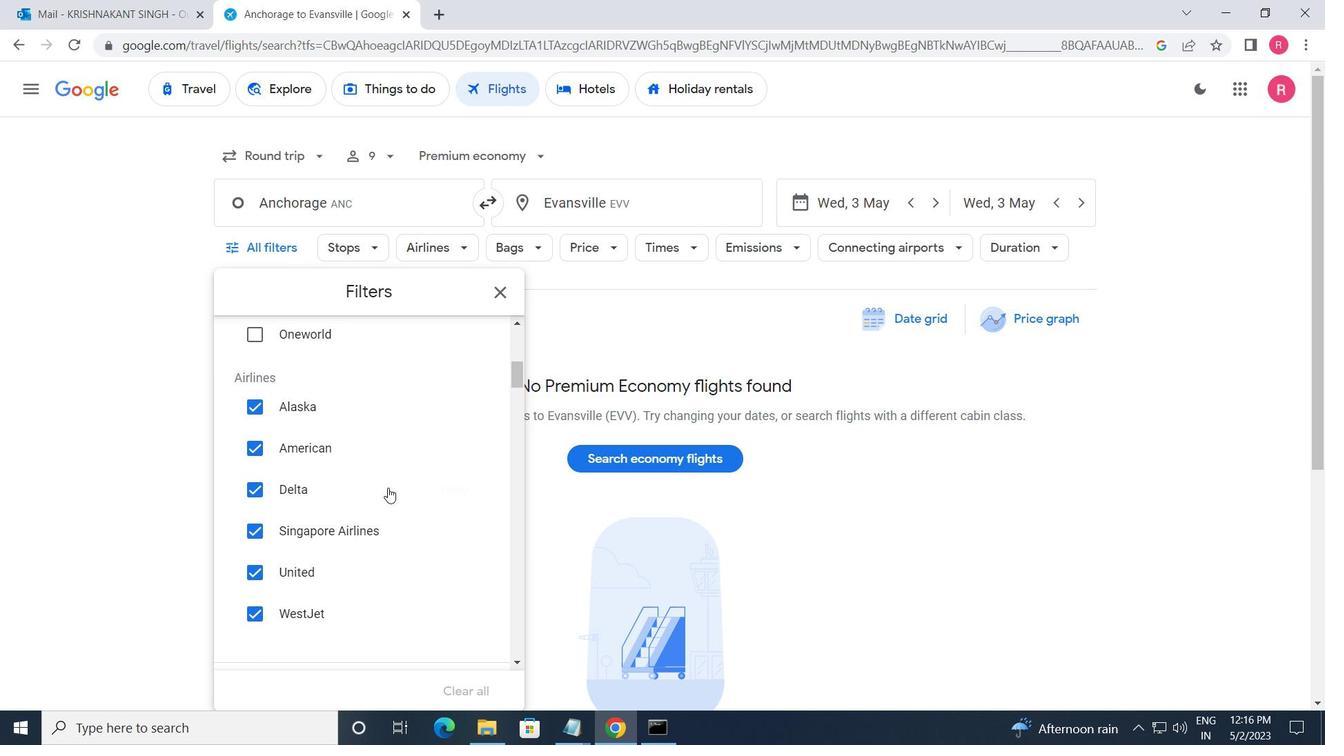 
Action: Mouse moved to (465, 361)
Screenshot: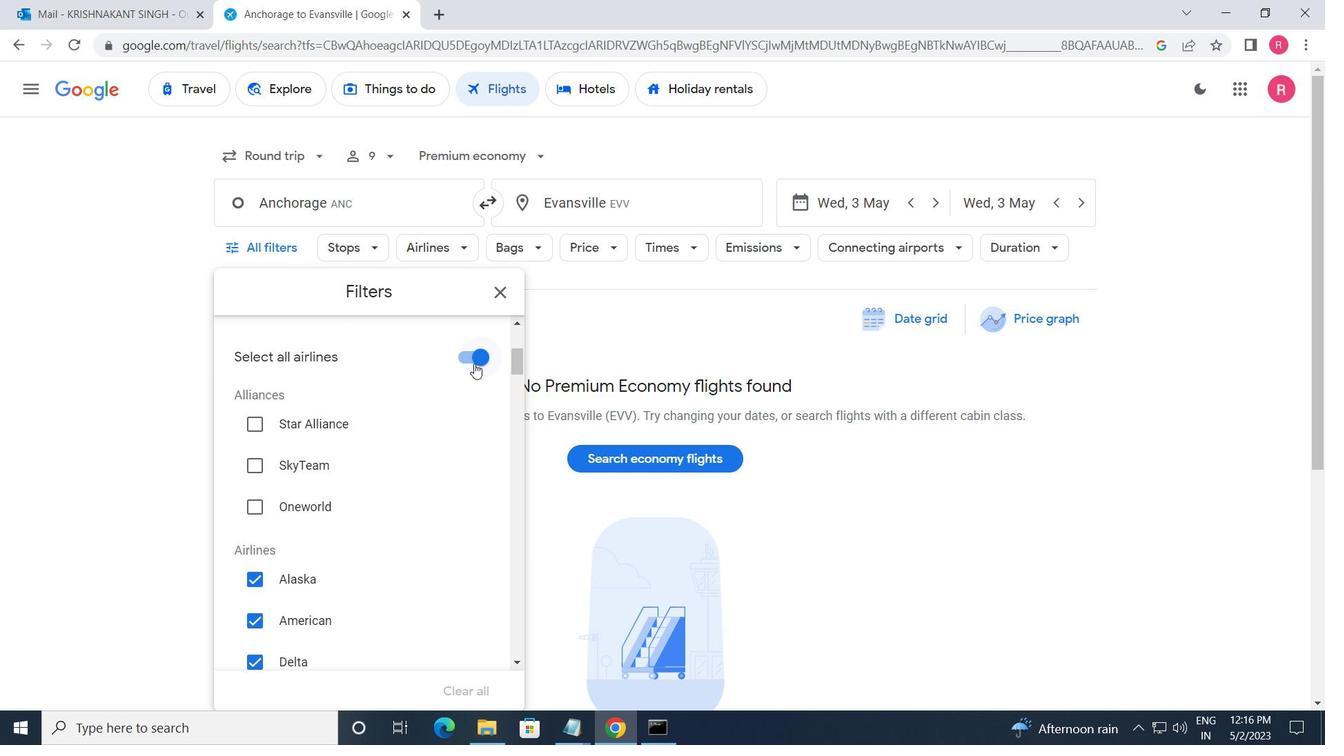 
Action: Mouse pressed left at (465, 361)
Screenshot: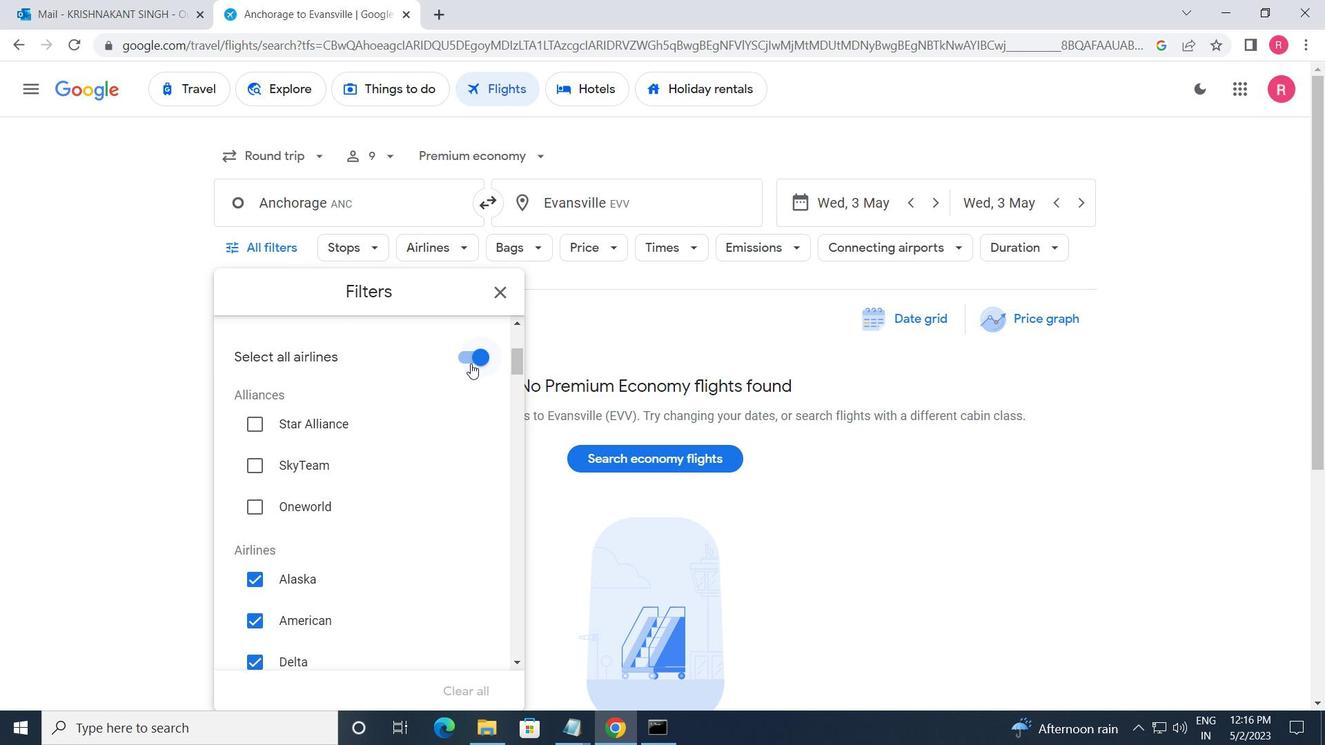 
Action: Mouse moved to (472, 454)
Screenshot: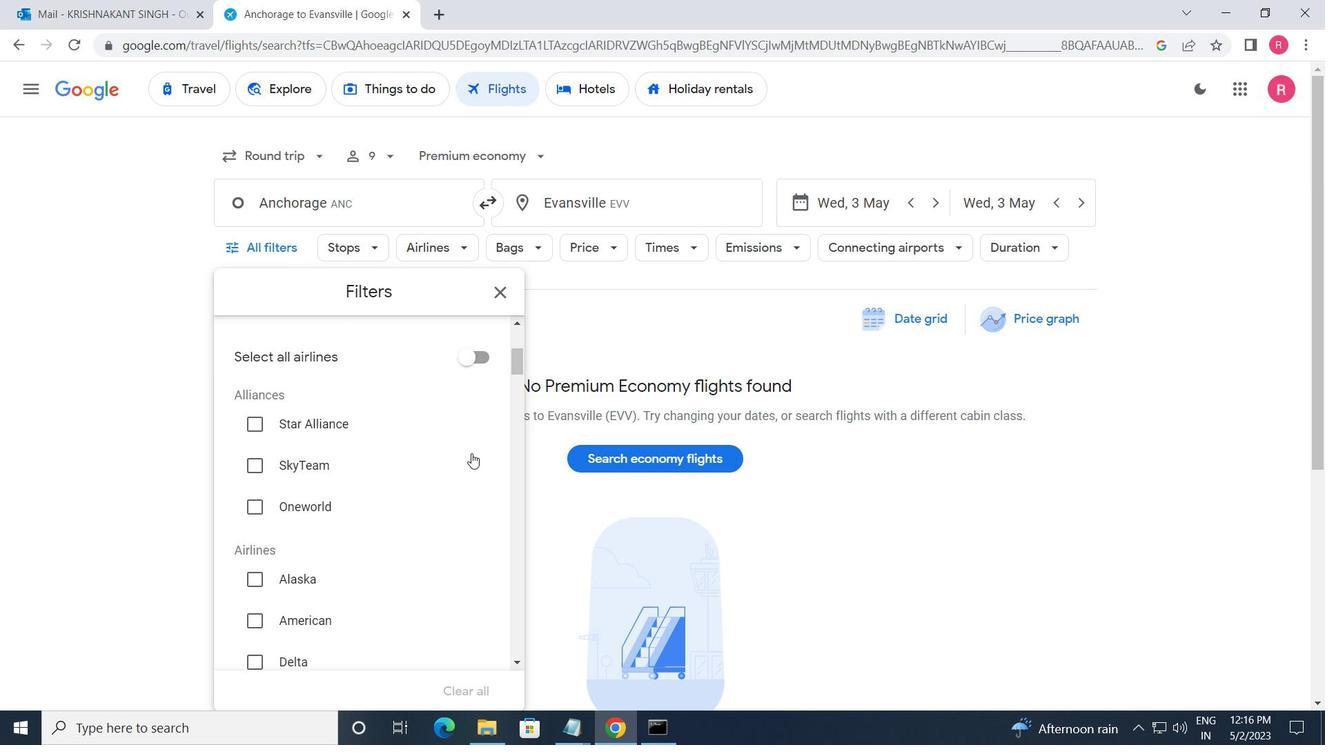 
Action: Mouse scrolled (472, 453) with delta (0, 0)
Screenshot: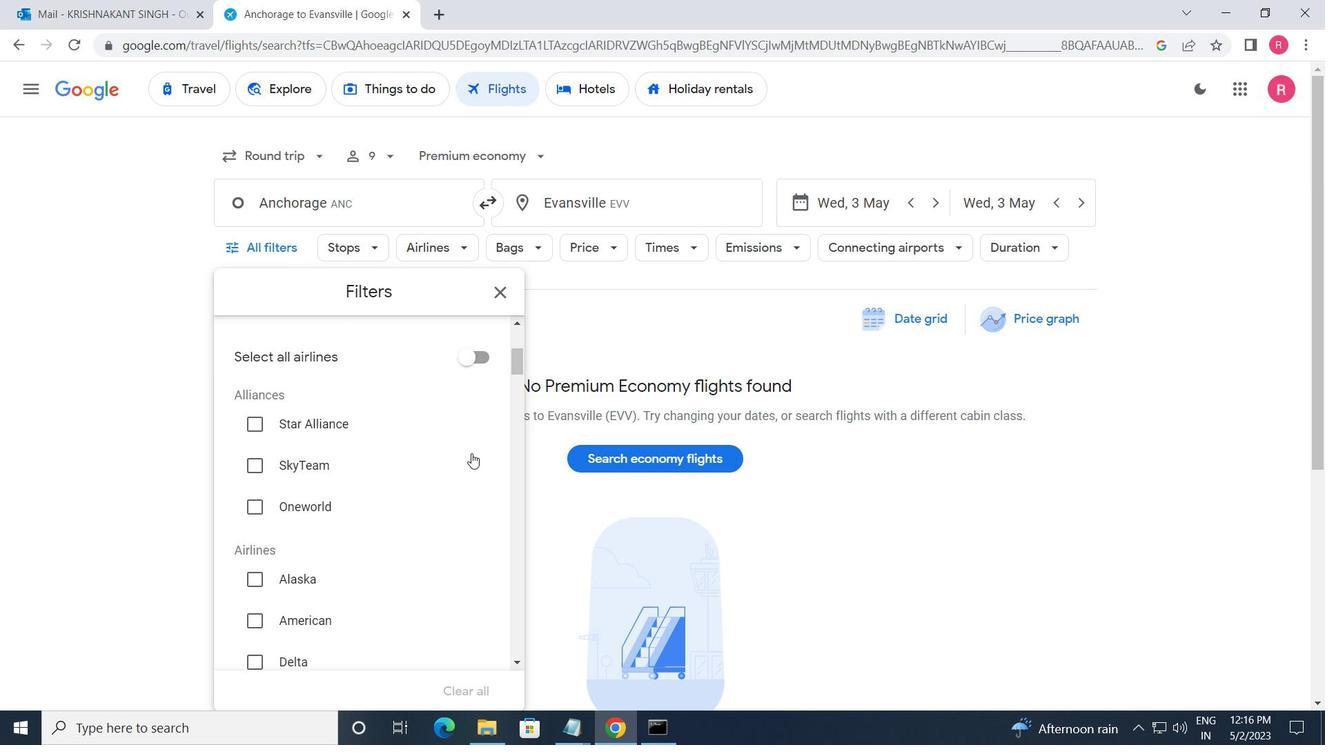 
Action: Mouse scrolled (472, 453) with delta (0, 0)
Screenshot: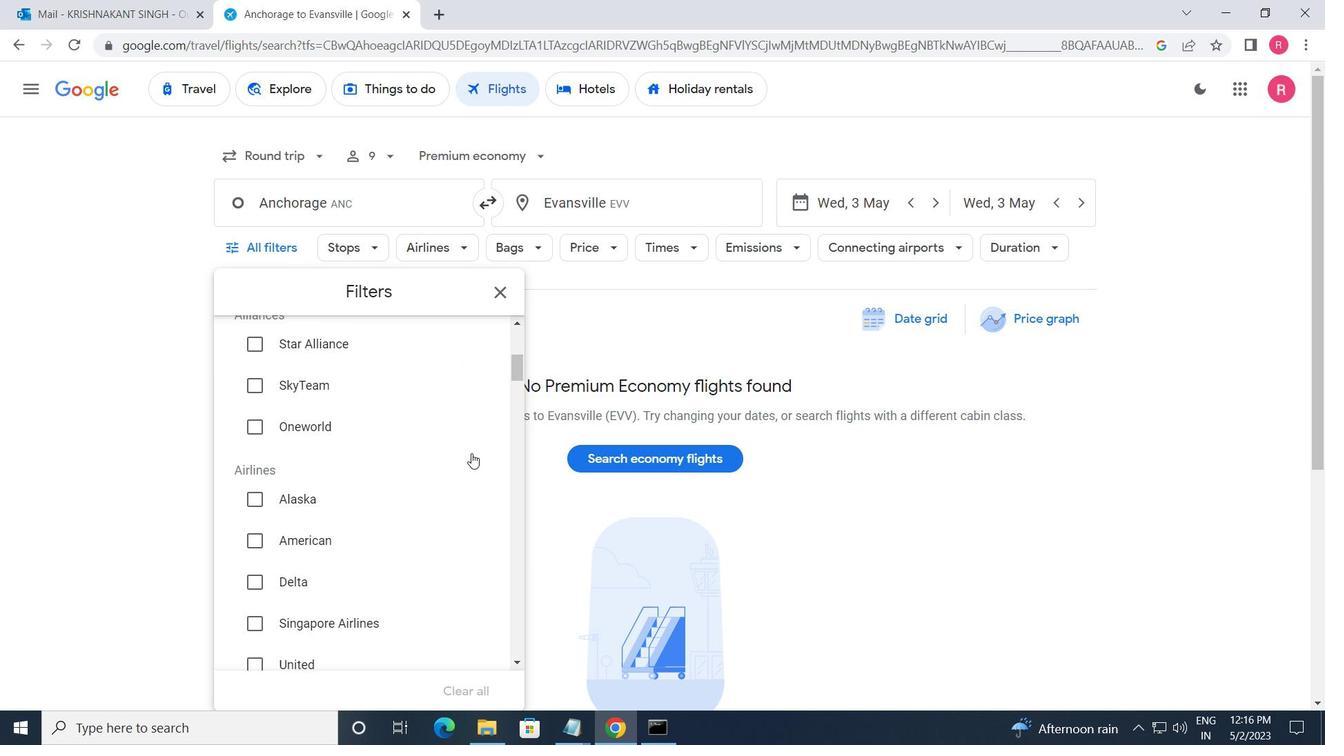 
Action: Mouse moved to (471, 455)
Screenshot: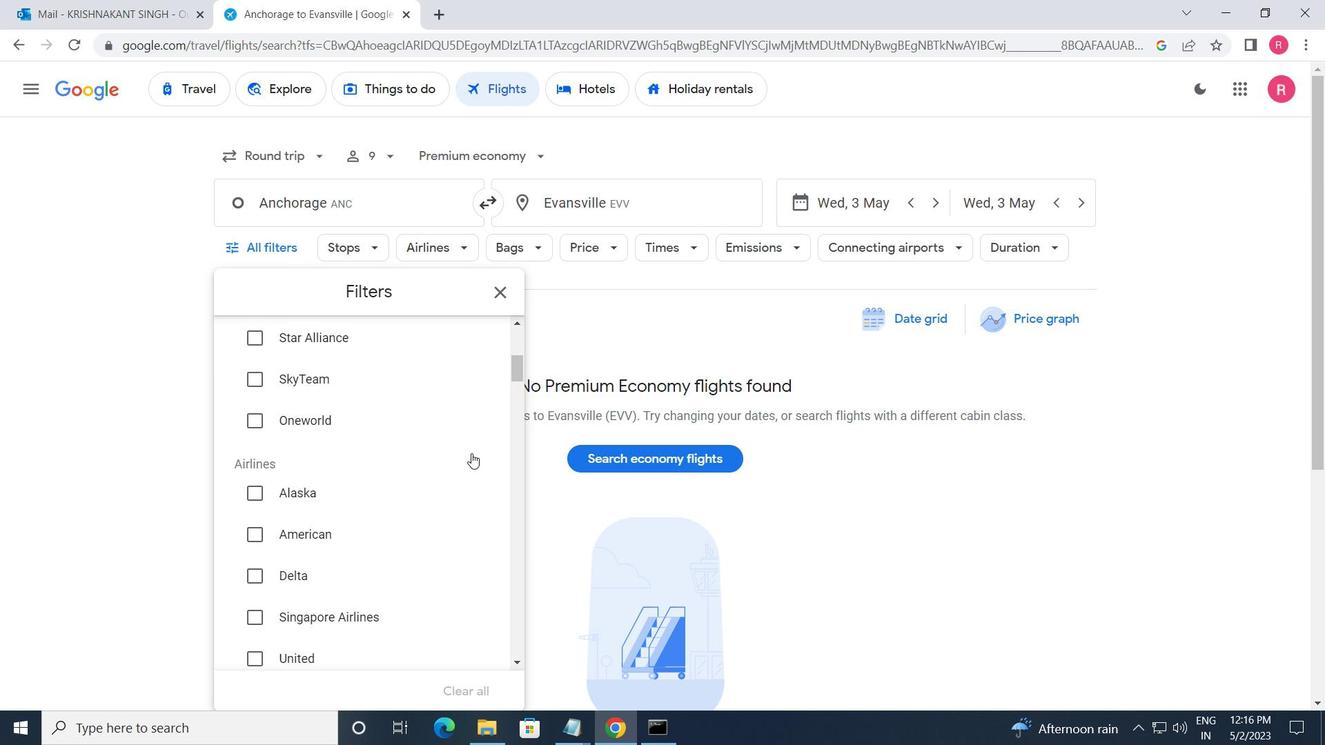 
Action: Mouse scrolled (471, 454) with delta (0, 0)
Screenshot: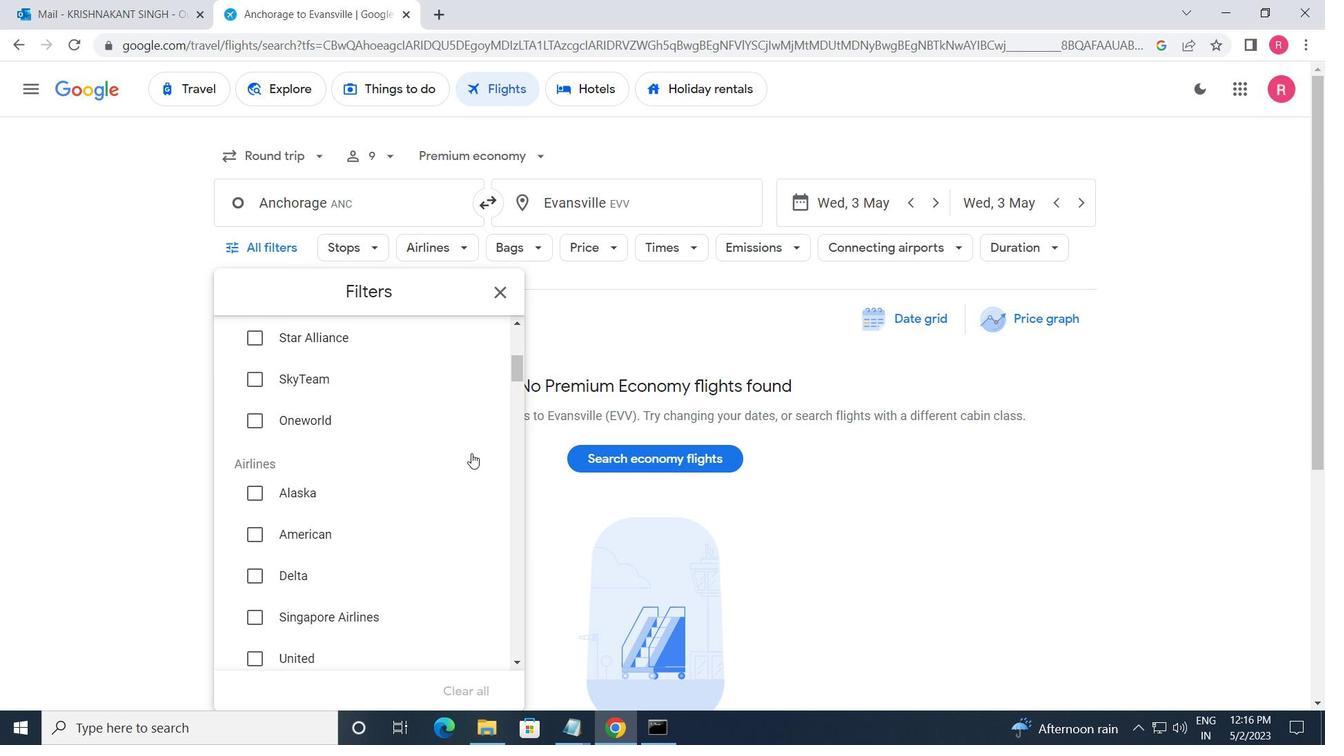 
Action: Mouse scrolled (471, 454) with delta (0, 0)
Screenshot: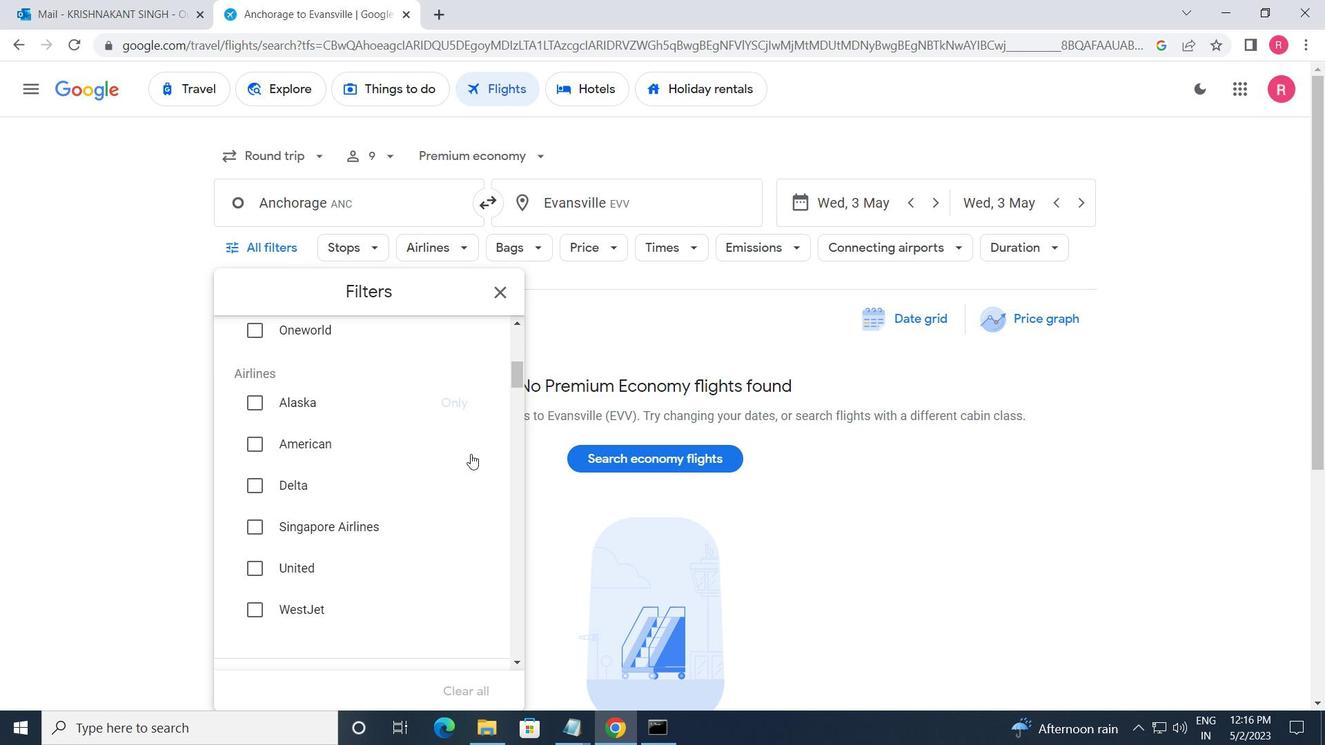
Action: Mouse moved to (441, 478)
Screenshot: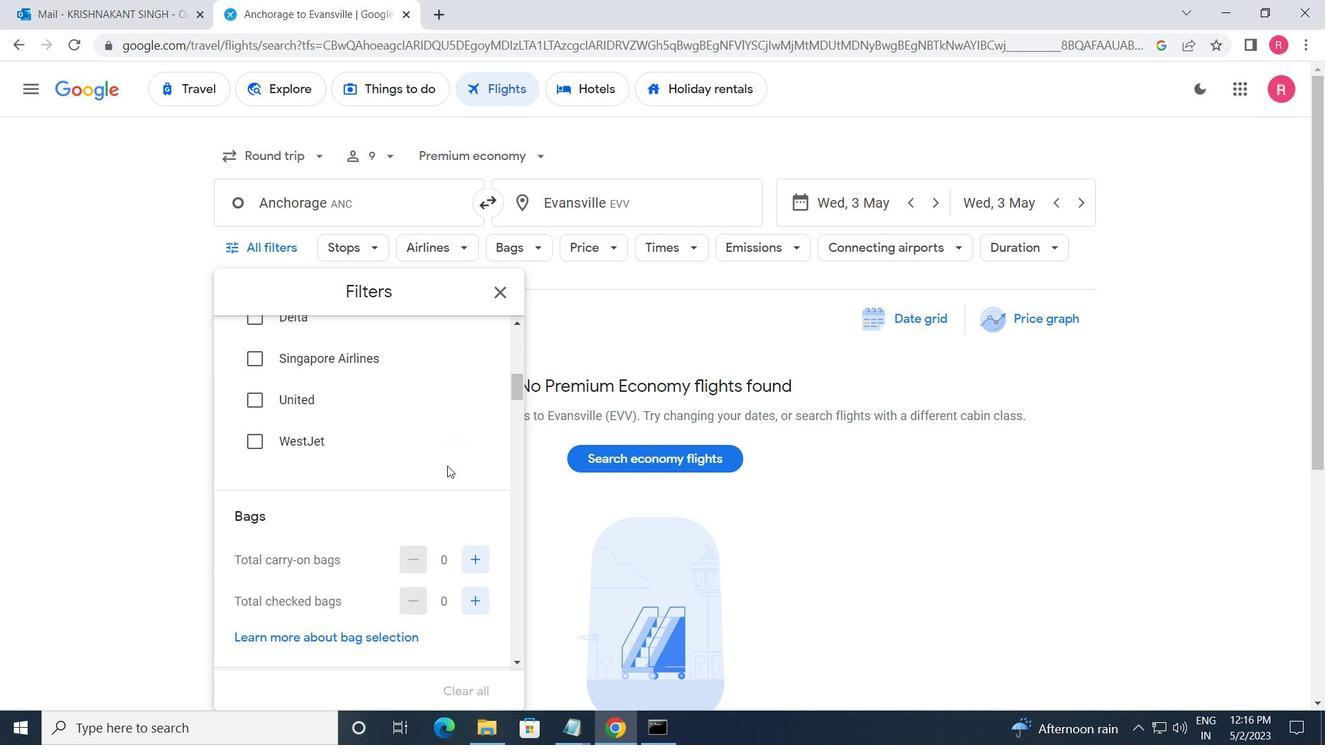 
Action: Mouse scrolled (441, 477) with delta (0, 0)
Screenshot: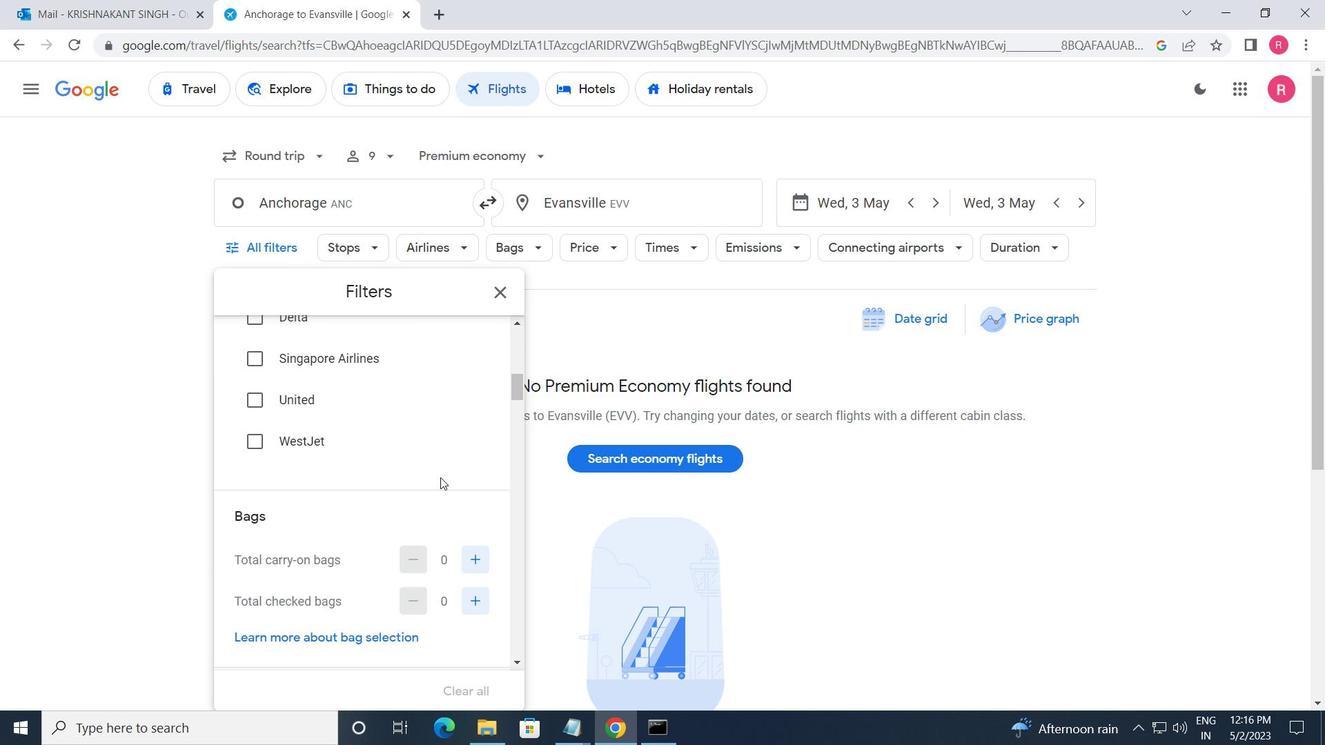 
Action: Mouse moved to (473, 511)
Screenshot: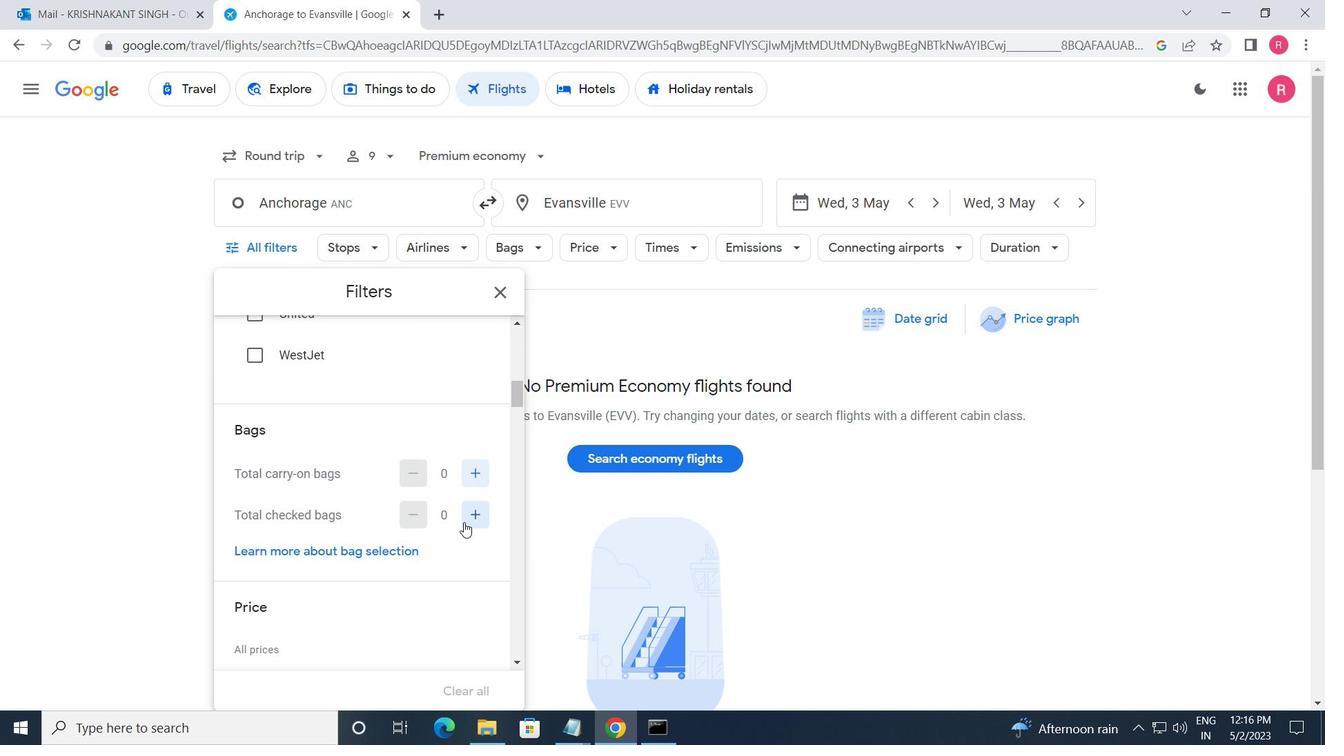 
Action: Mouse pressed left at (473, 511)
Screenshot: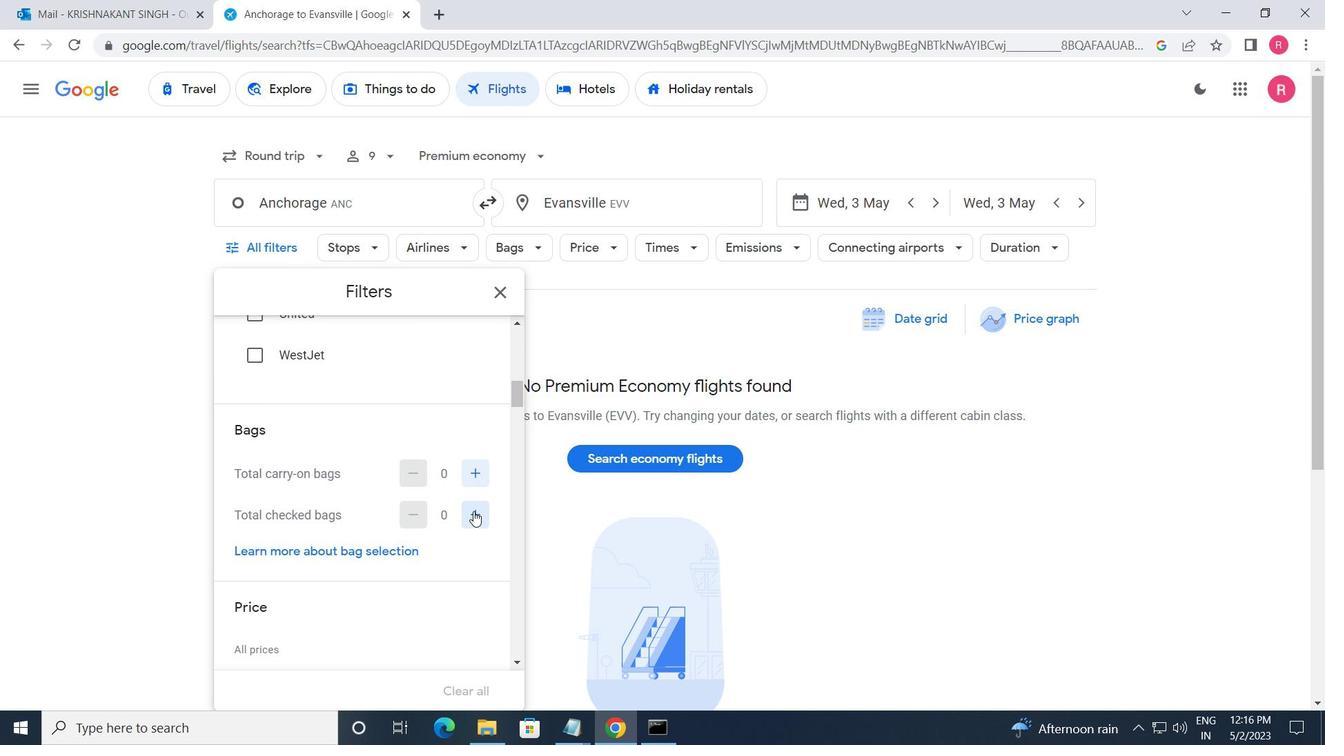 
Action: Mouse pressed left at (473, 511)
Screenshot: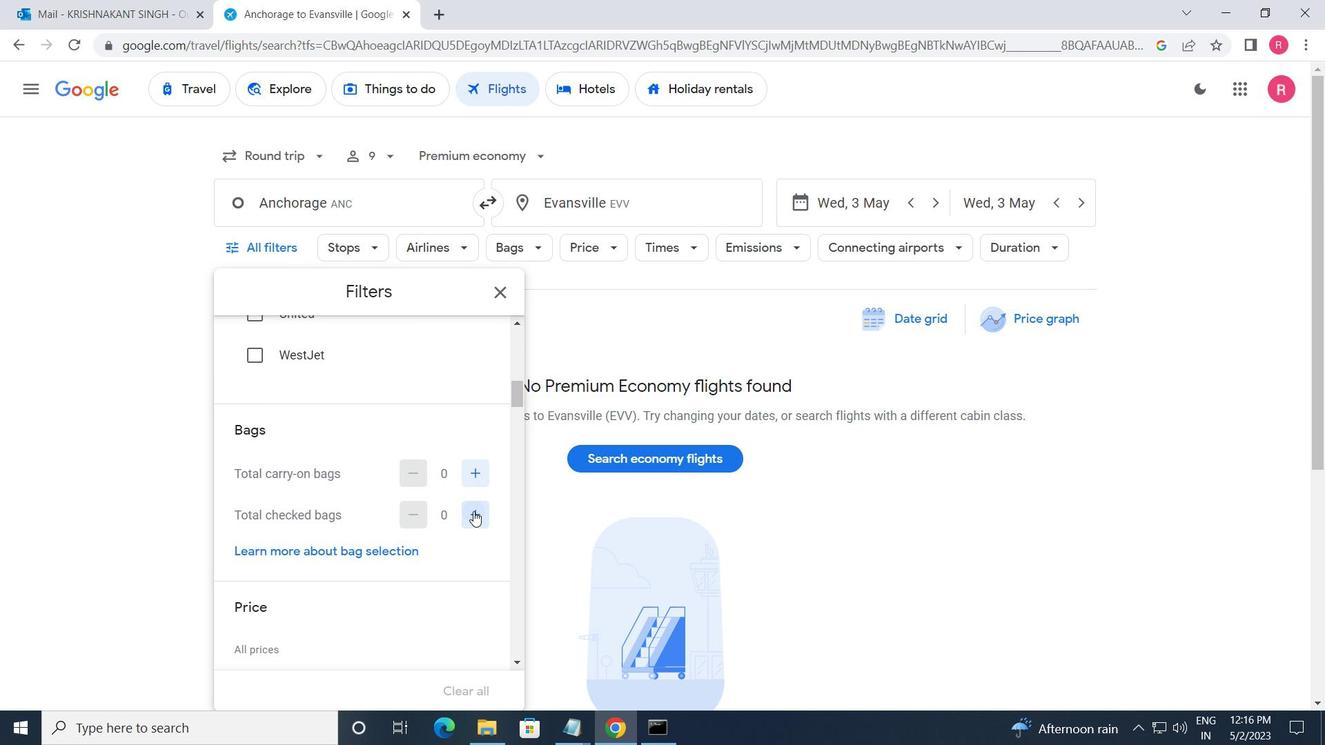 
Action: Mouse pressed left at (473, 511)
Screenshot: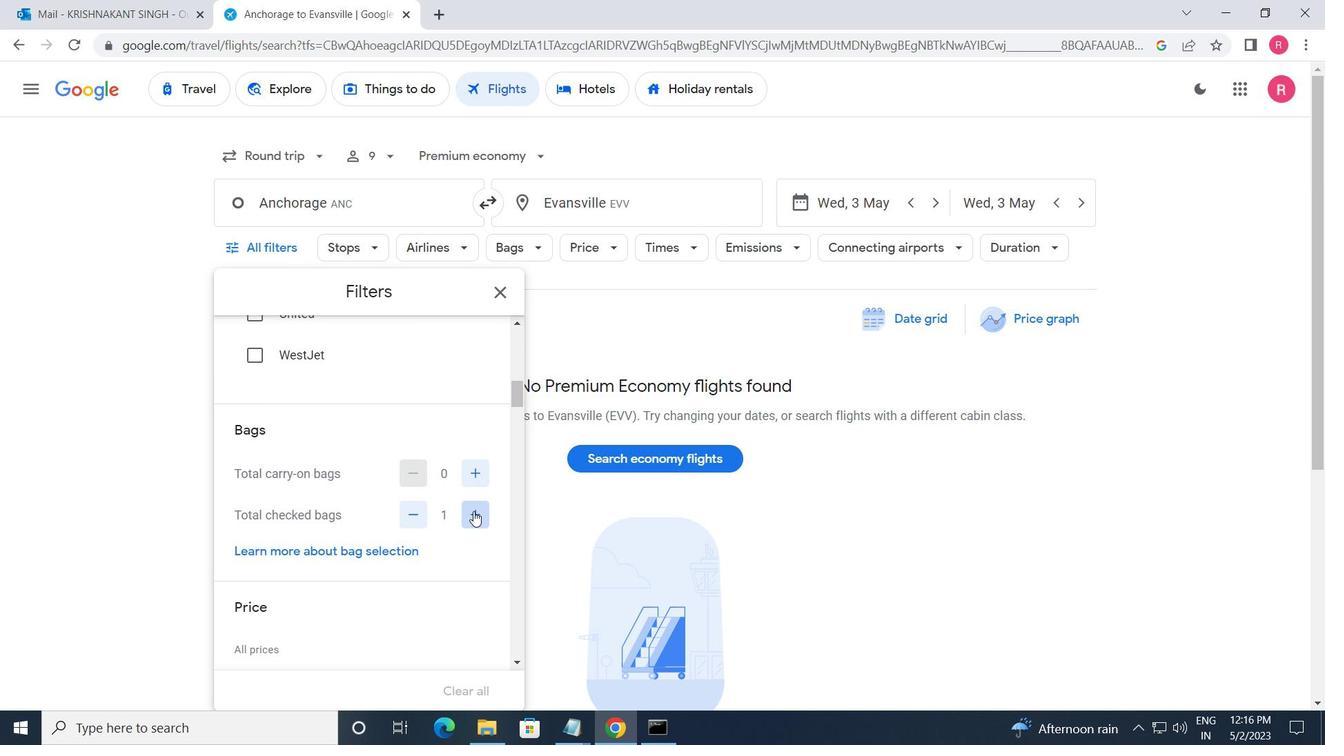 
Action: Mouse pressed left at (473, 511)
Screenshot: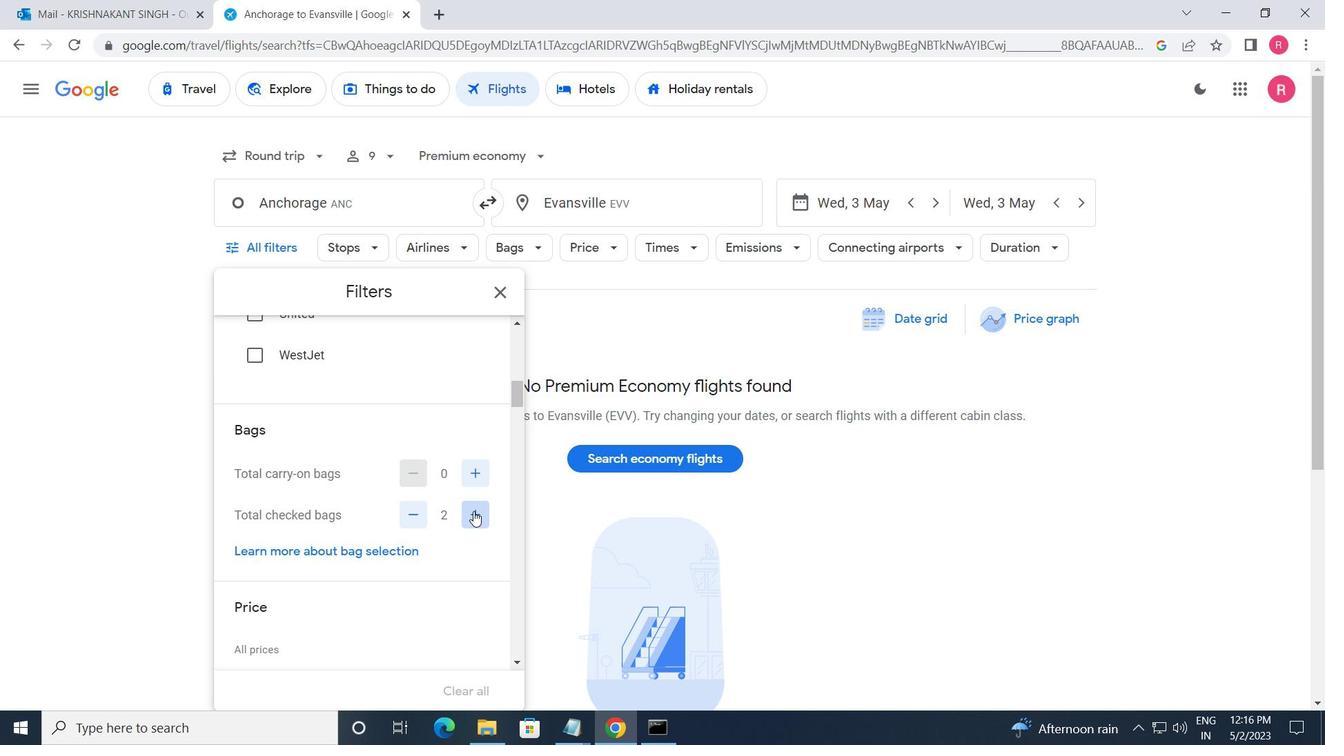 
Action: Mouse pressed left at (473, 511)
Screenshot: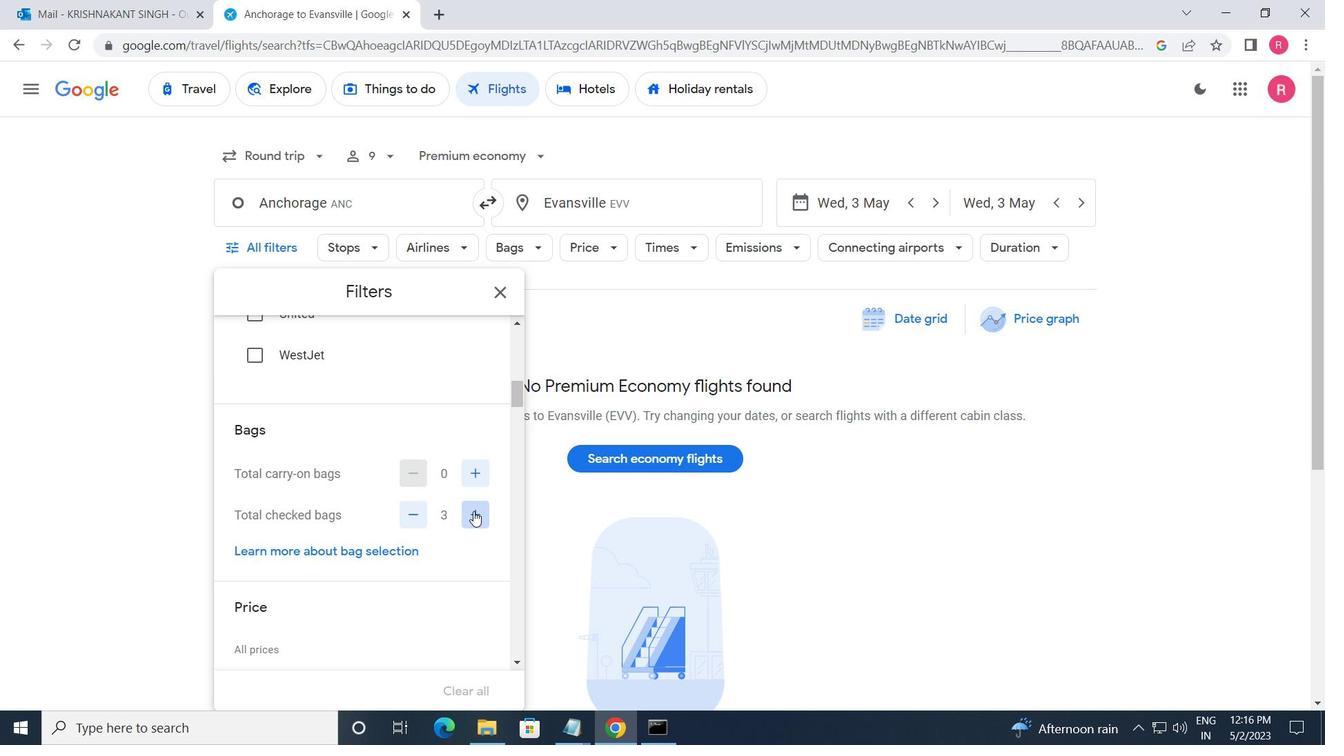 
Action: Mouse pressed left at (473, 511)
Screenshot: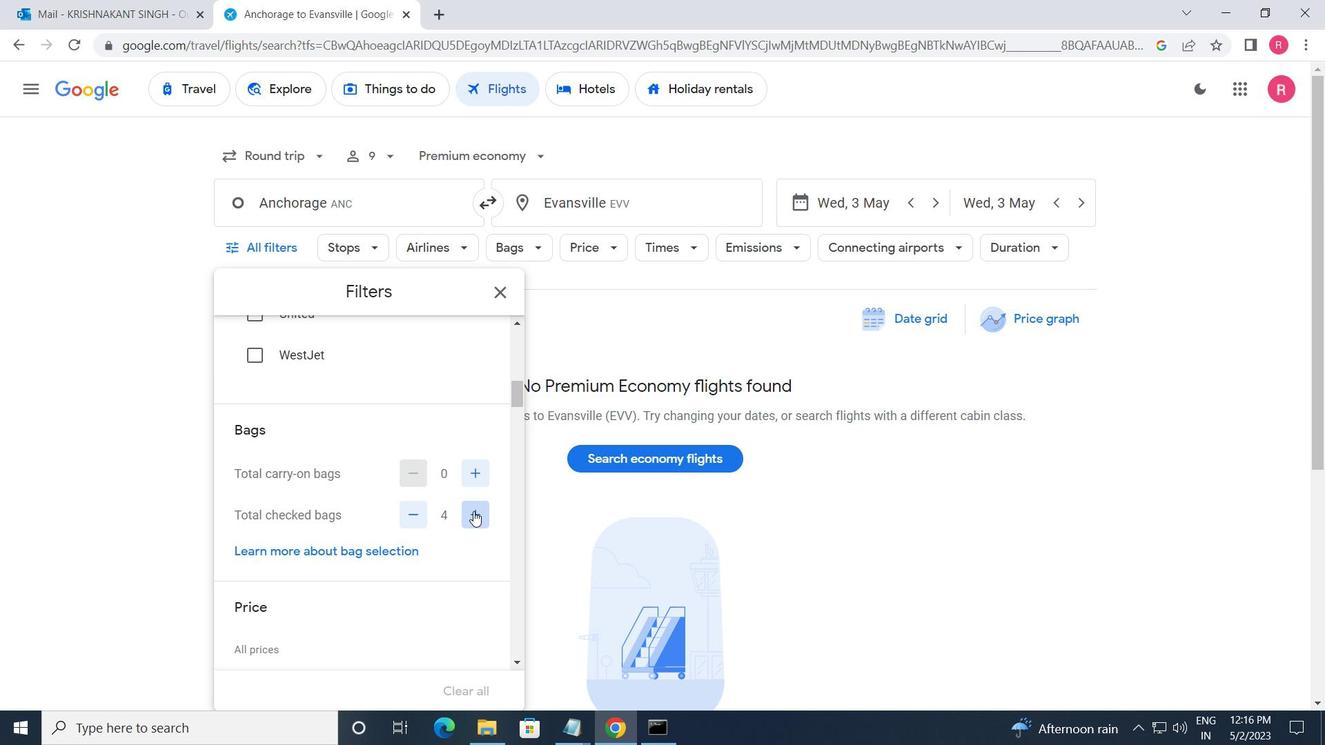
Action: Mouse pressed left at (473, 511)
Screenshot: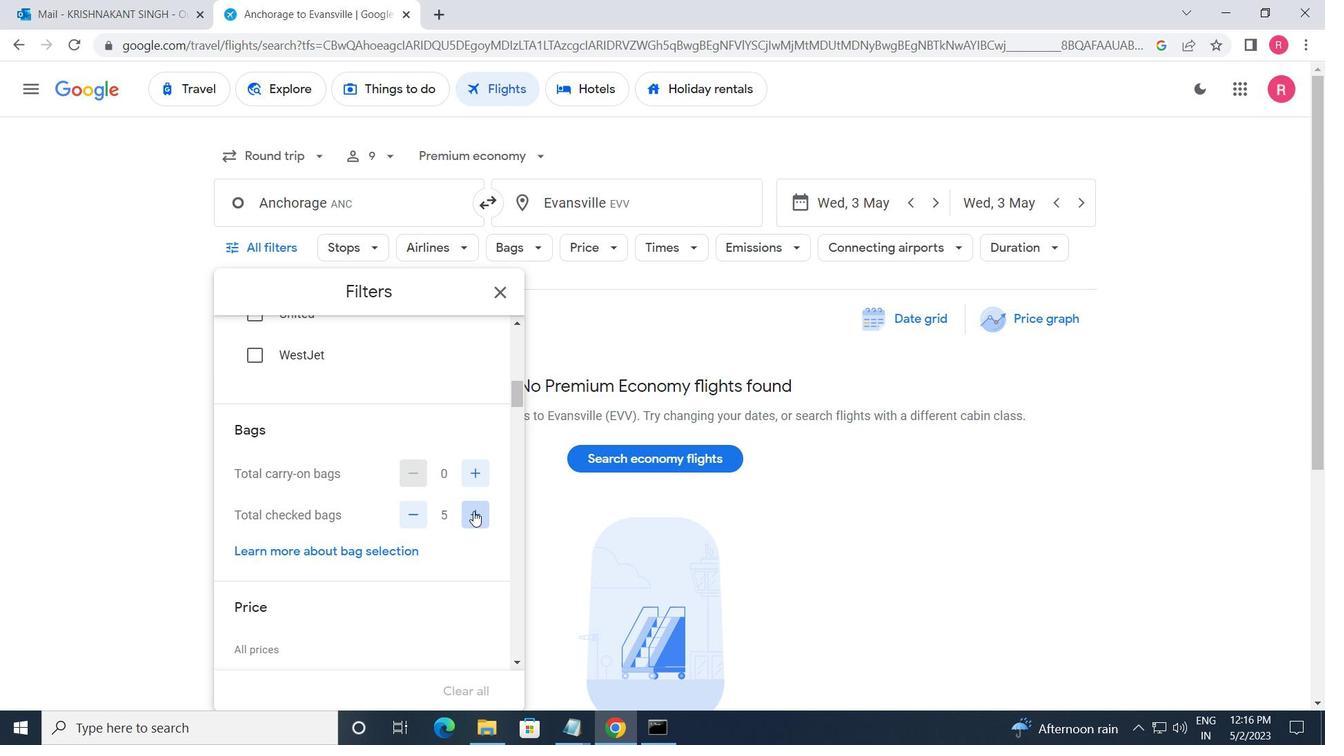 
Action: Mouse pressed left at (473, 511)
Screenshot: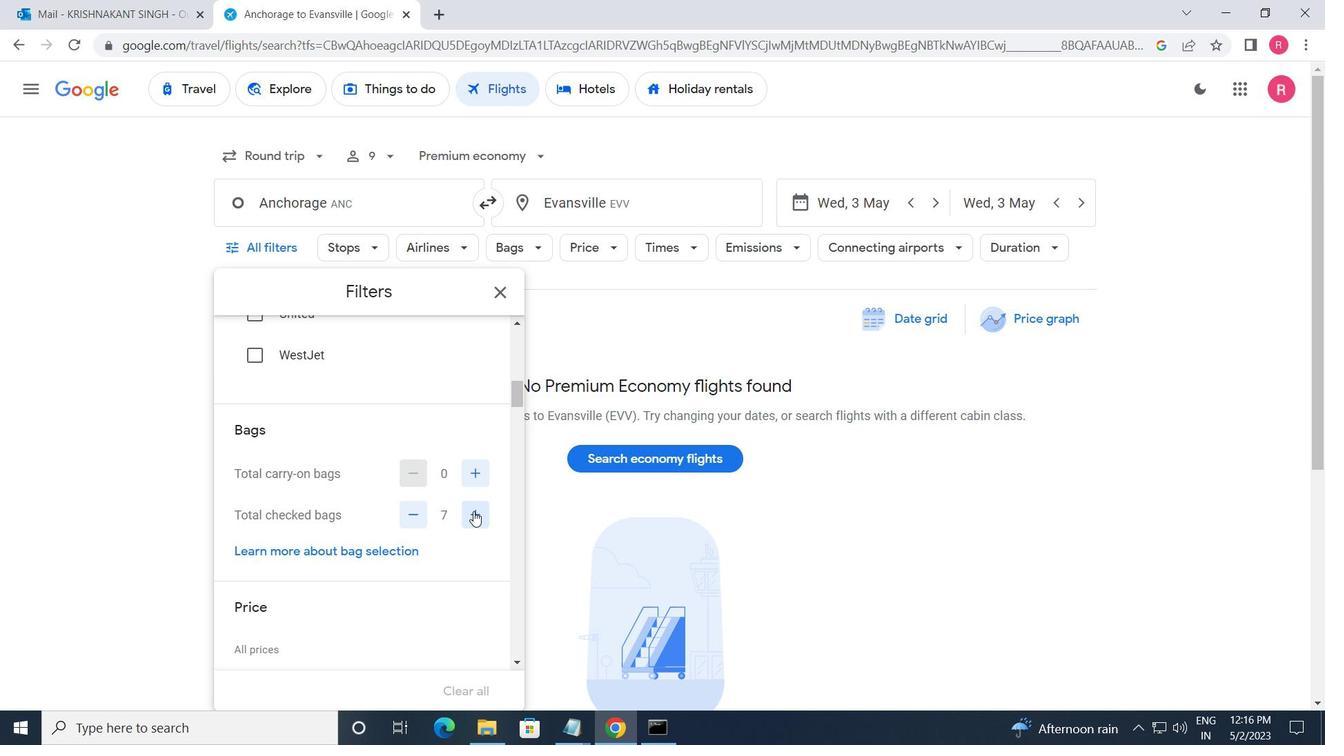 
Action: Mouse pressed left at (473, 511)
Screenshot: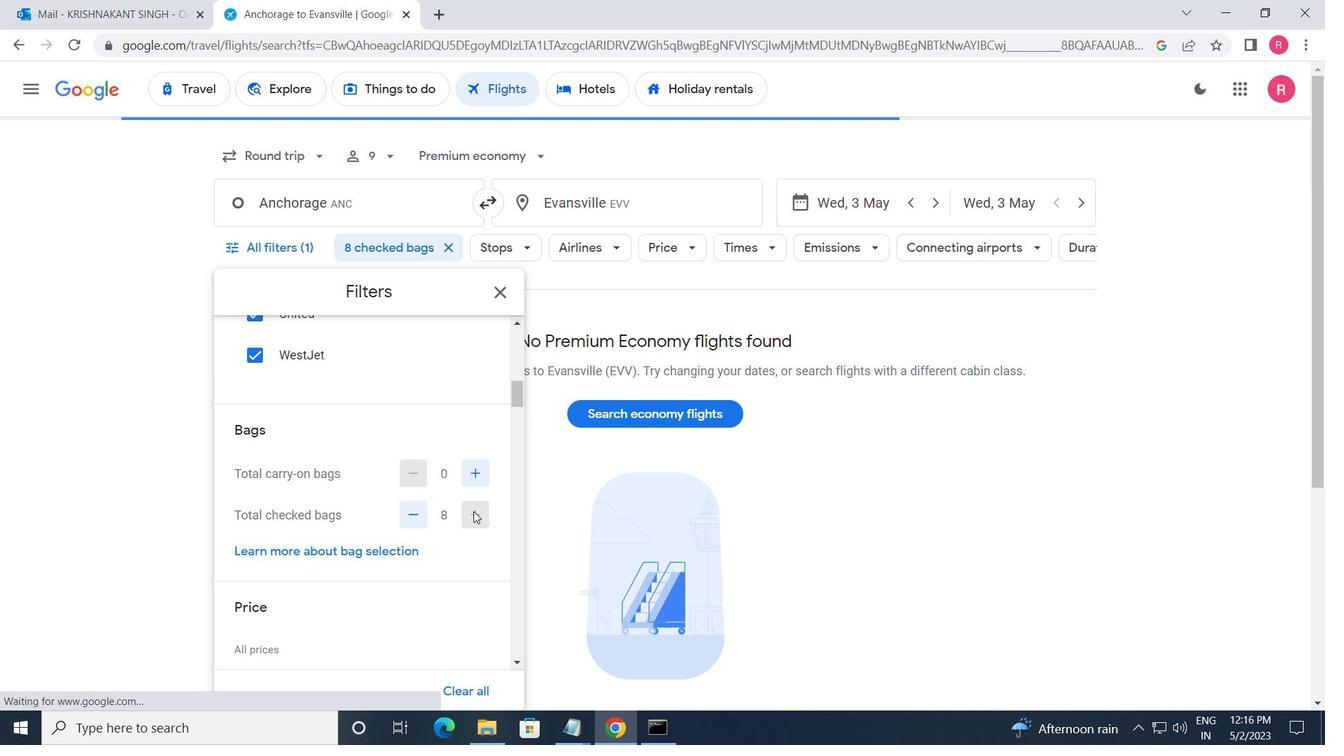 
Action: Mouse scrolled (473, 511) with delta (0, 0)
Screenshot: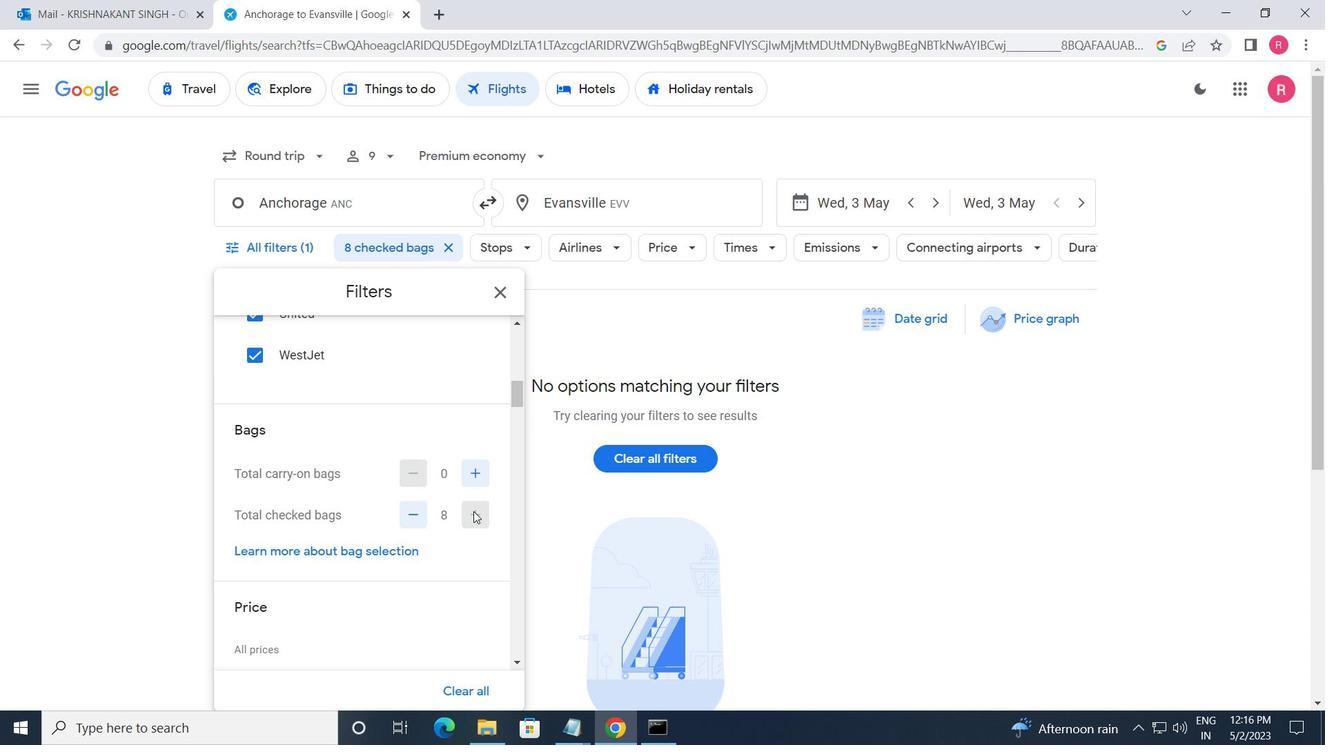 
Action: Mouse scrolled (473, 511) with delta (0, 0)
Screenshot: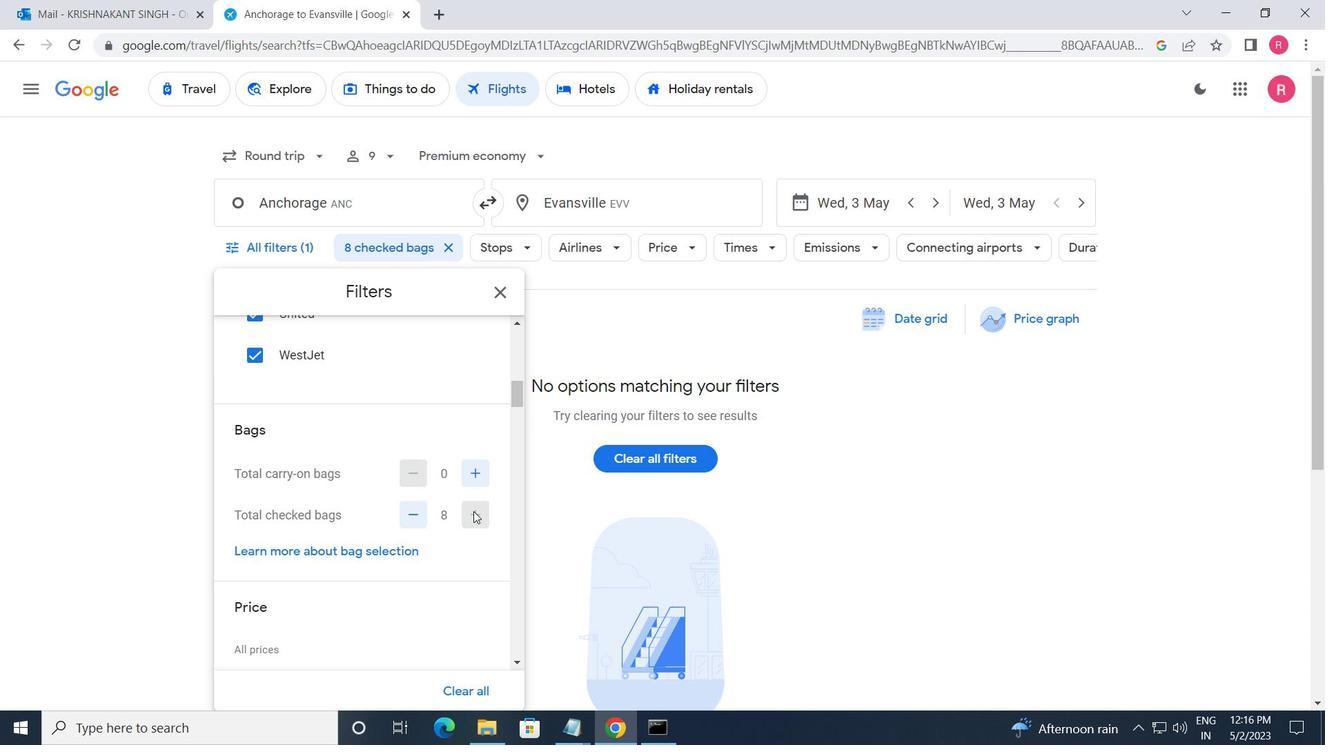 
Action: Mouse moved to (492, 513)
Screenshot: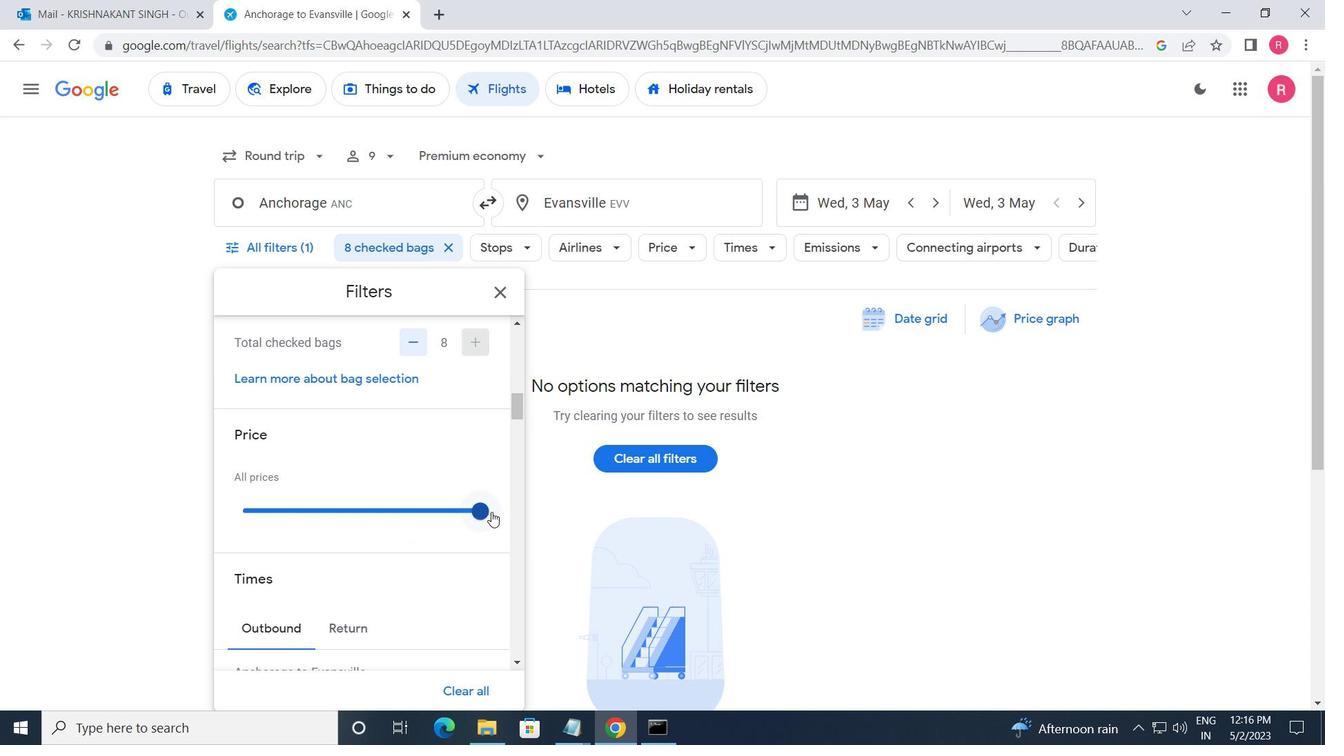 
Action: Mouse pressed left at (492, 513)
Screenshot: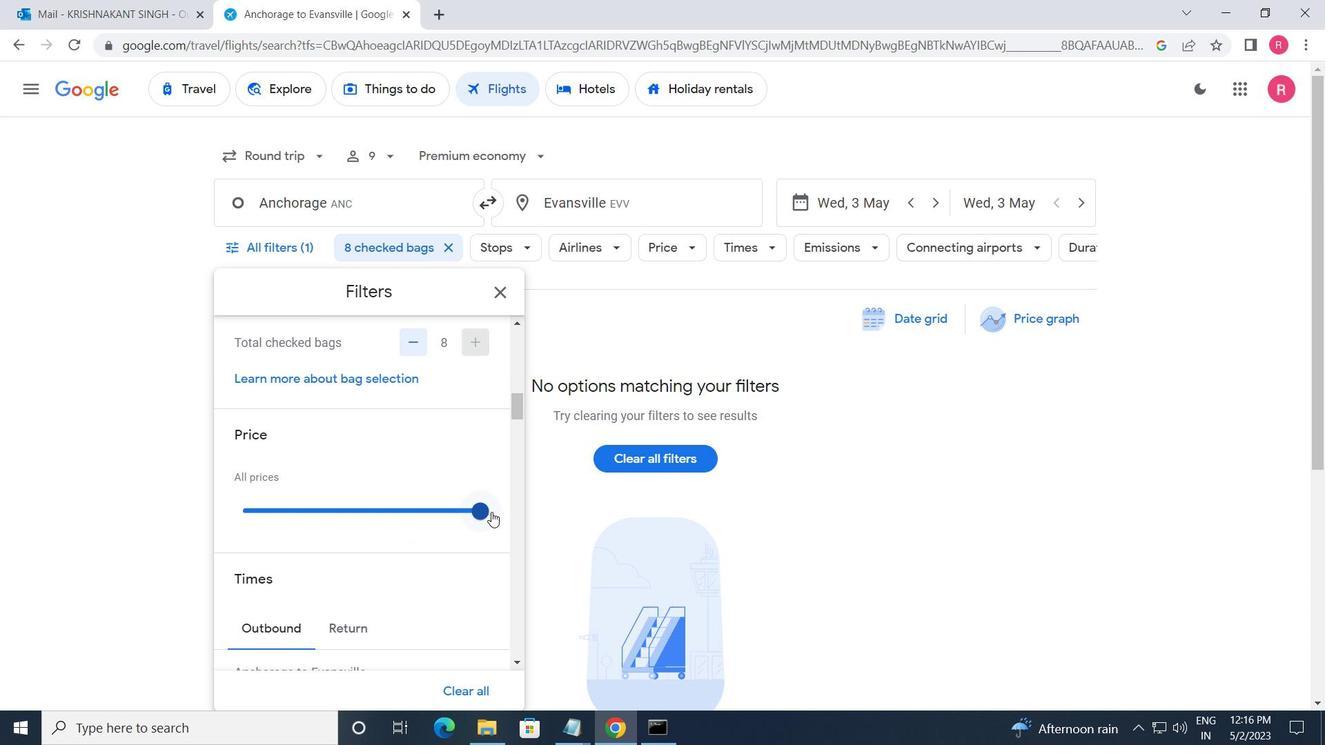 
Action: Mouse moved to (418, 520)
Screenshot: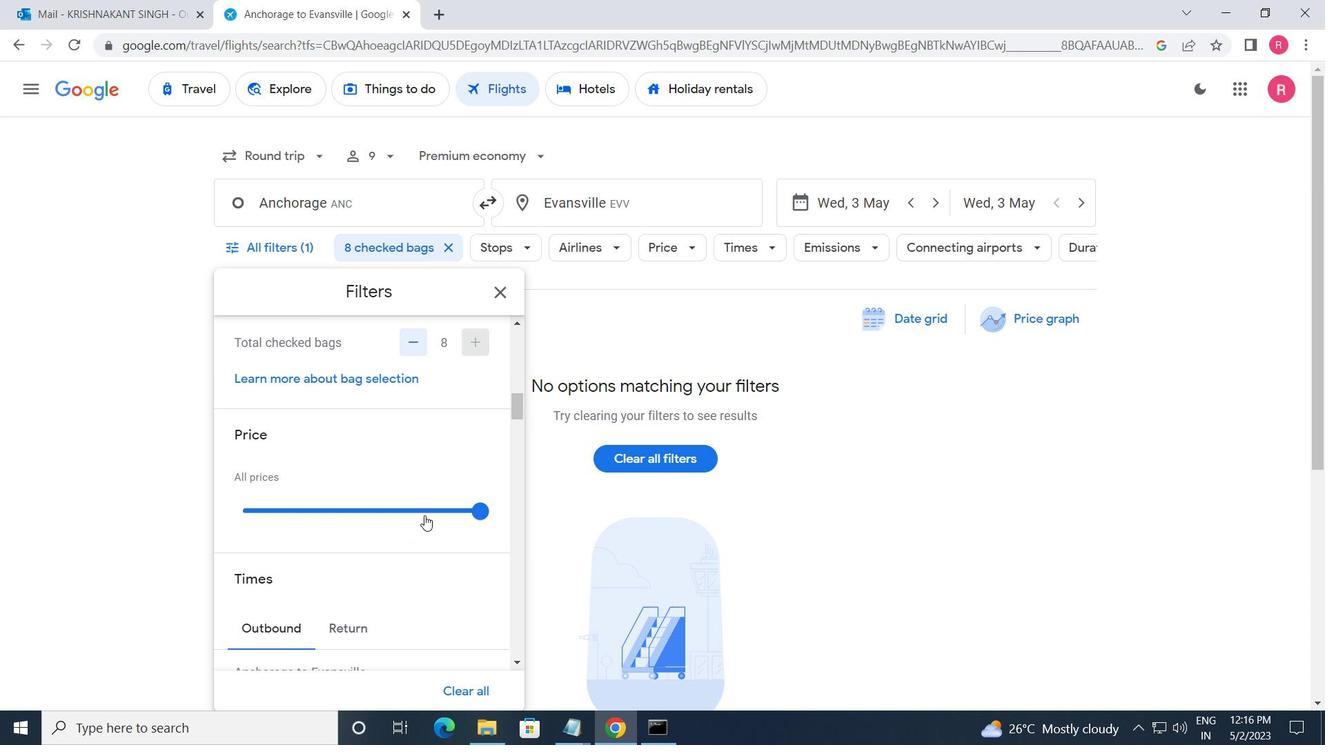 
Action: Mouse scrolled (418, 520) with delta (0, 0)
Screenshot: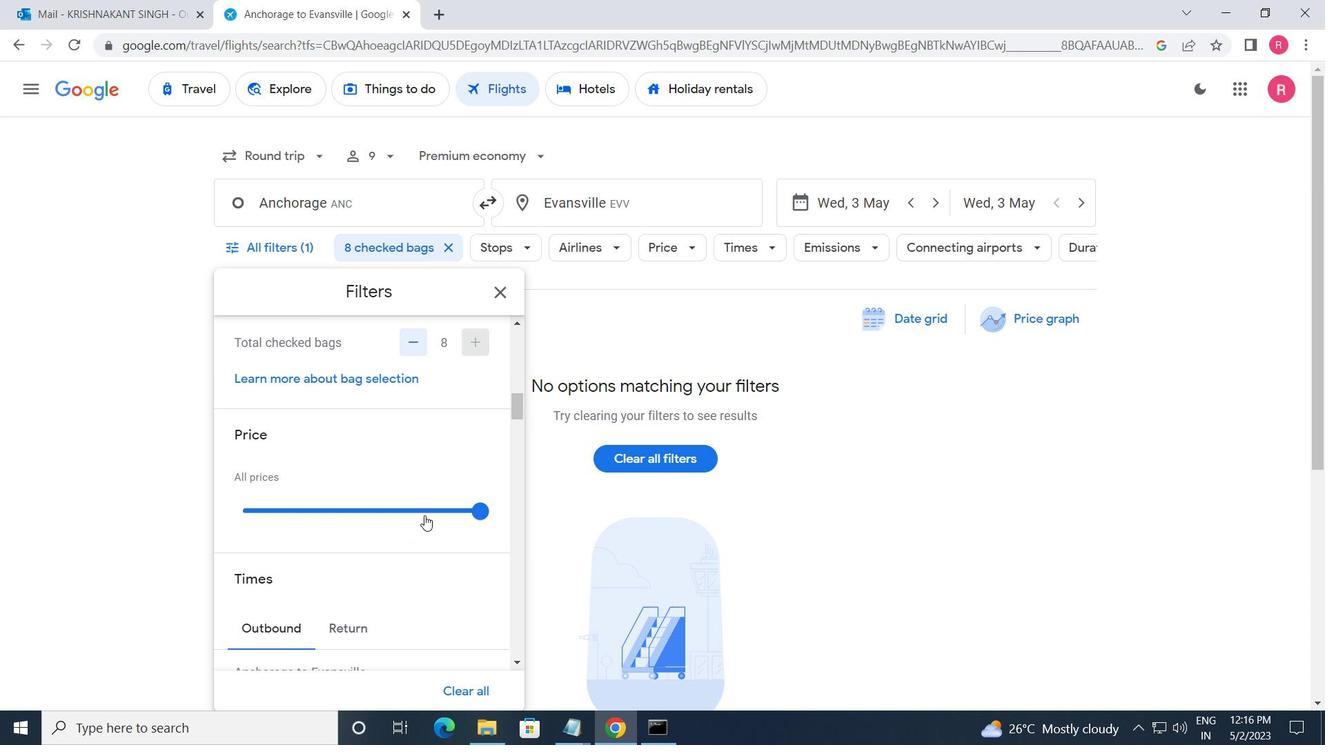 
Action: Mouse moved to (415, 523)
Screenshot: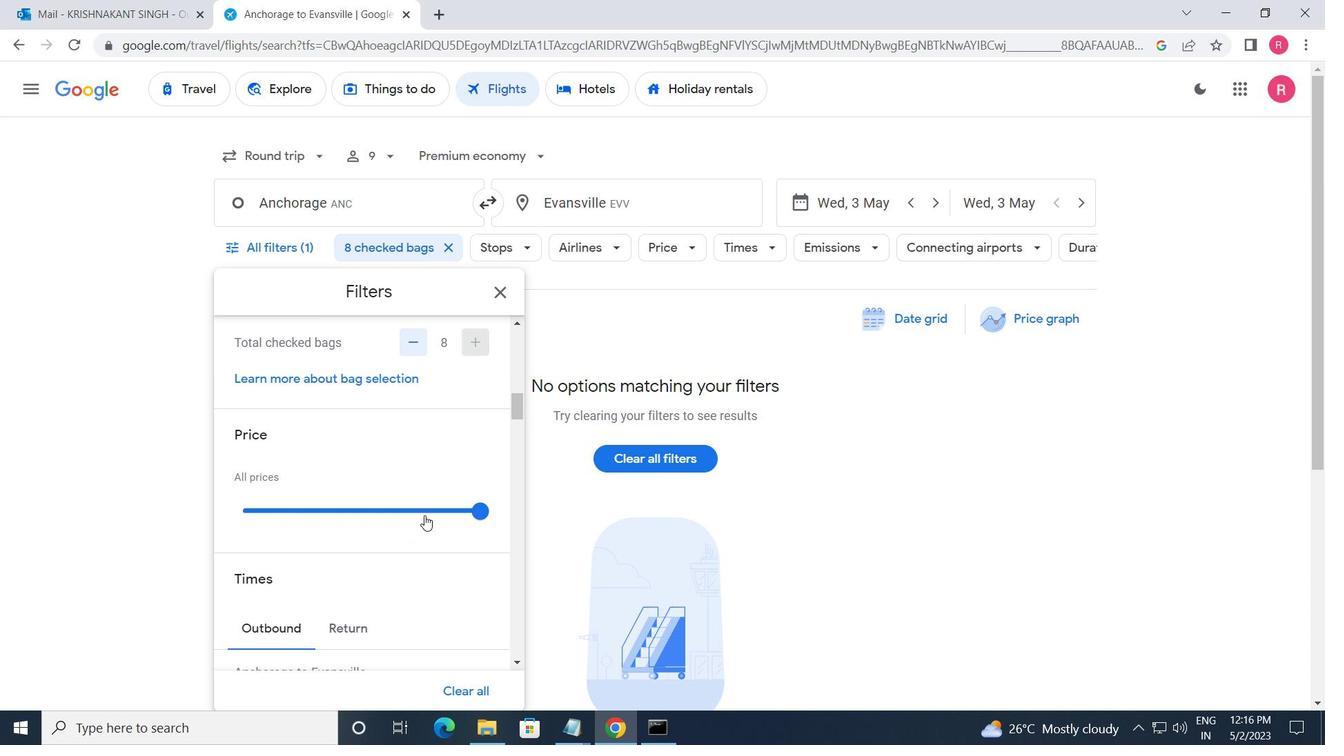 
Action: Mouse scrolled (415, 522) with delta (0, 0)
Screenshot: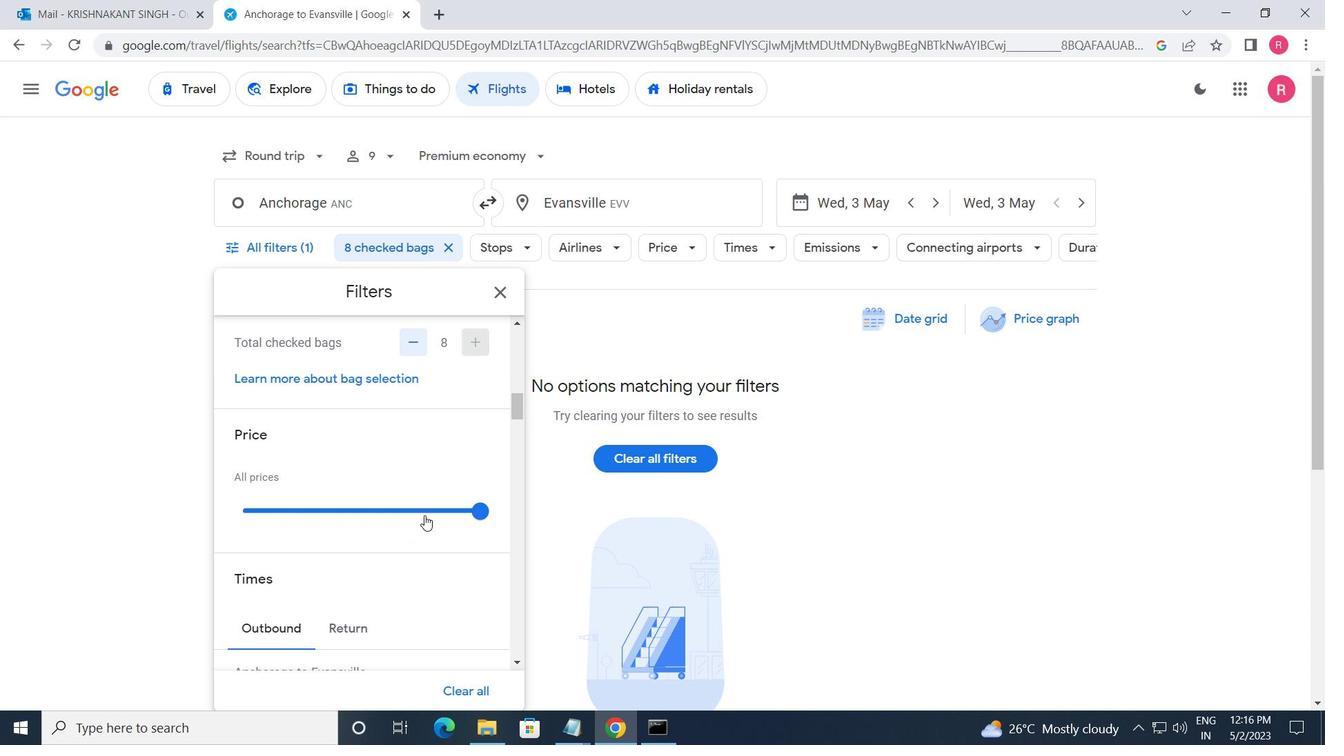 
Action: Mouse moved to (255, 571)
Screenshot: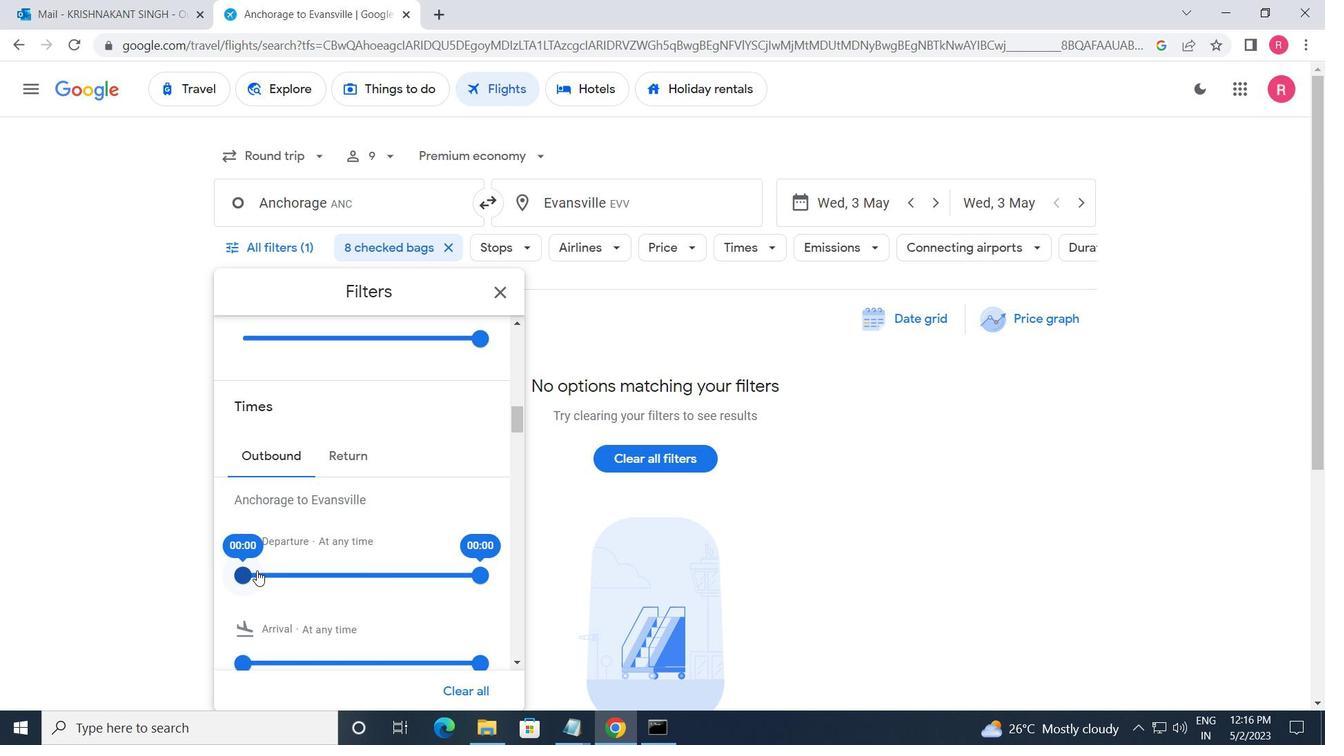 
Action: Mouse pressed left at (255, 571)
Screenshot: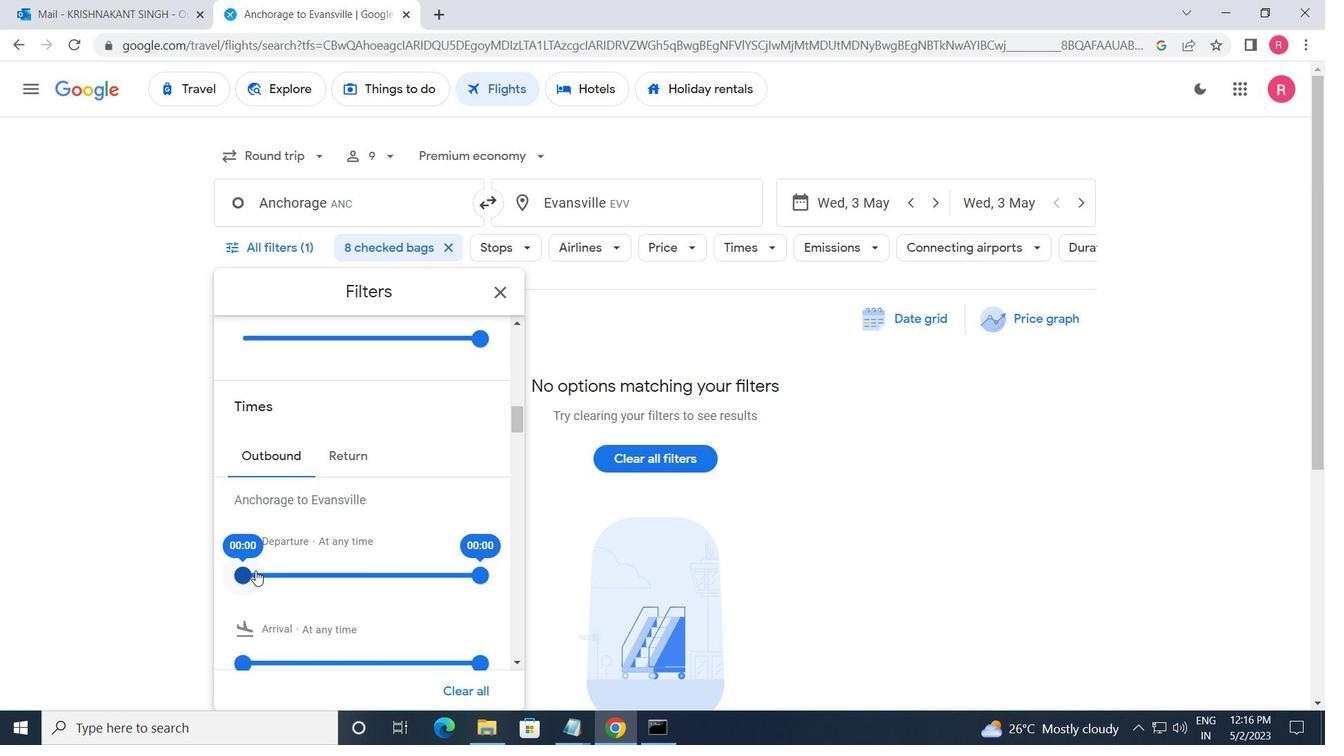 
Action: Mouse moved to (338, 467)
Screenshot: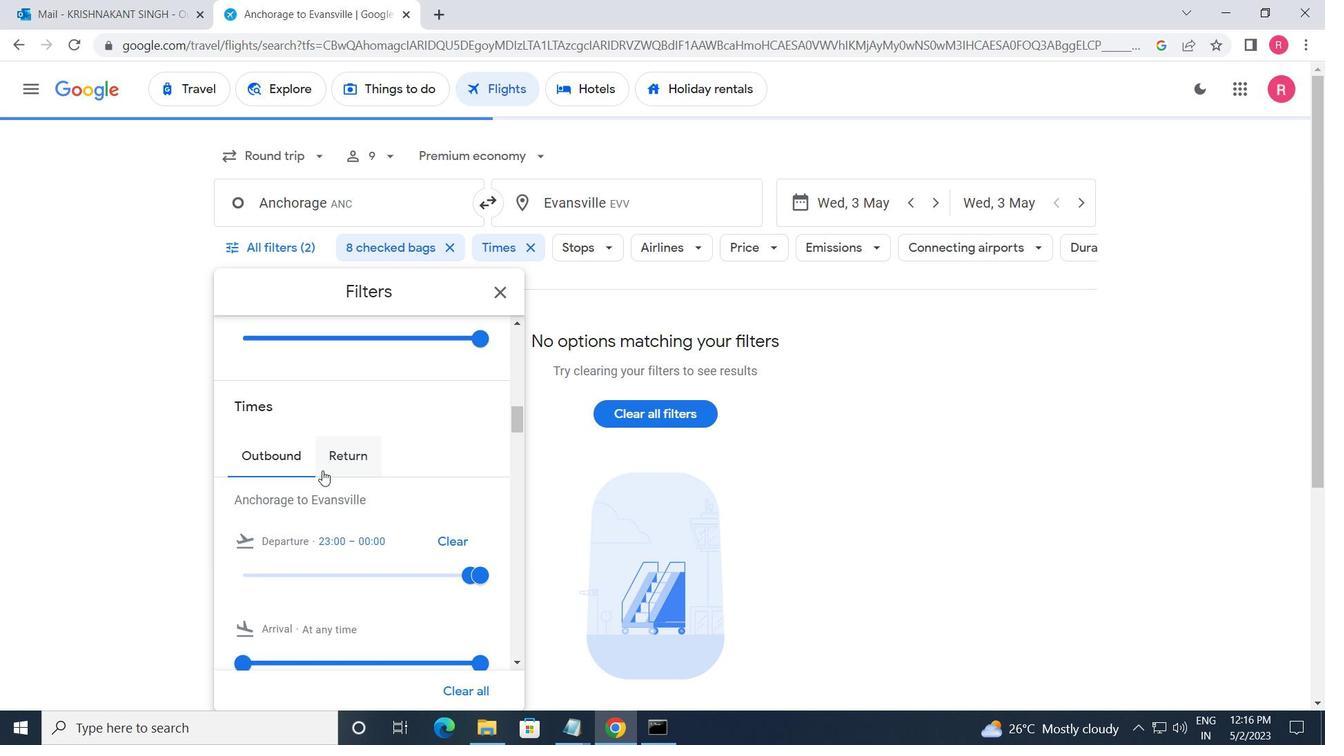 
Action: Mouse pressed left at (338, 467)
Screenshot: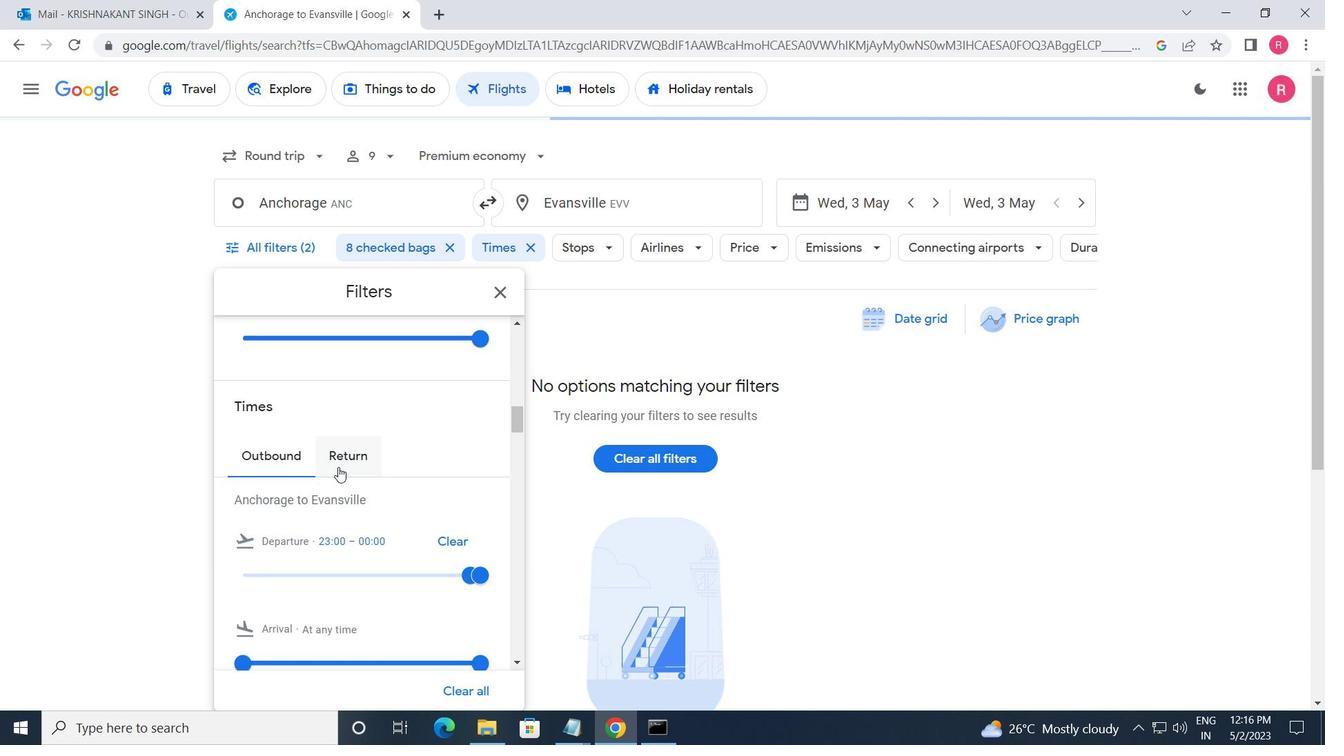 
Action: Mouse moved to (479, 564)
Screenshot: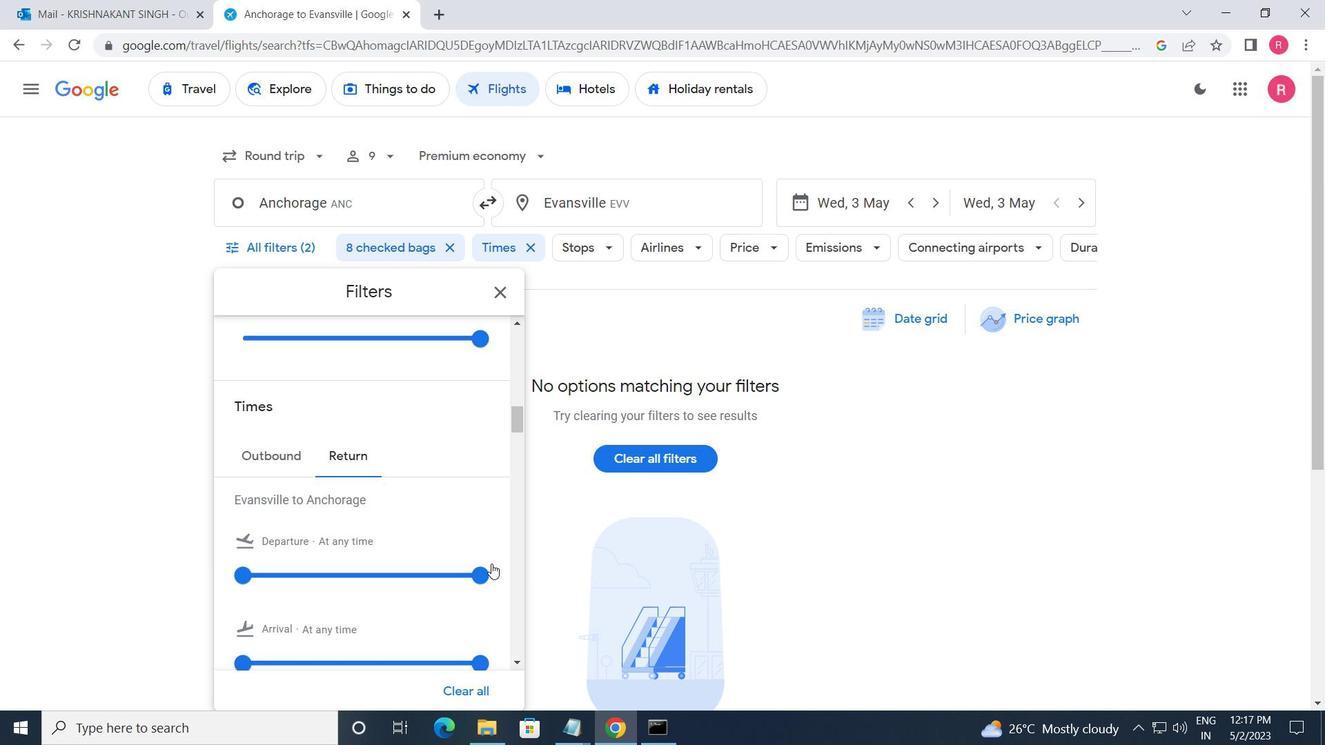 
Action: Mouse pressed left at (479, 564)
Screenshot: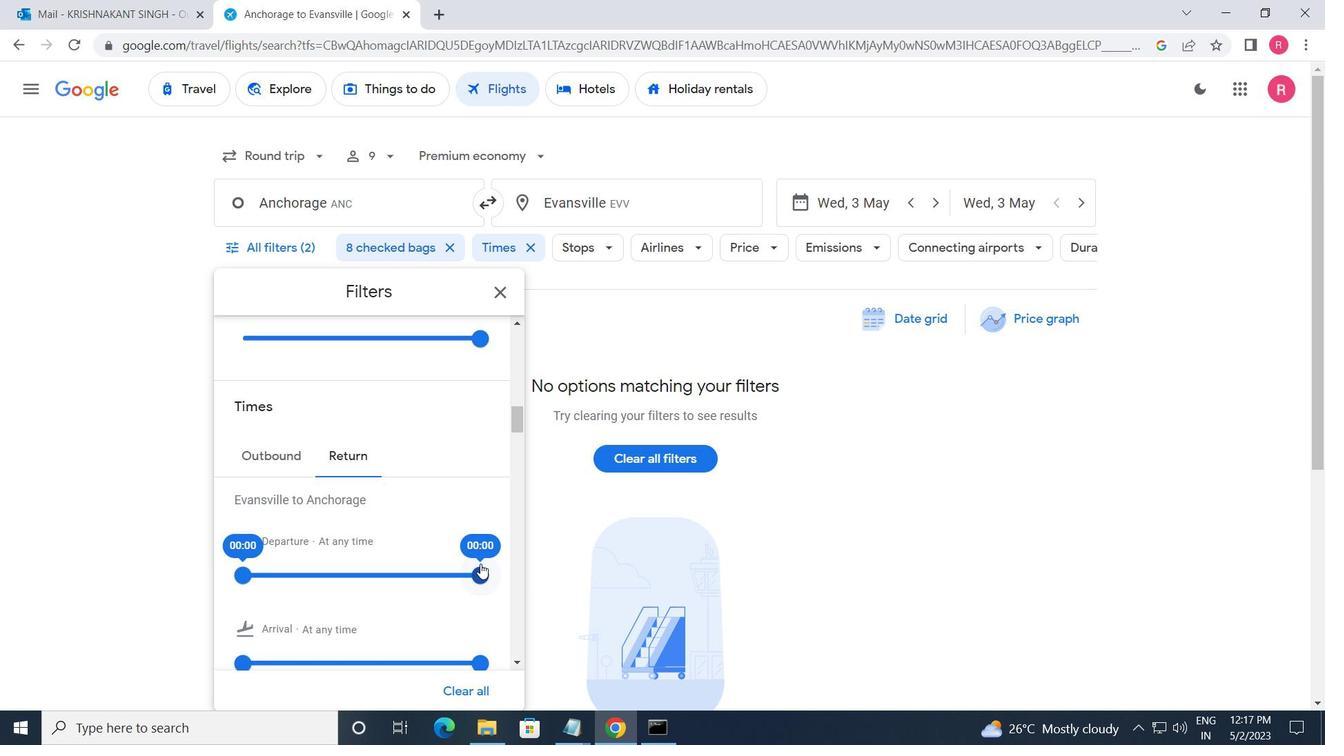 
Action: Mouse moved to (502, 301)
Screenshot: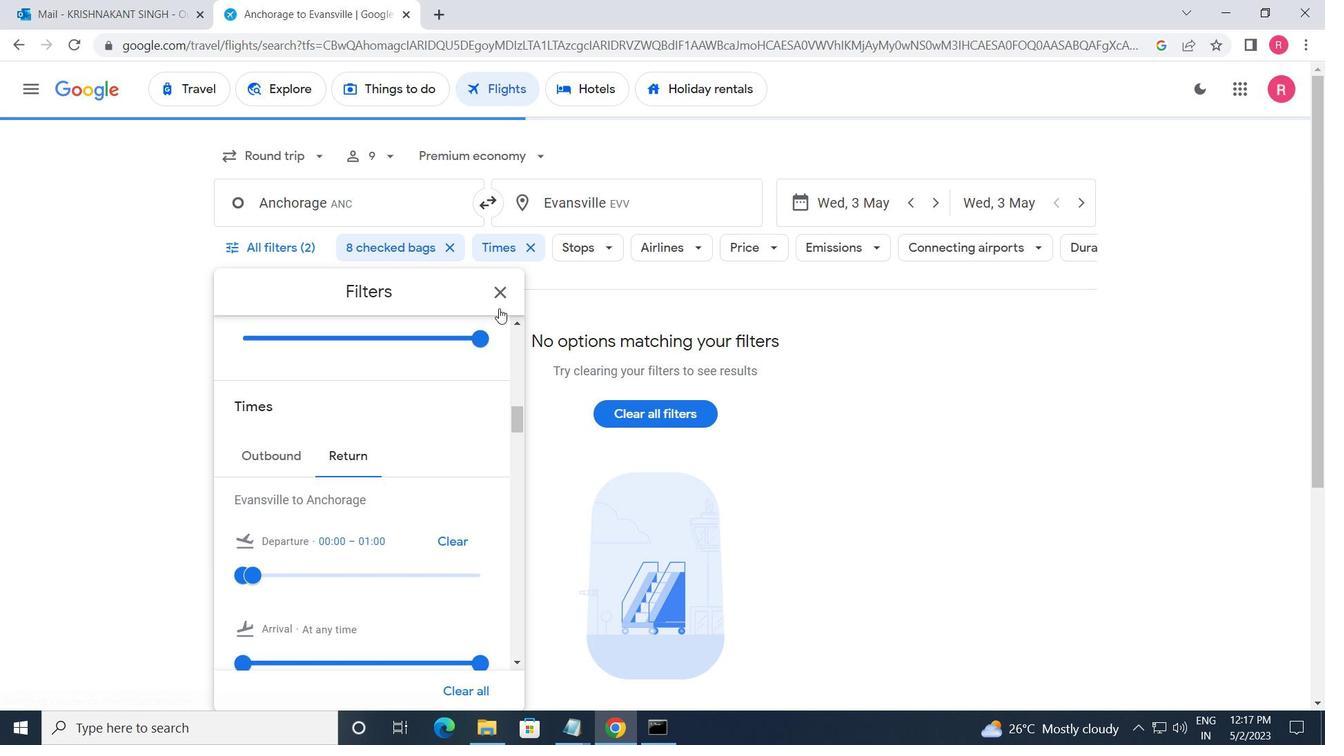 
Action: Mouse pressed left at (502, 301)
Screenshot: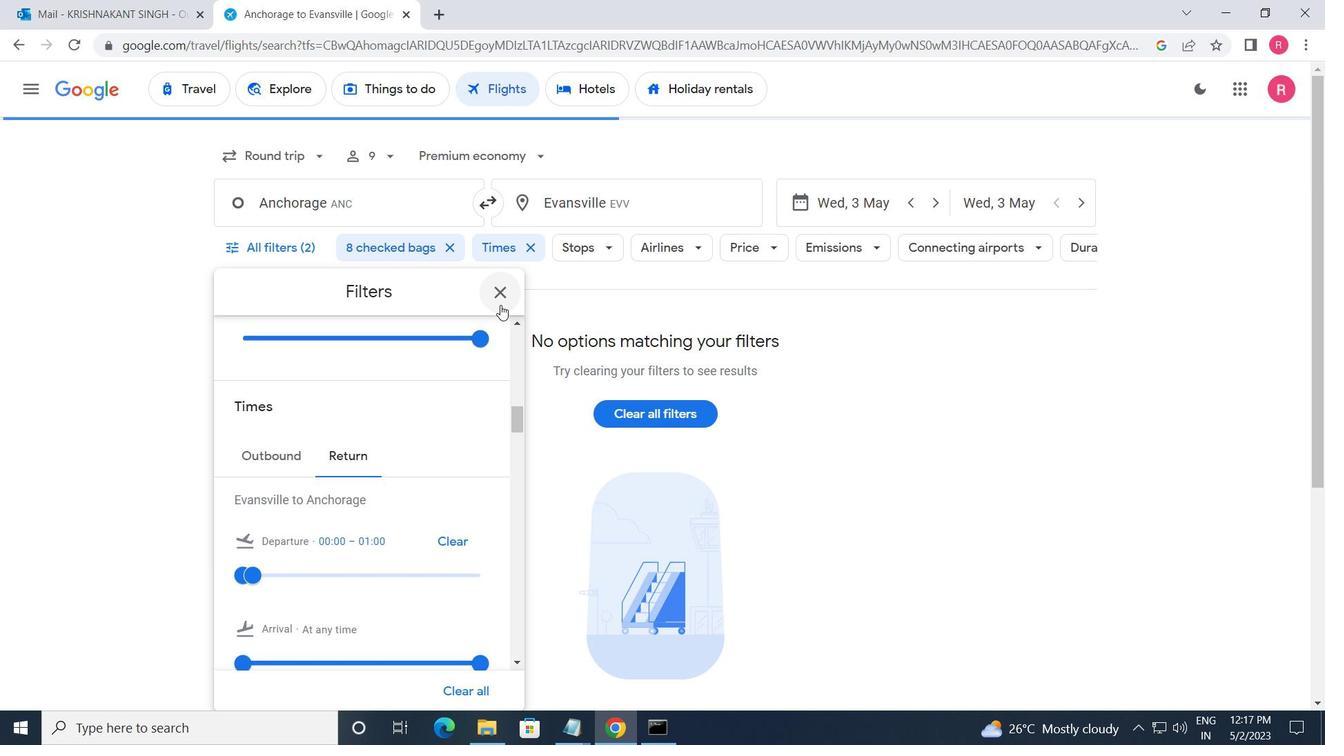 
